 Task: Find connections with filter location Horb am Neckar with filter topic #Tipswith filter profile language German with filter current company Tredence Inc. with filter school CMR Institute Of Management Studies with filter industry Apparel Manufacturing with filter service category SupportTechnical Writing with filter keywords title Dog Walker / Pet Sitter
Action: Mouse moved to (623, 77)
Screenshot: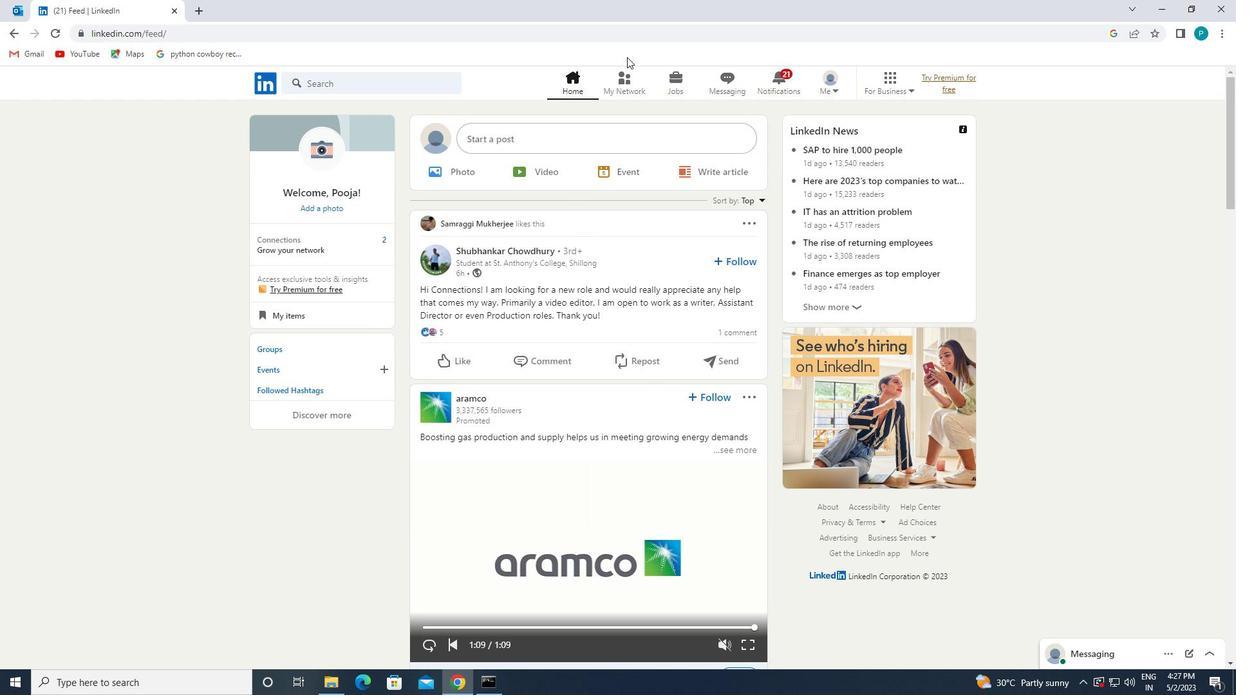 
Action: Mouse pressed left at (623, 77)
Screenshot: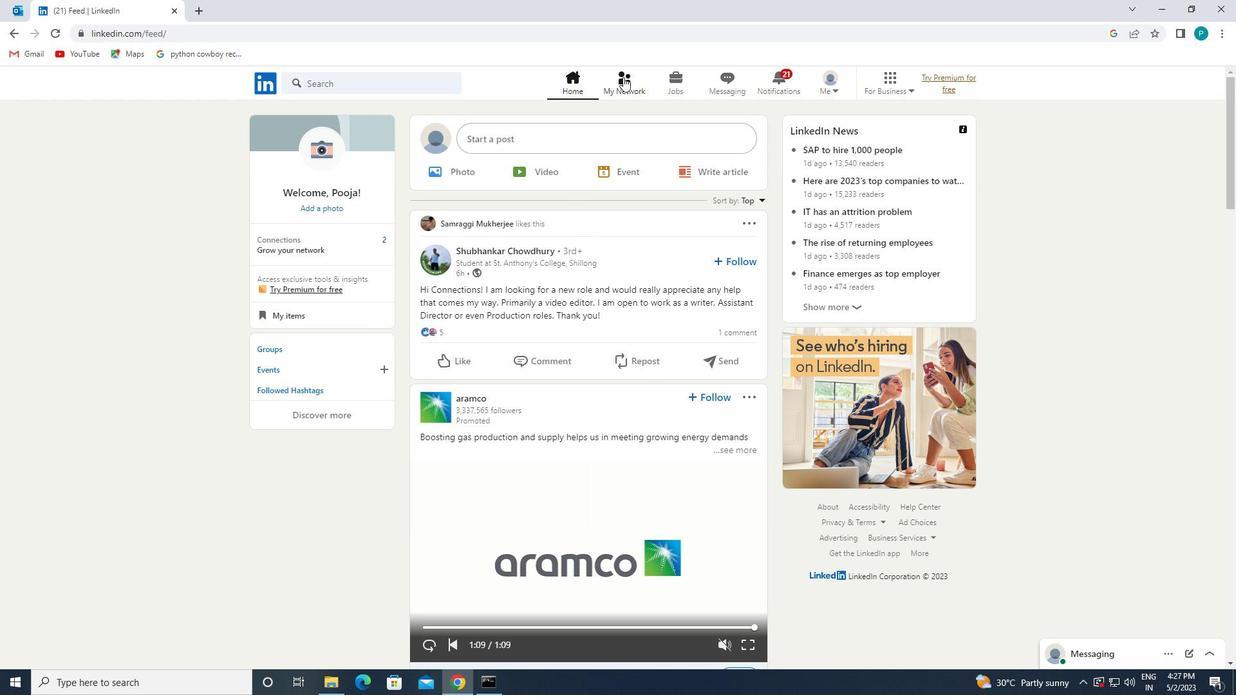 
Action: Mouse moved to (354, 158)
Screenshot: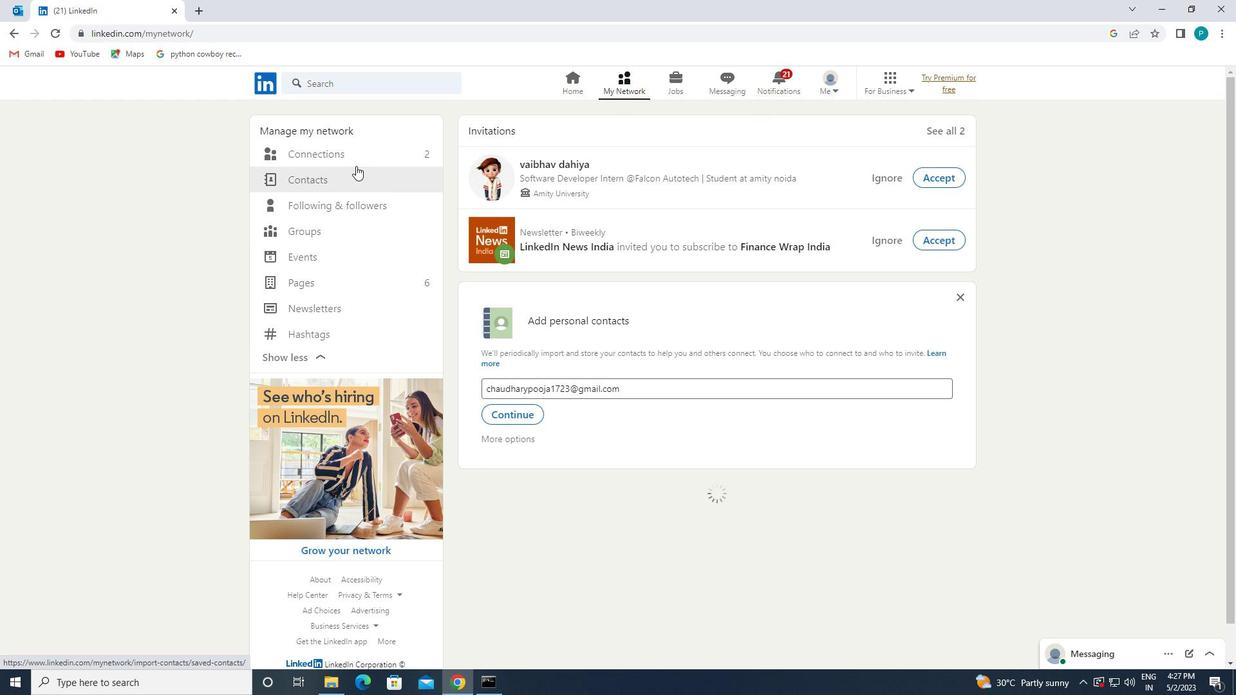 
Action: Mouse pressed left at (354, 158)
Screenshot: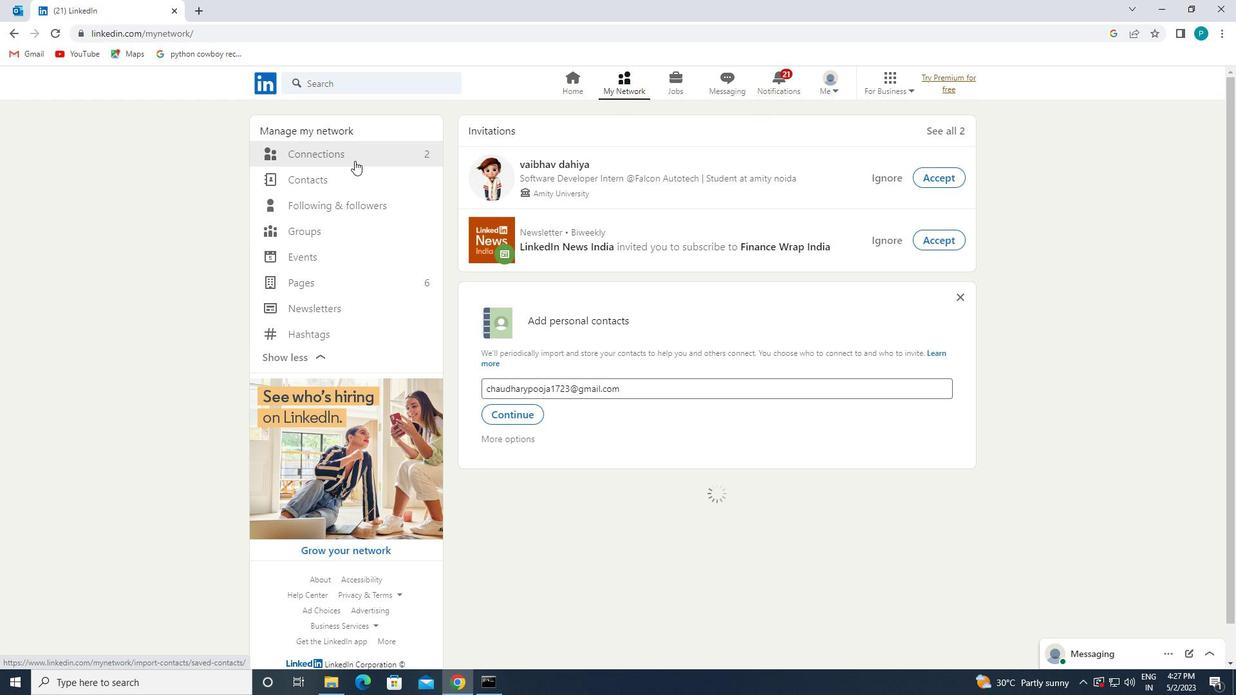 
Action: Mouse moved to (730, 157)
Screenshot: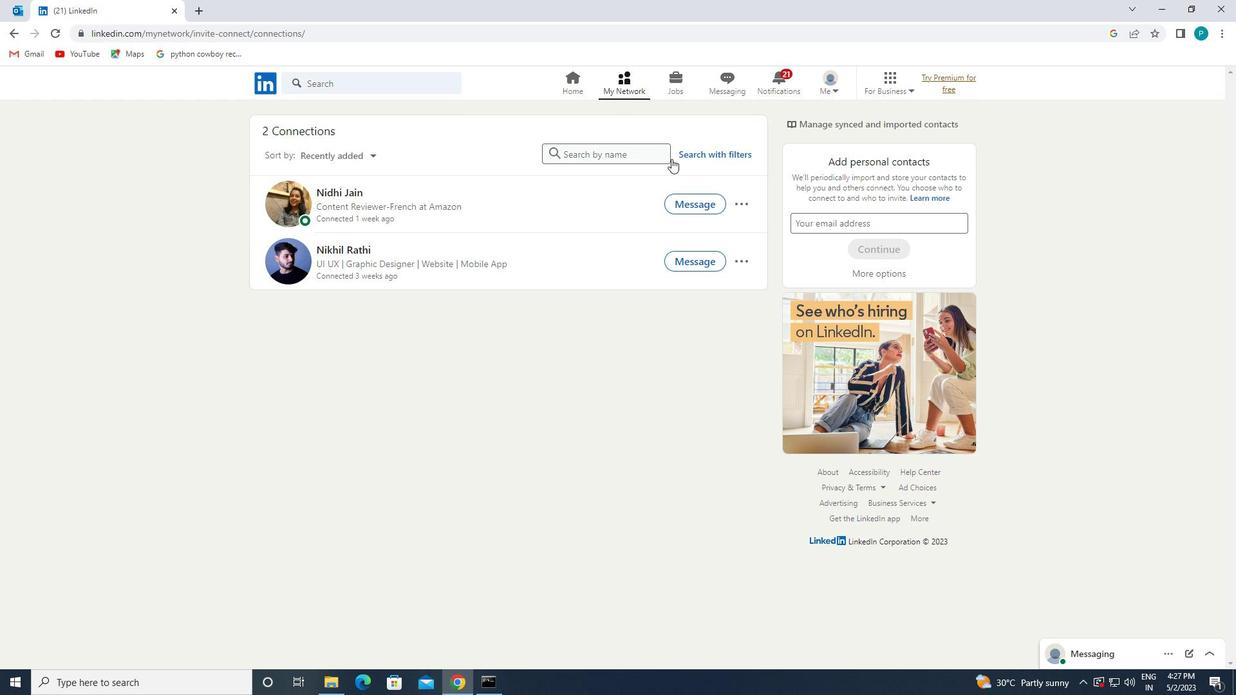 
Action: Mouse pressed left at (730, 157)
Screenshot: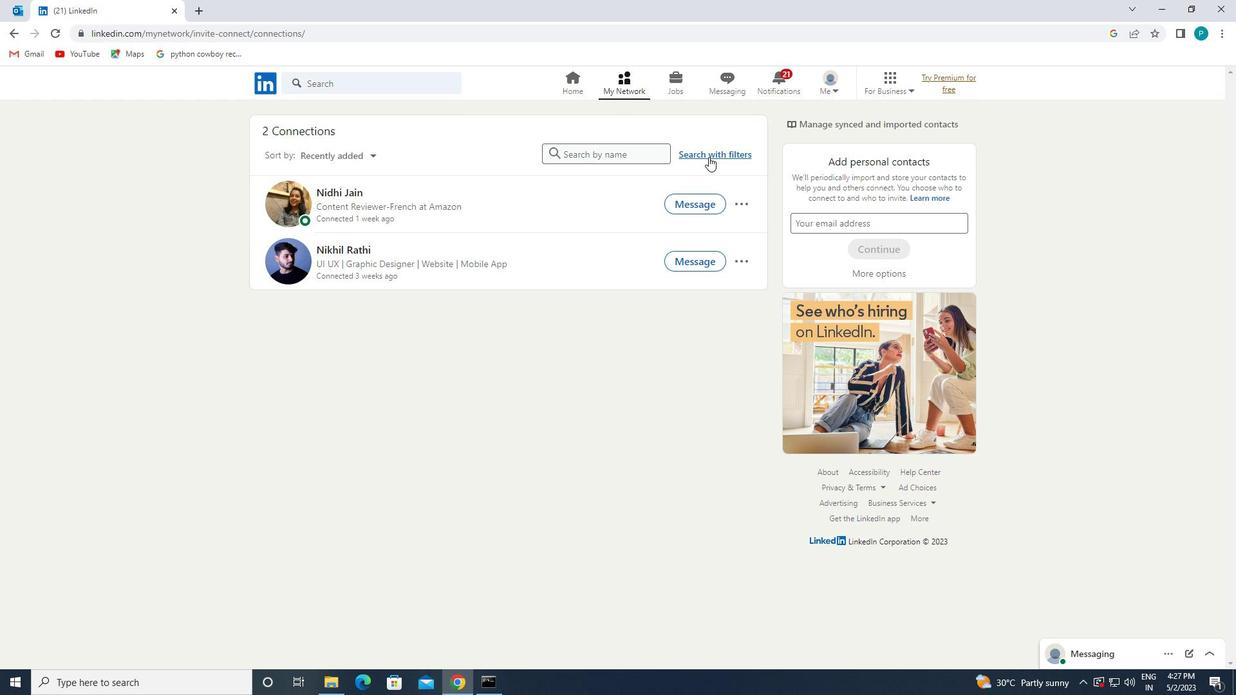 
Action: Mouse moved to (658, 126)
Screenshot: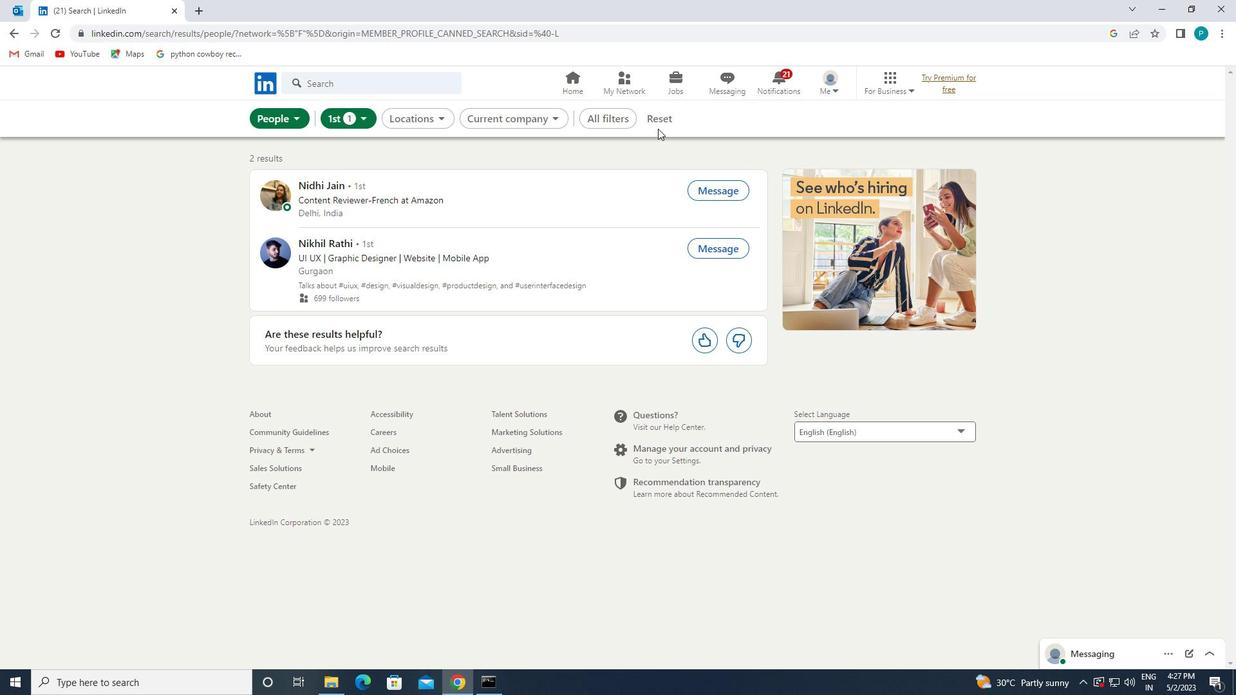 
Action: Mouse pressed left at (658, 126)
Screenshot: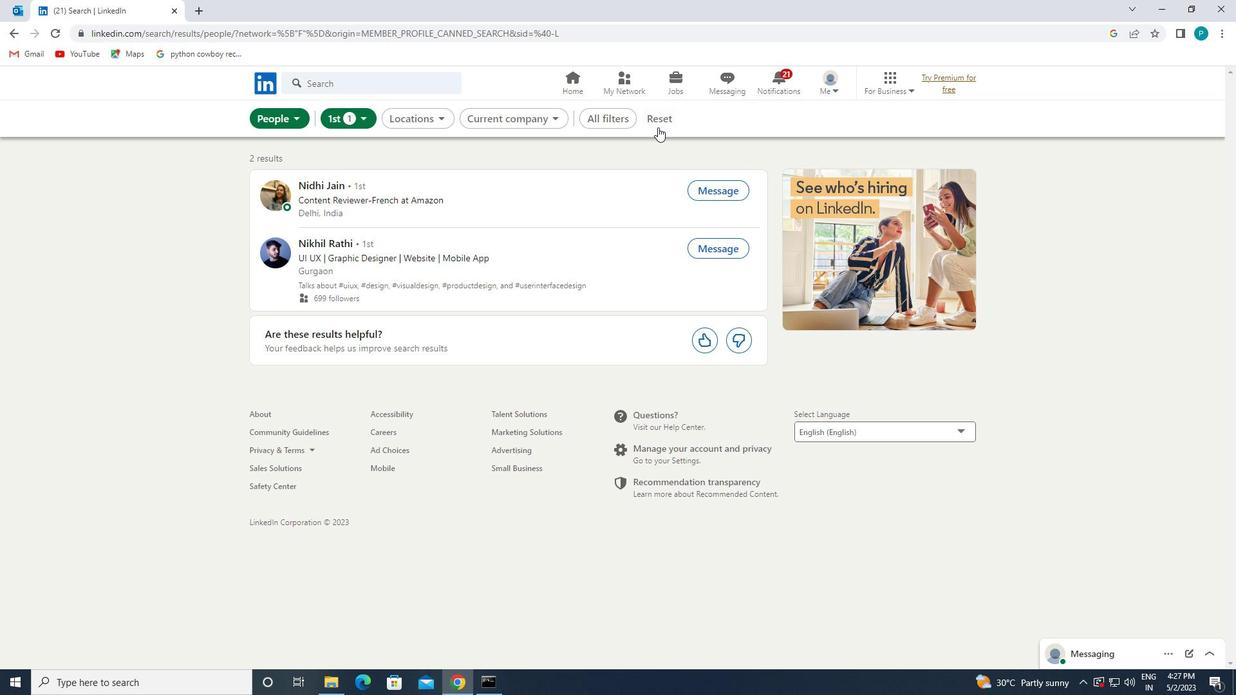 
Action: Mouse moved to (632, 110)
Screenshot: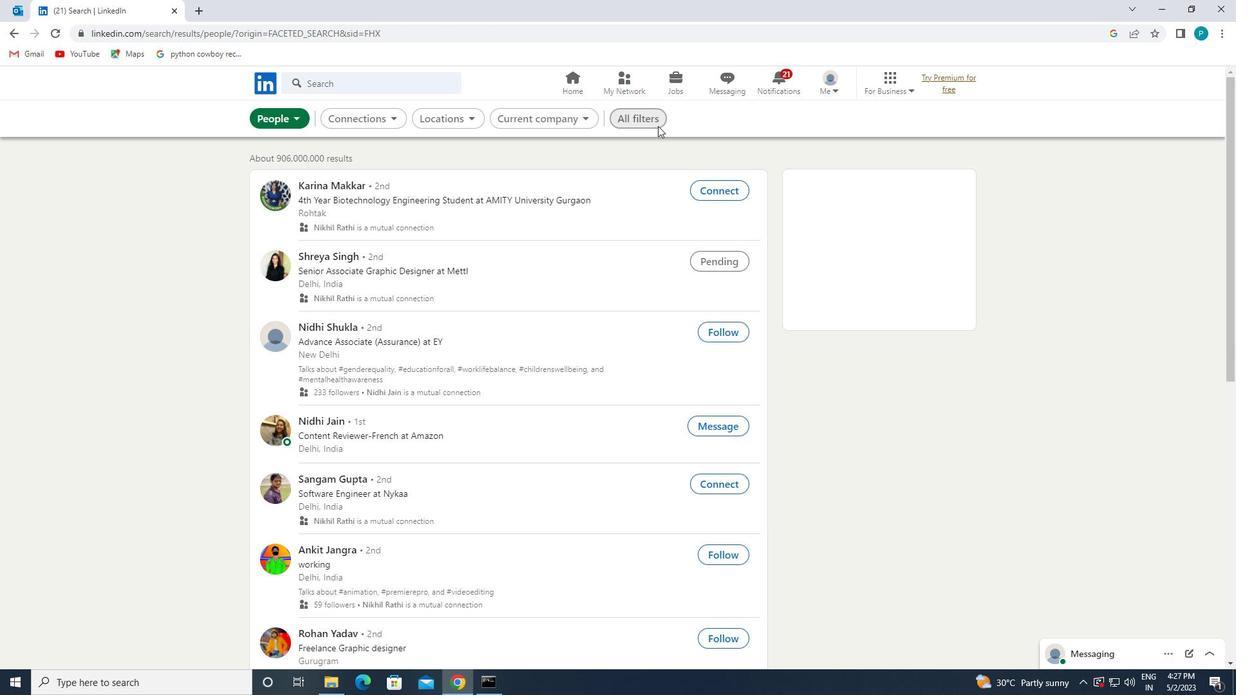 
Action: Mouse pressed left at (632, 110)
Screenshot: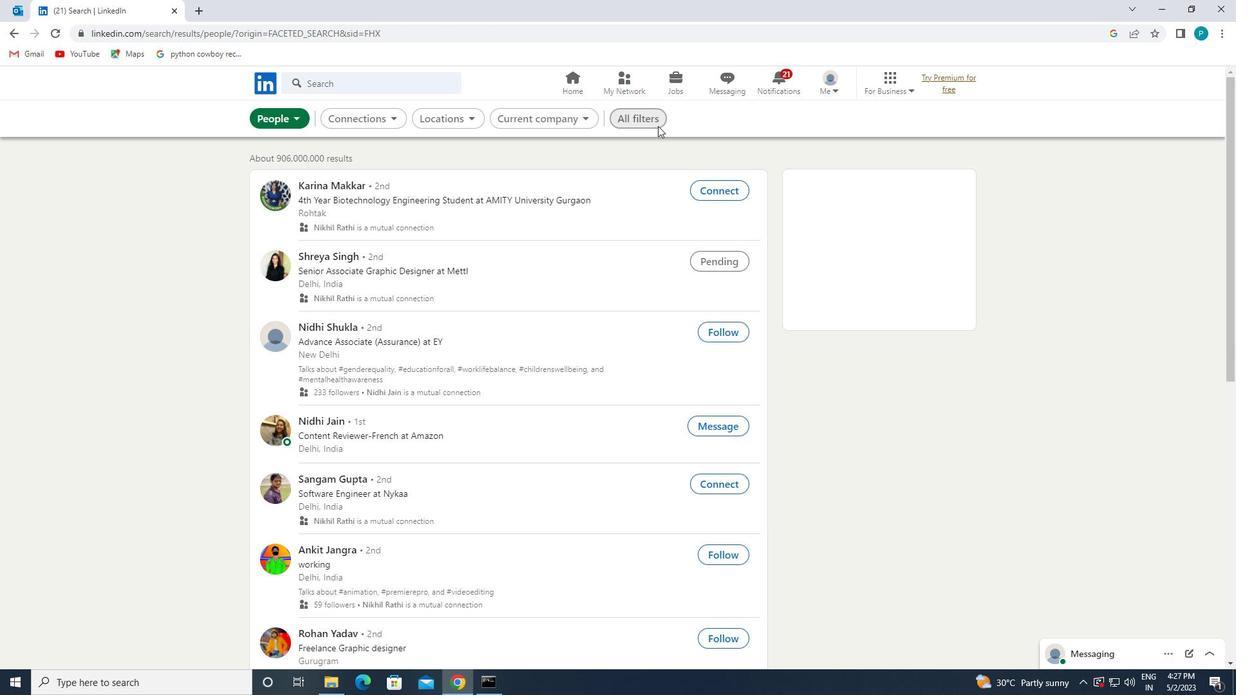
Action: Mouse moved to (1092, 499)
Screenshot: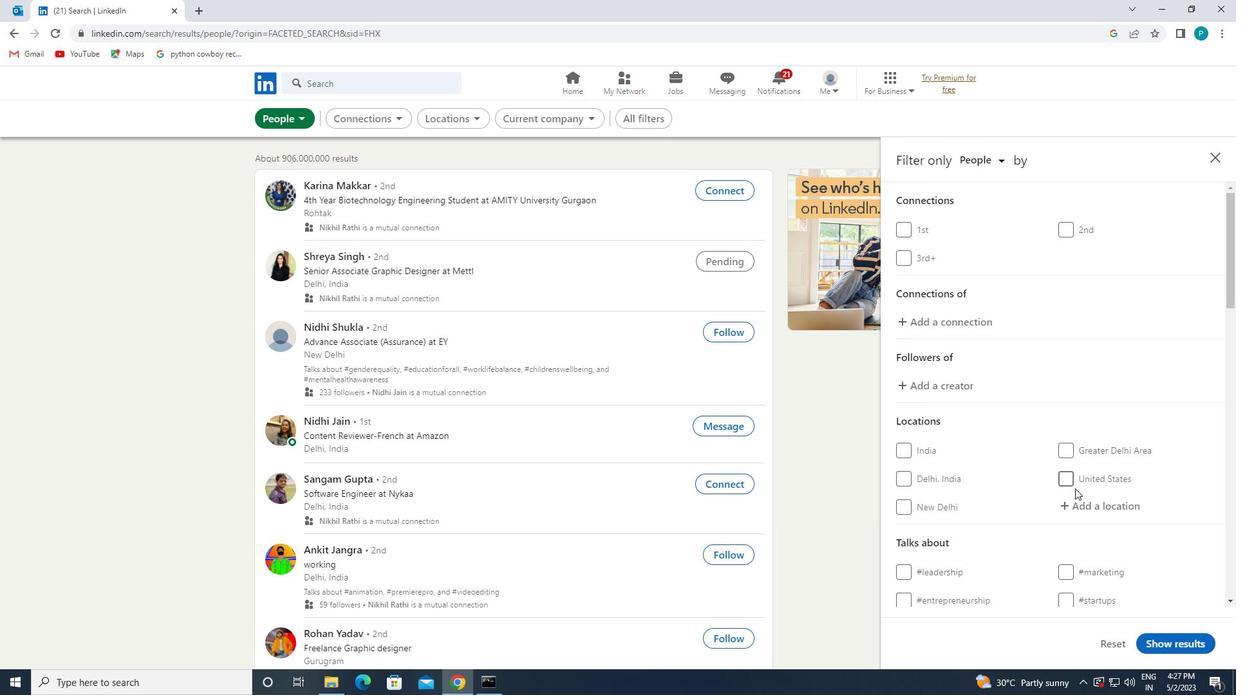 
Action: Mouse pressed left at (1092, 499)
Screenshot: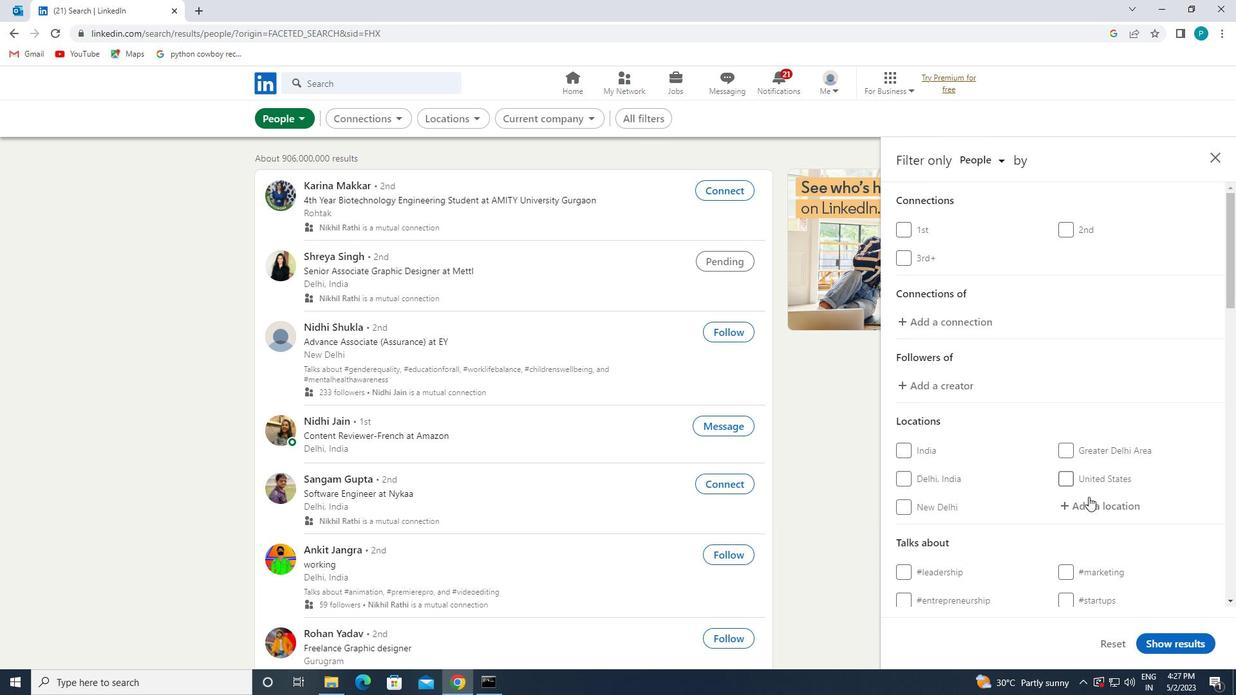 
Action: Mouse moved to (1117, 564)
Screenshot: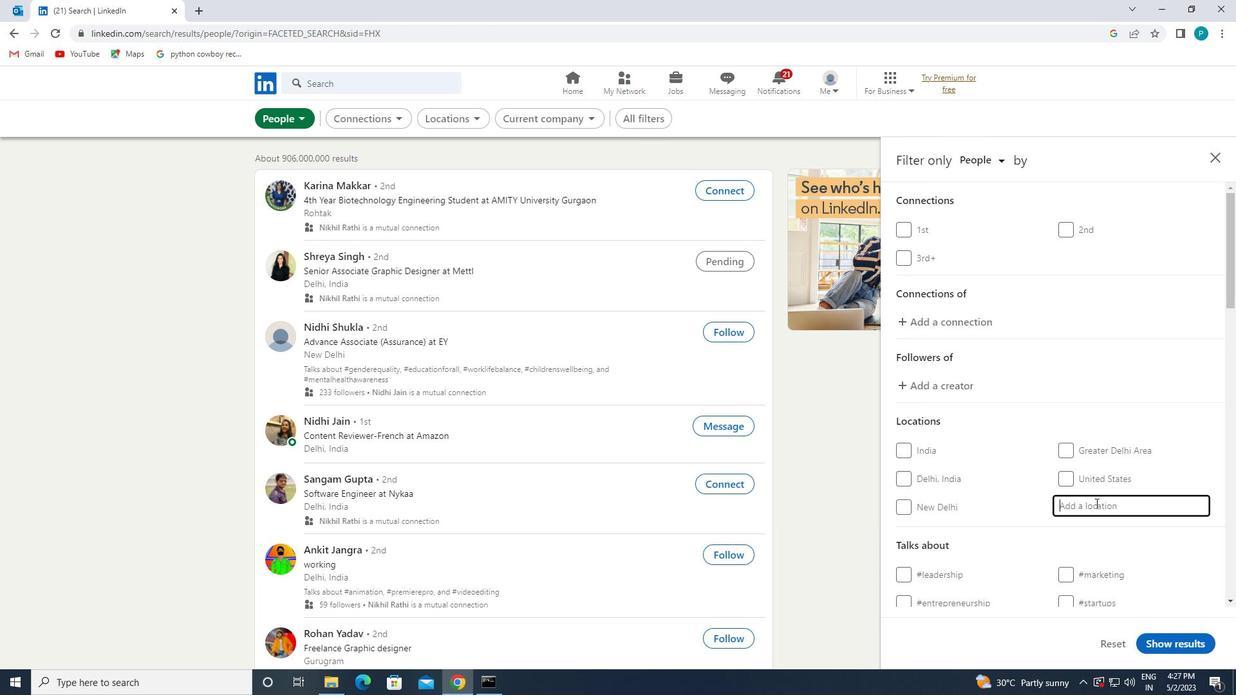 
Action: Key pressed <Key.caps_lock>h<Key.caps_lock>orb
Screenshot: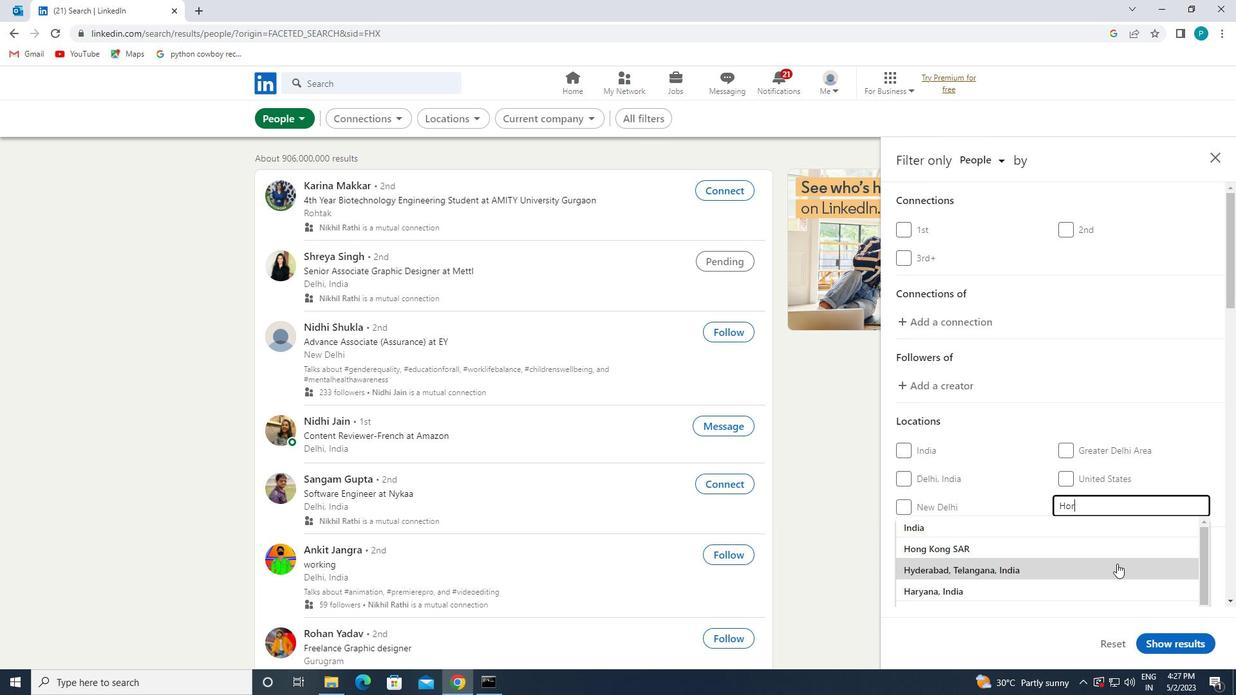 
Action: Mouse moved to (1070, 534)
Screenshot: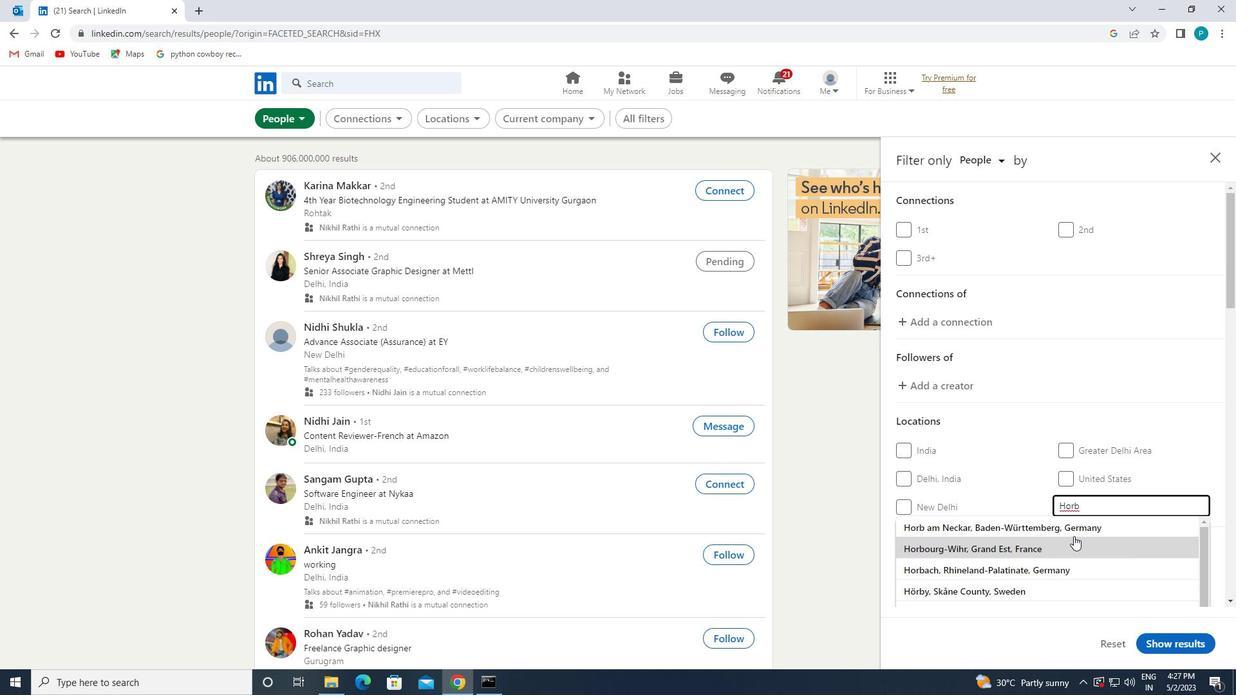 
Action: Mouse pressed left at (1070, 534)
Screenshot: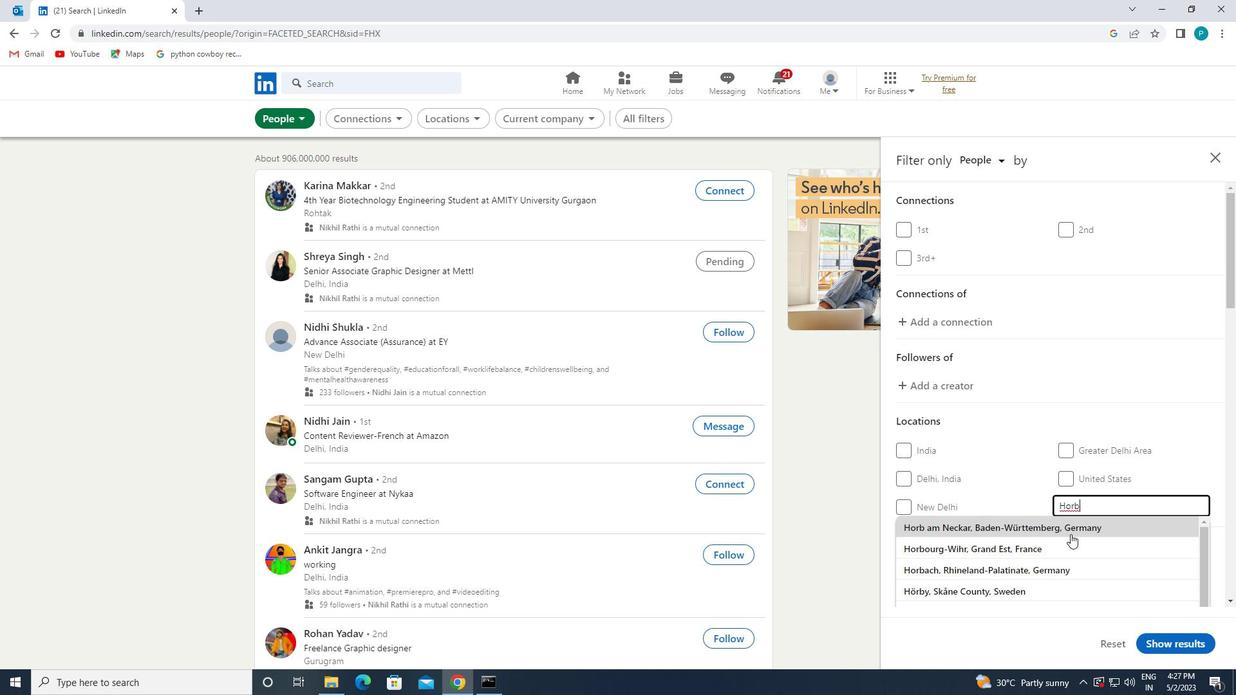 
Action: Mouse scrolled (1070, 534) with delta (0, 0)
Screenshot: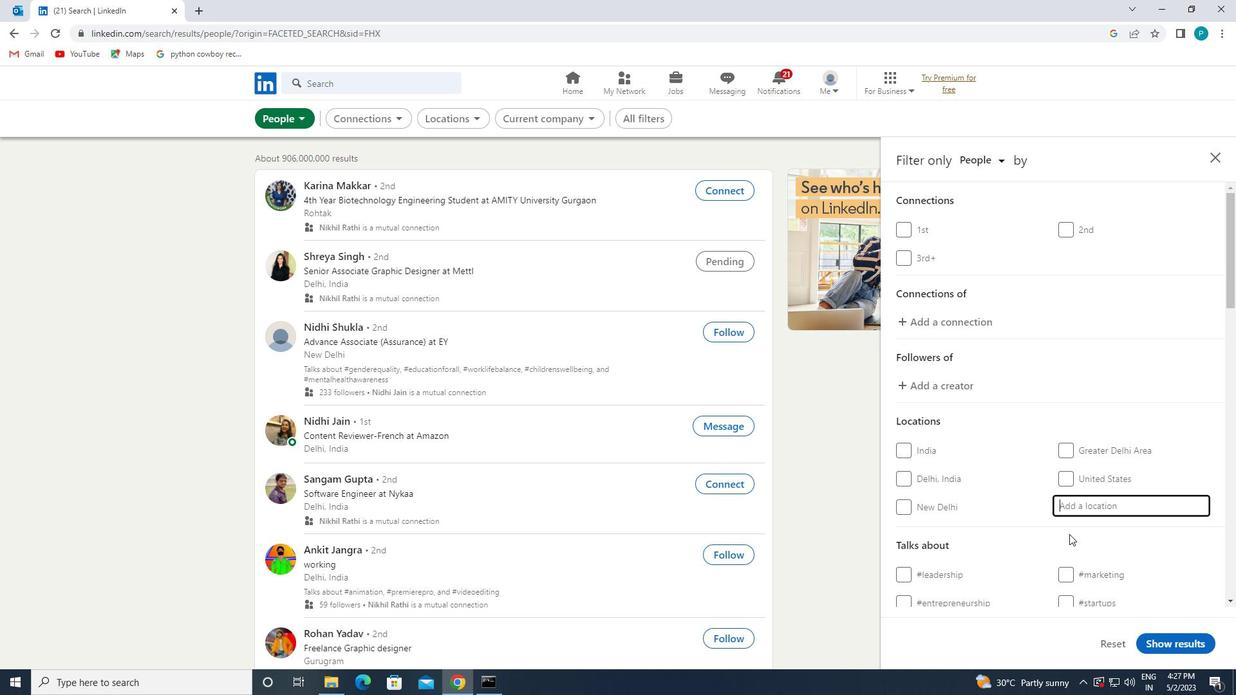 
Action: Mouse scrolled (1070, 534) with delta (0, 0)
Screenshot: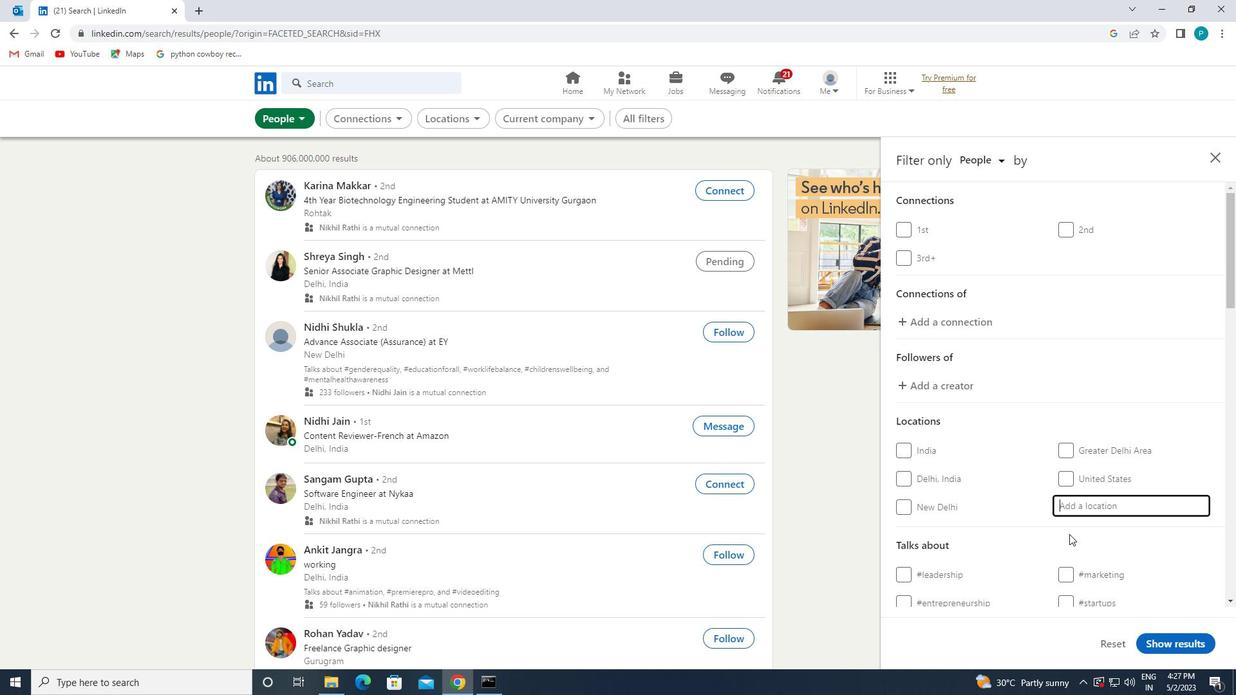 
Action: Mouse scrolled (1070, 534) with delta (0, 0)
Screenshot: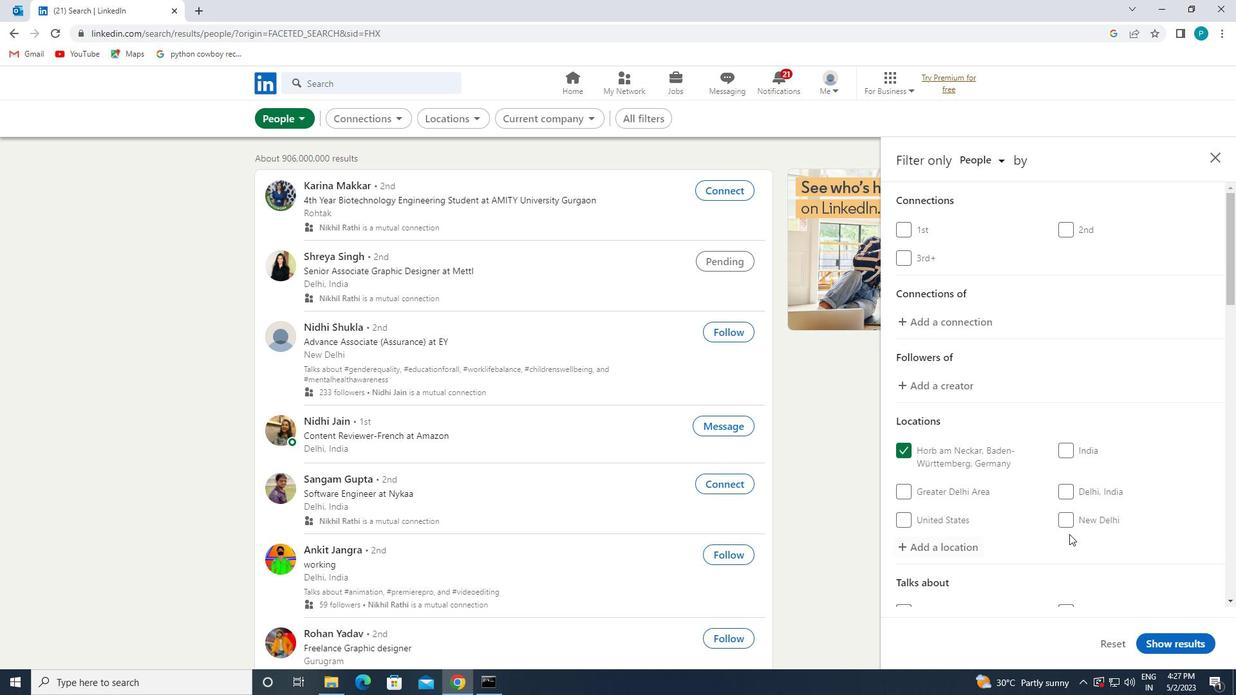 
Action: Mouse moved to (1071, 488)
Screenshot: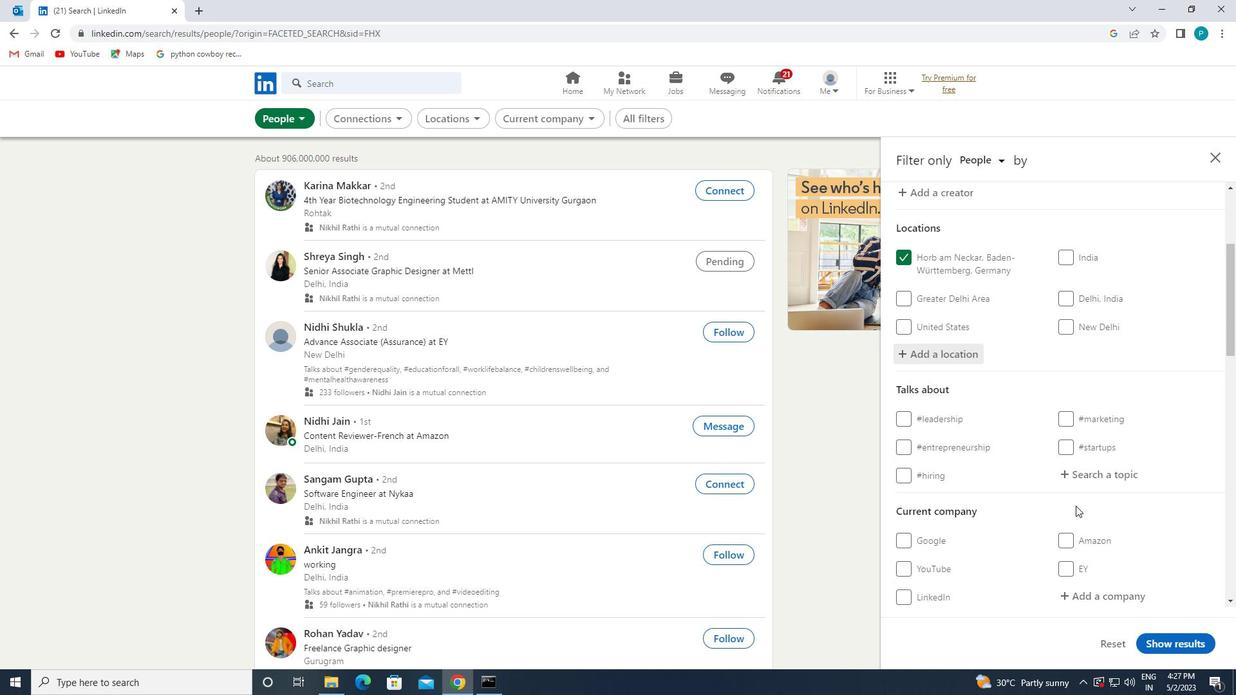 
Action: Mouse pressed left at (1071, 488)
Screenshot: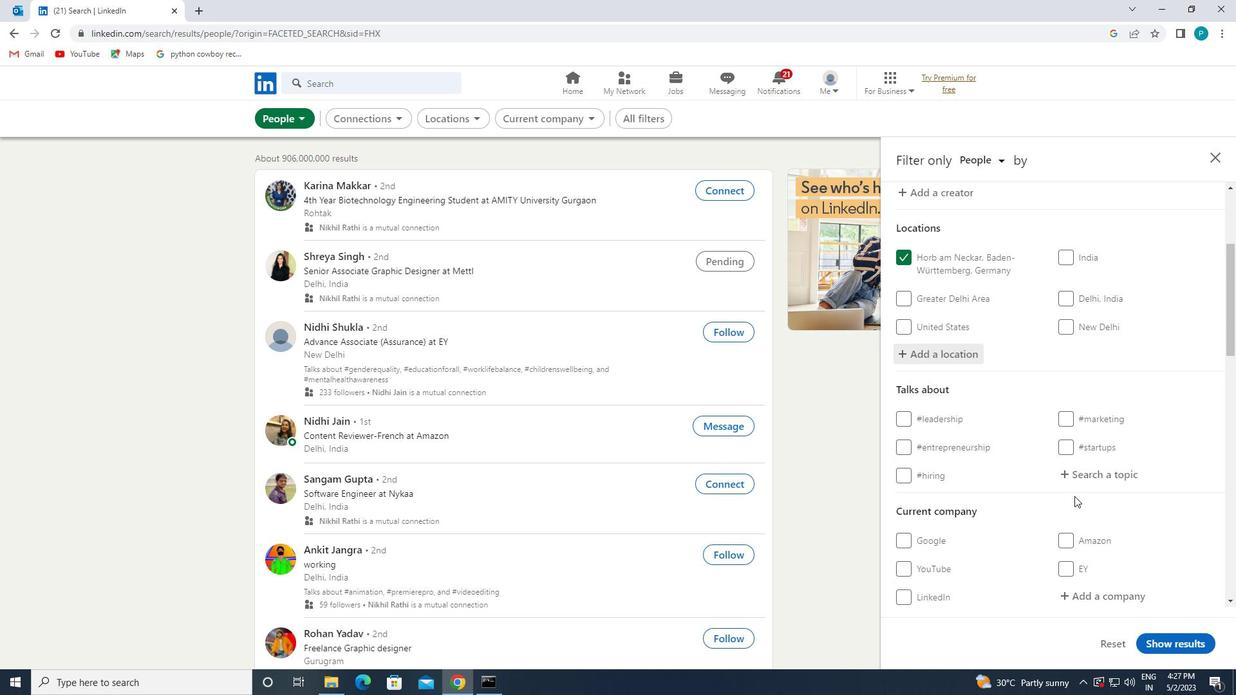 
Action: Mouse moved to (1068, 483)
Screenshot: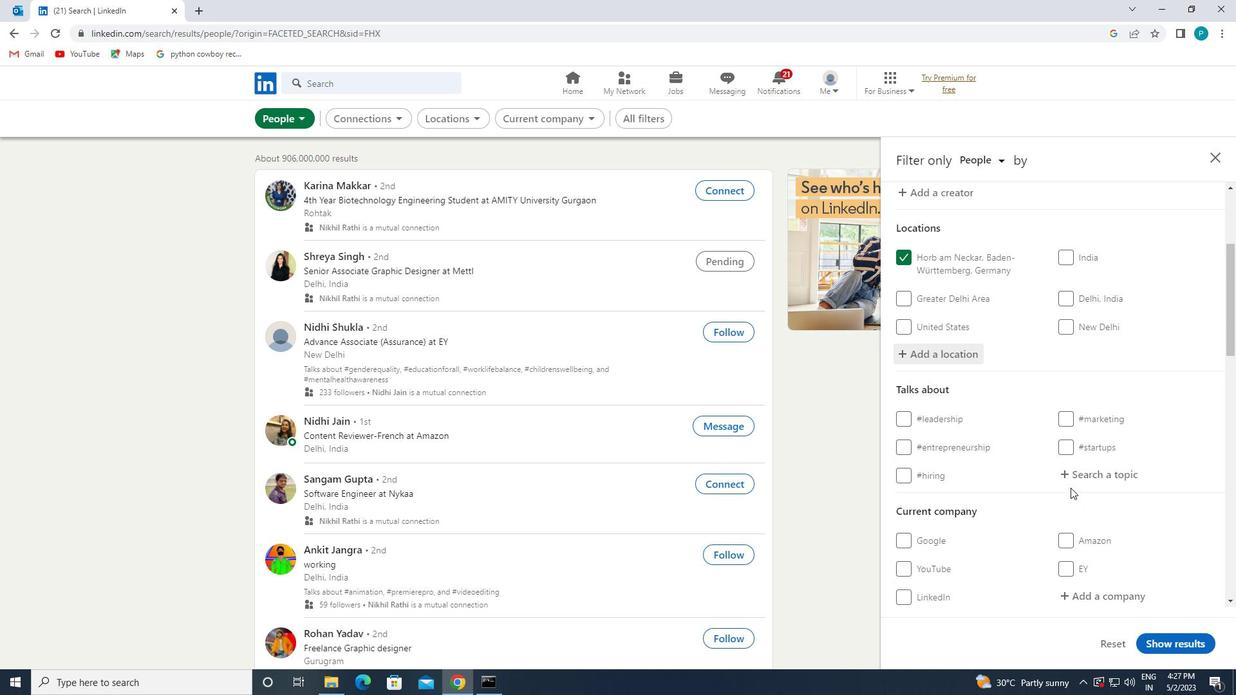 
Action: Mouse pressed left at (1068, 483)
Screenshot: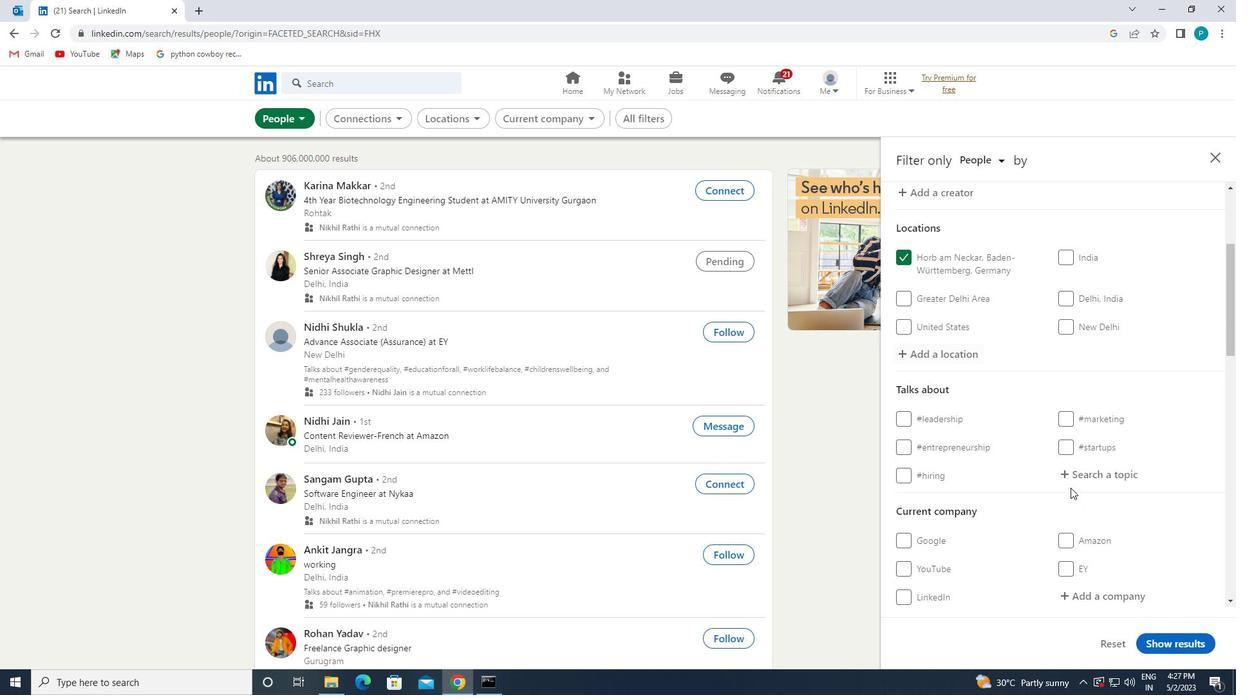 
Action: Mouse moved to (1068, 483)
Screenshot: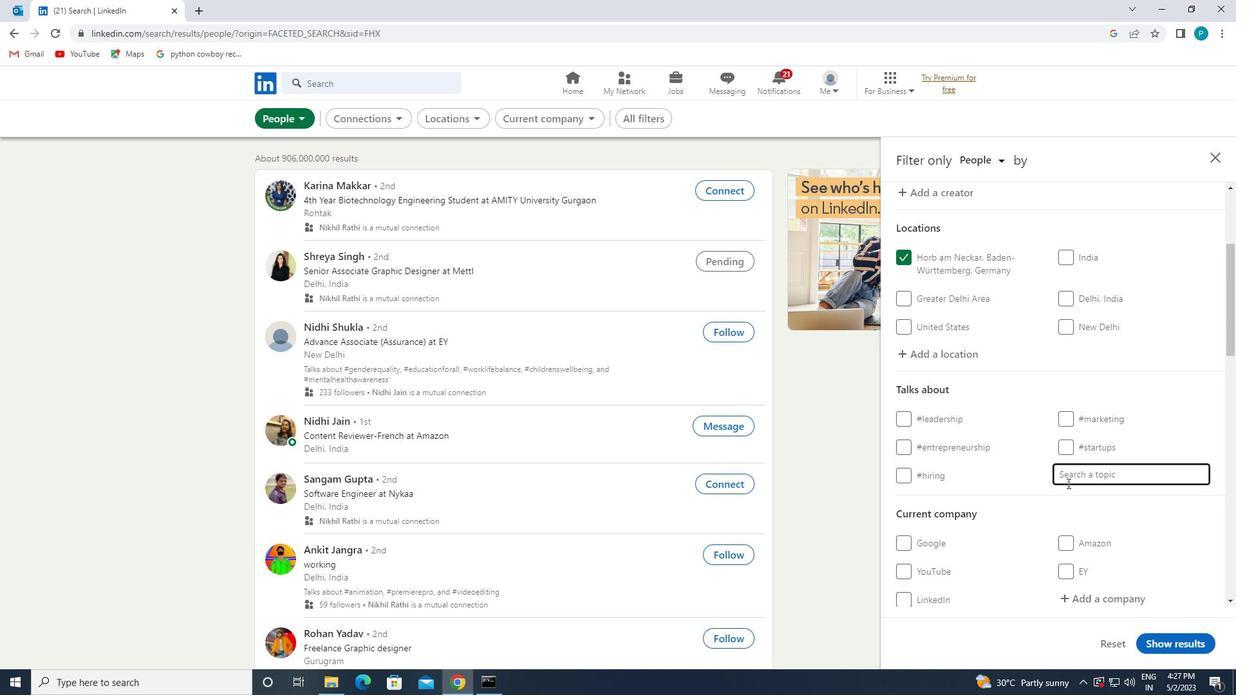 
Action: Key pressed <Key.shift><Key.shift>#<Key.caps_lock>T<Key.caps_lock>IPS
Screenshot: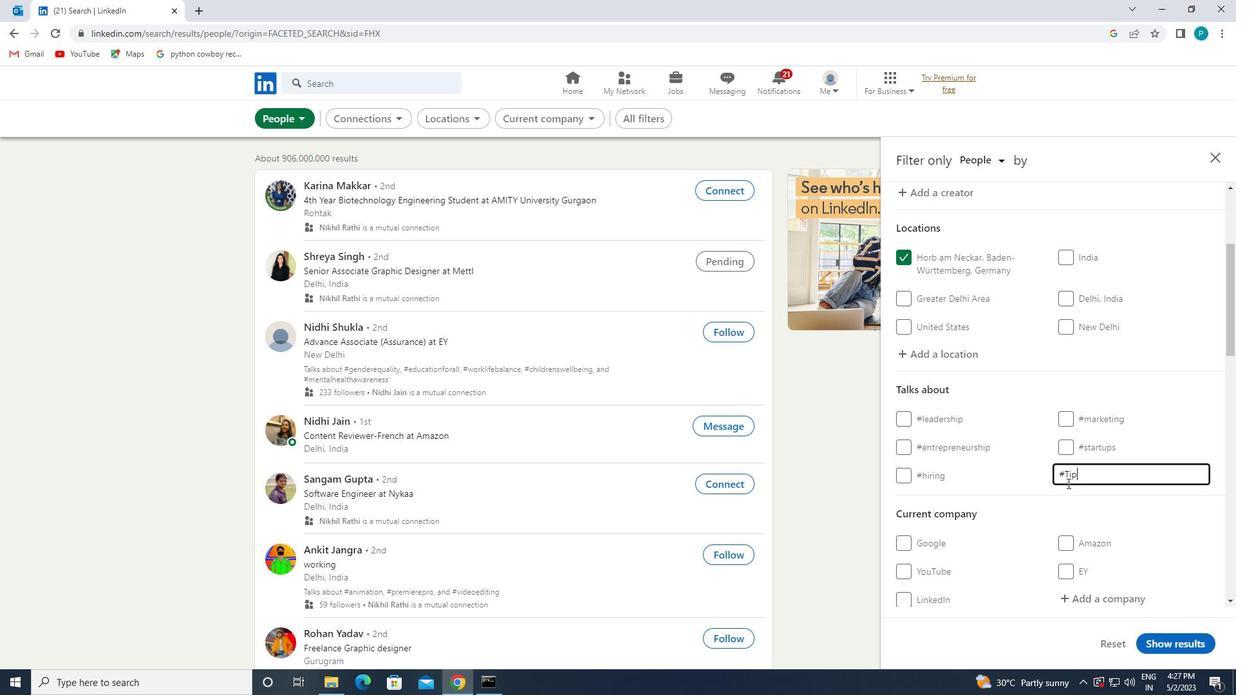 
Action: Mouse moved to (1005, 478)
Screenshot: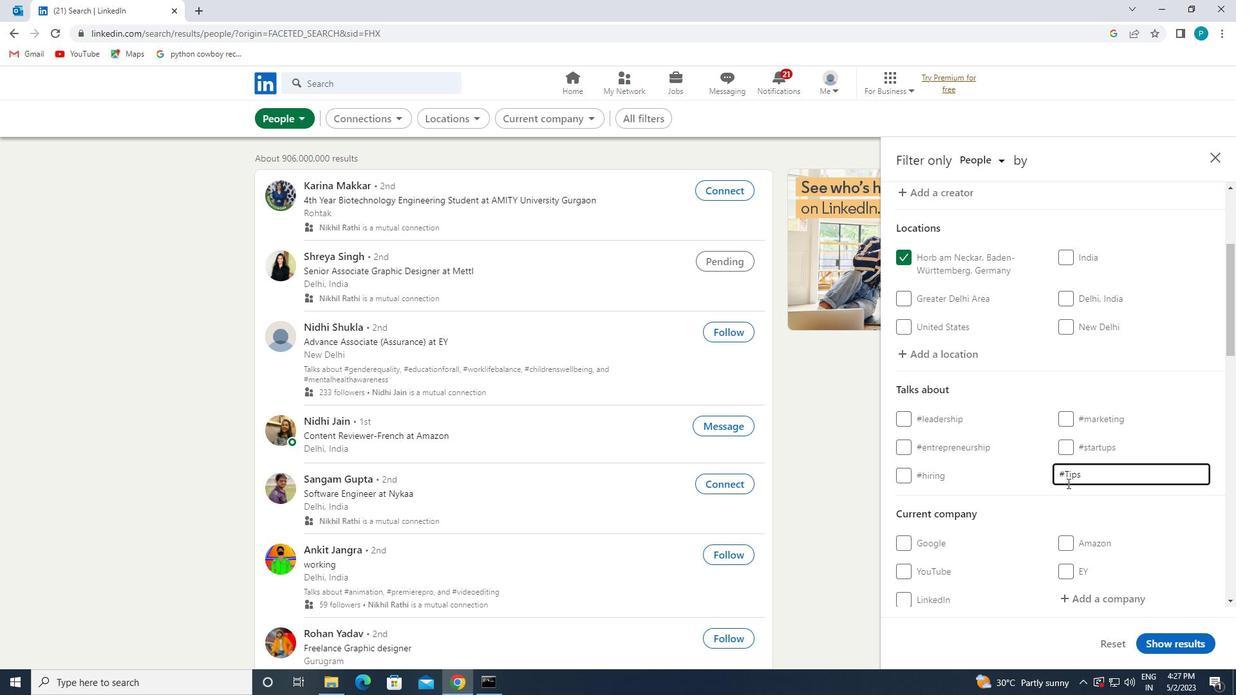 
Action: Mouse scrolled (1005, 477) with delta (0, 0)
Screenshot: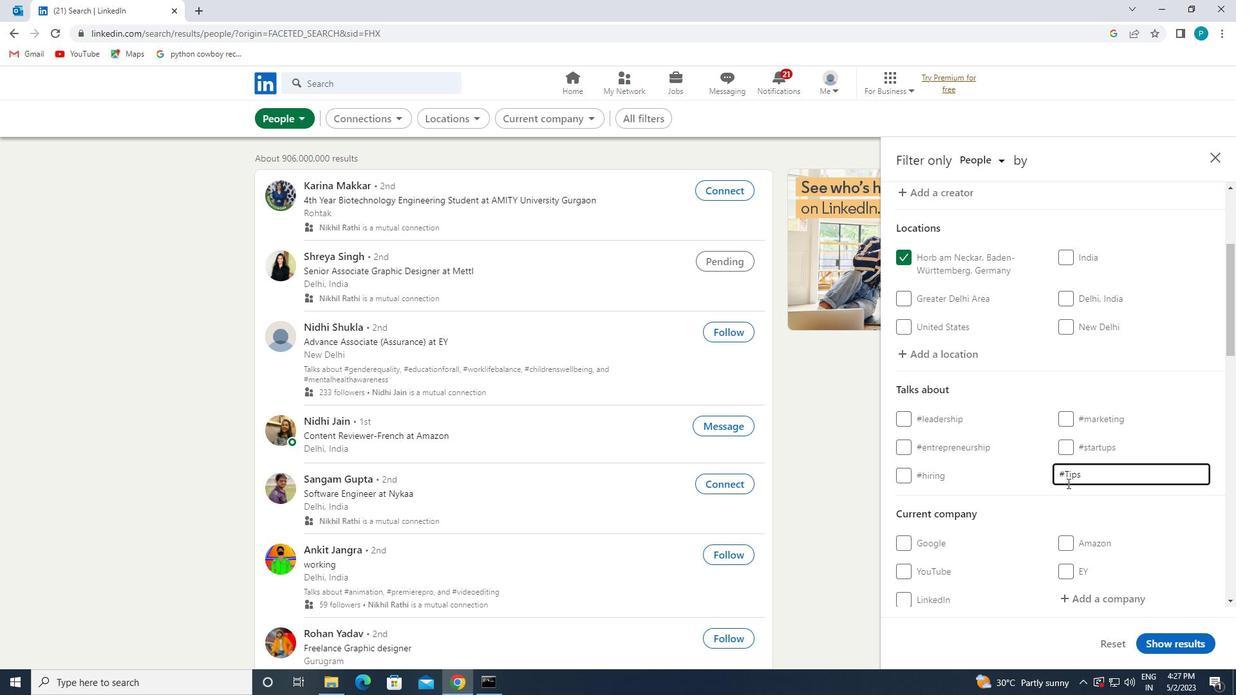 
Action: Mouse scrolled (1005, 477) with delta (0, 0)
Screenshot: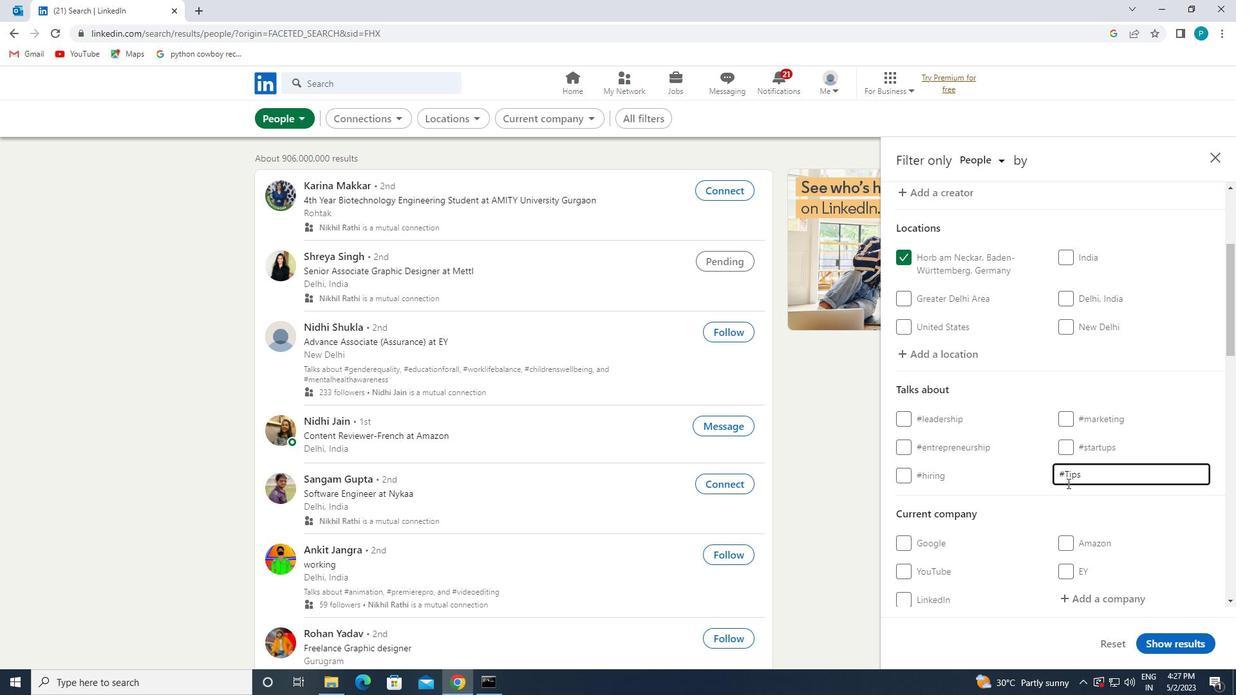 
Action: Mouse scrolled (1005, 477) with delta (0, 0)
Screenshot: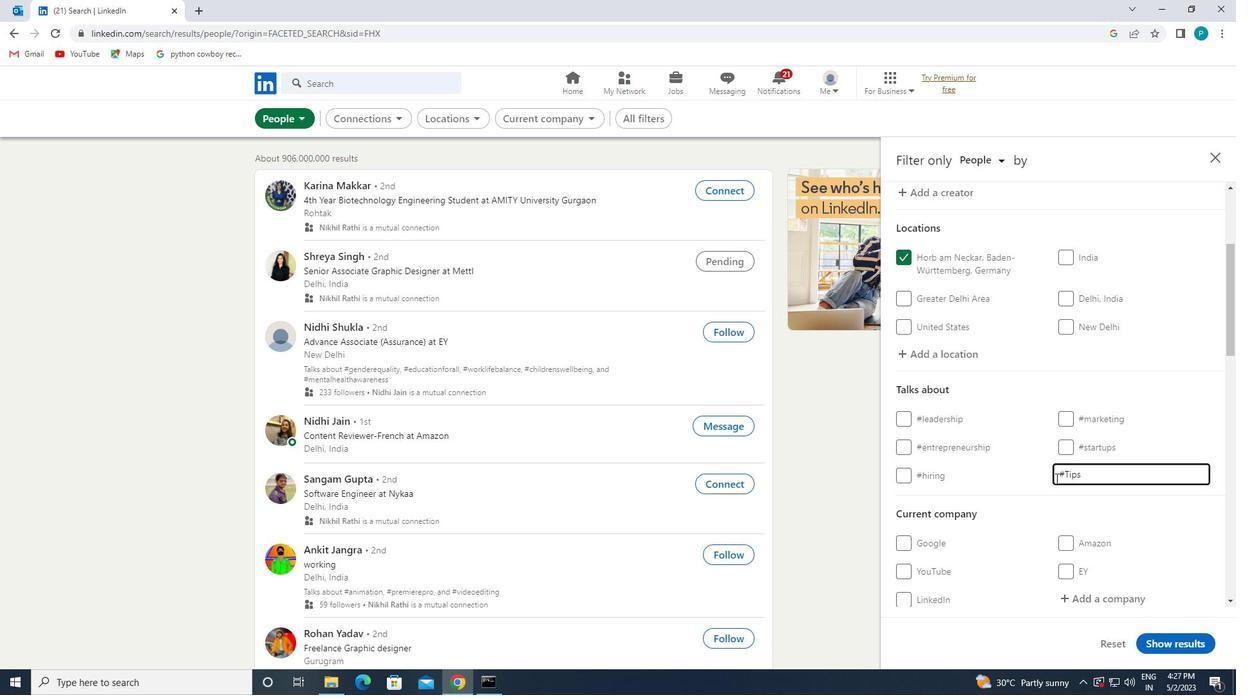 
Action: Mouse scrolled (1005, 477) with delta (0, 0)
Screenshot: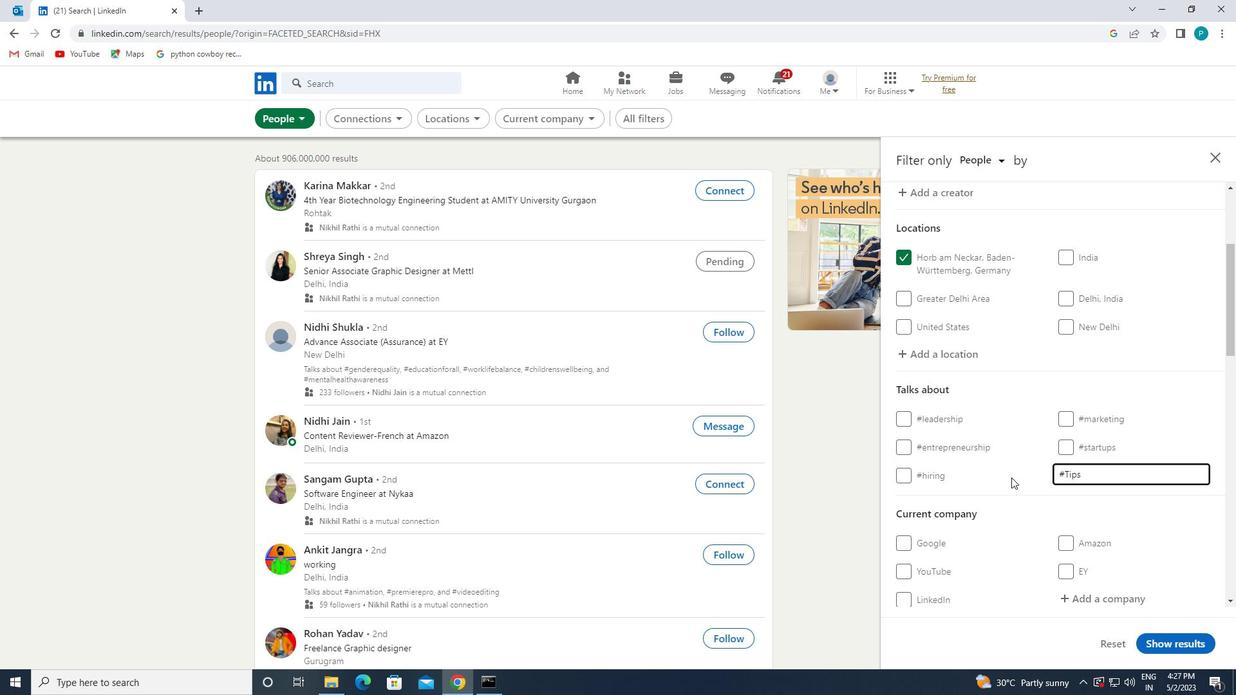 
Action: Mouse moved to (986, 476)
Screenshot: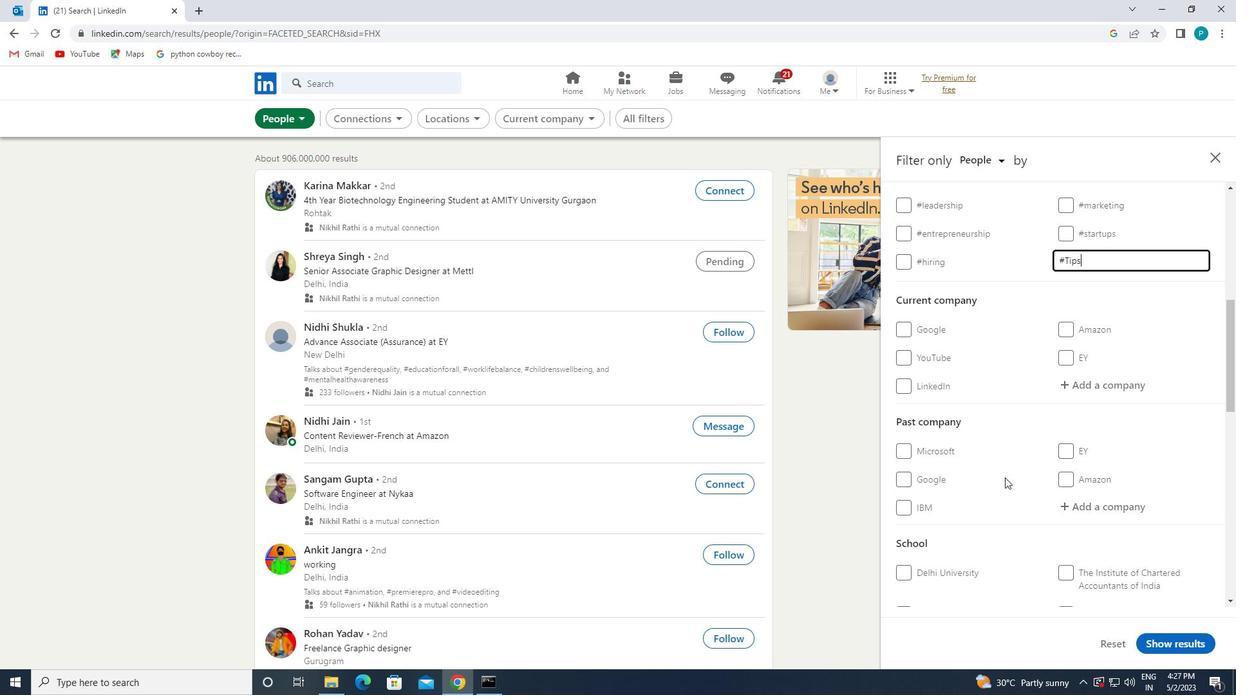 
Action: Mouse scrolled (986, 476) with delta (0, 0)
Screenshot: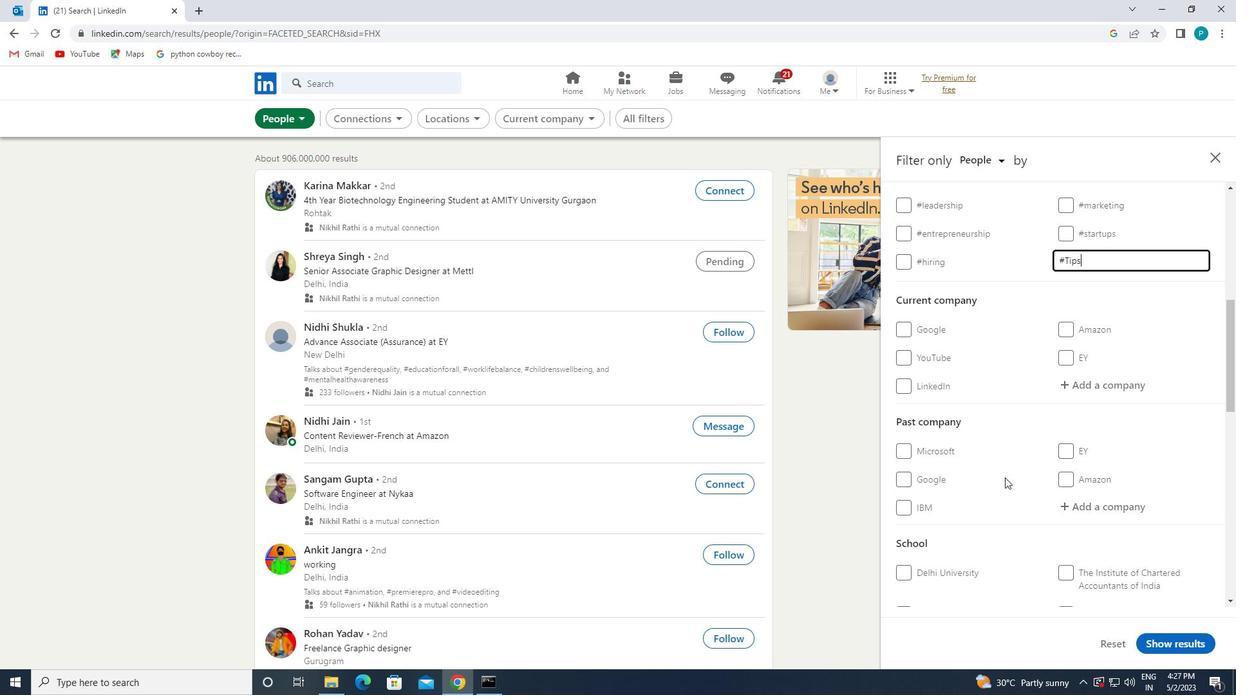 
Action: Mouse moved to (981, 478)
Screenshot: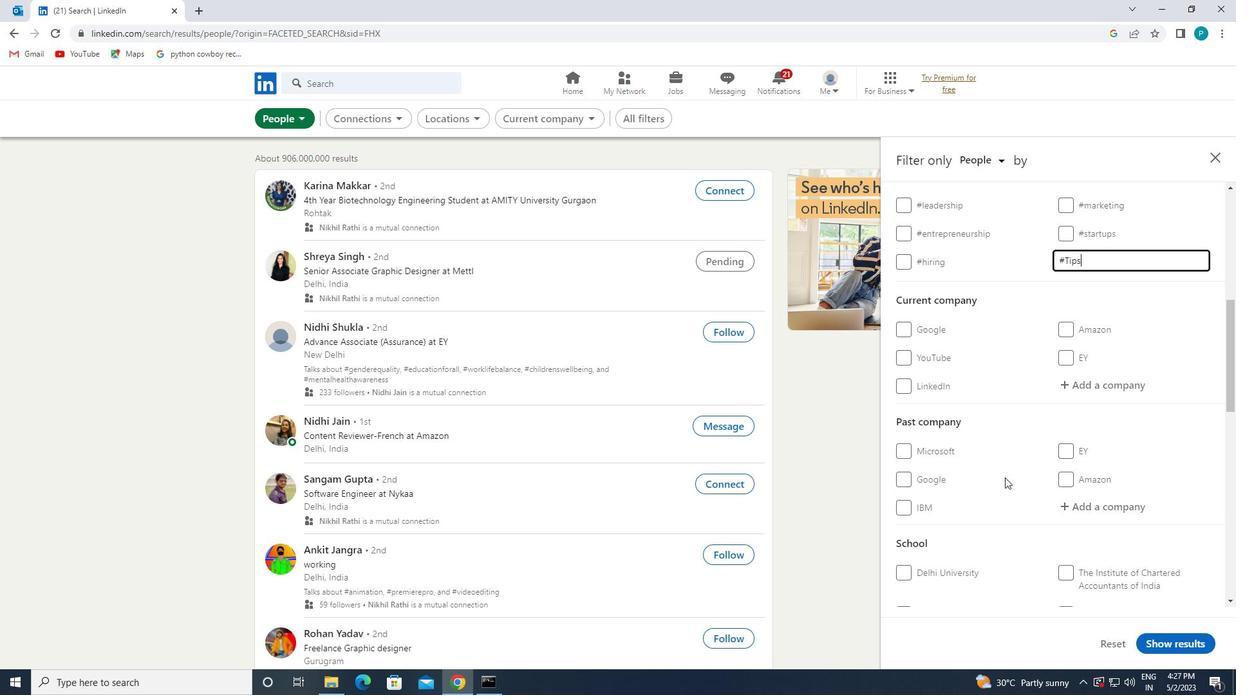 
Action: Mouse scrolled (981, 477) with delta (0, 0)
Screenshot: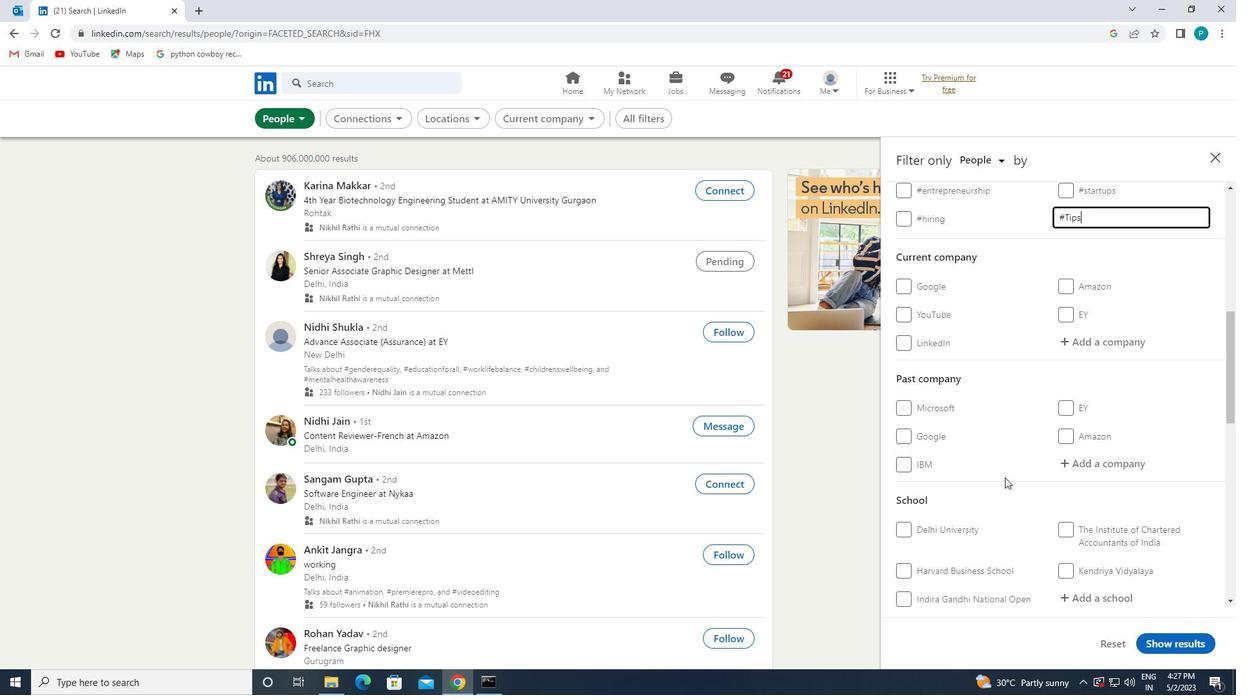 
Action: Mouse moved to (925, 481)
Screenshot: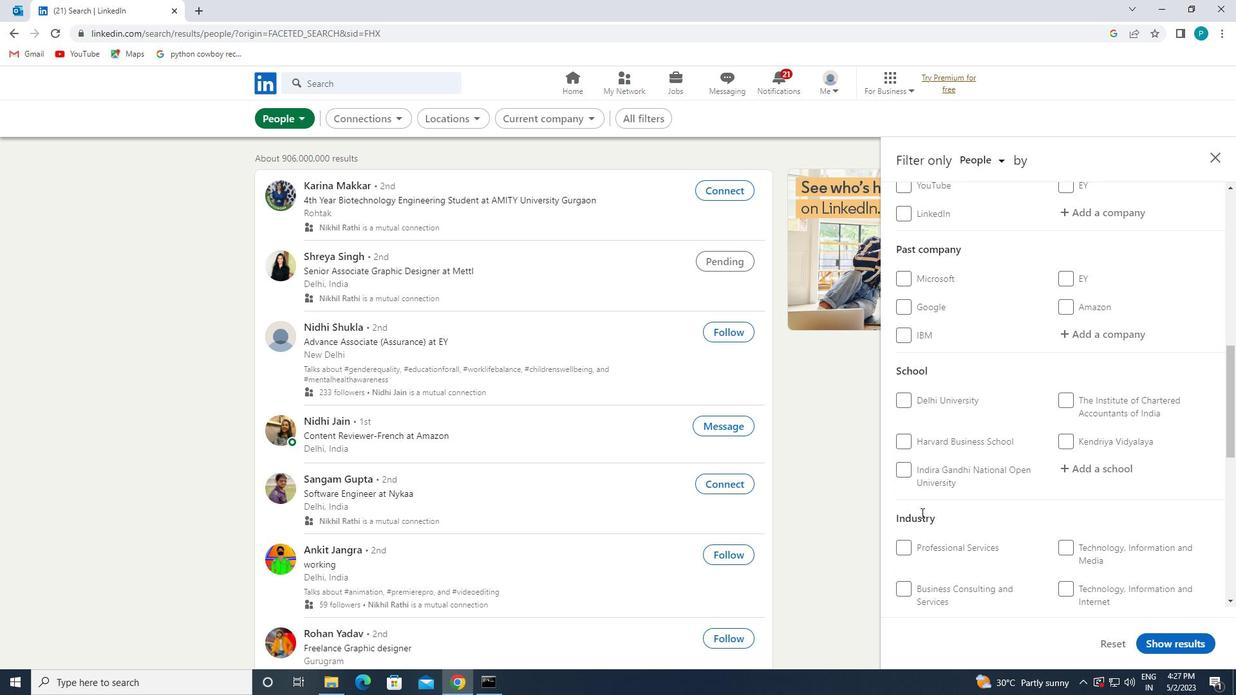 
Action: Mouse scrolled (925, 480) with delta (0, 0)
Screenshot: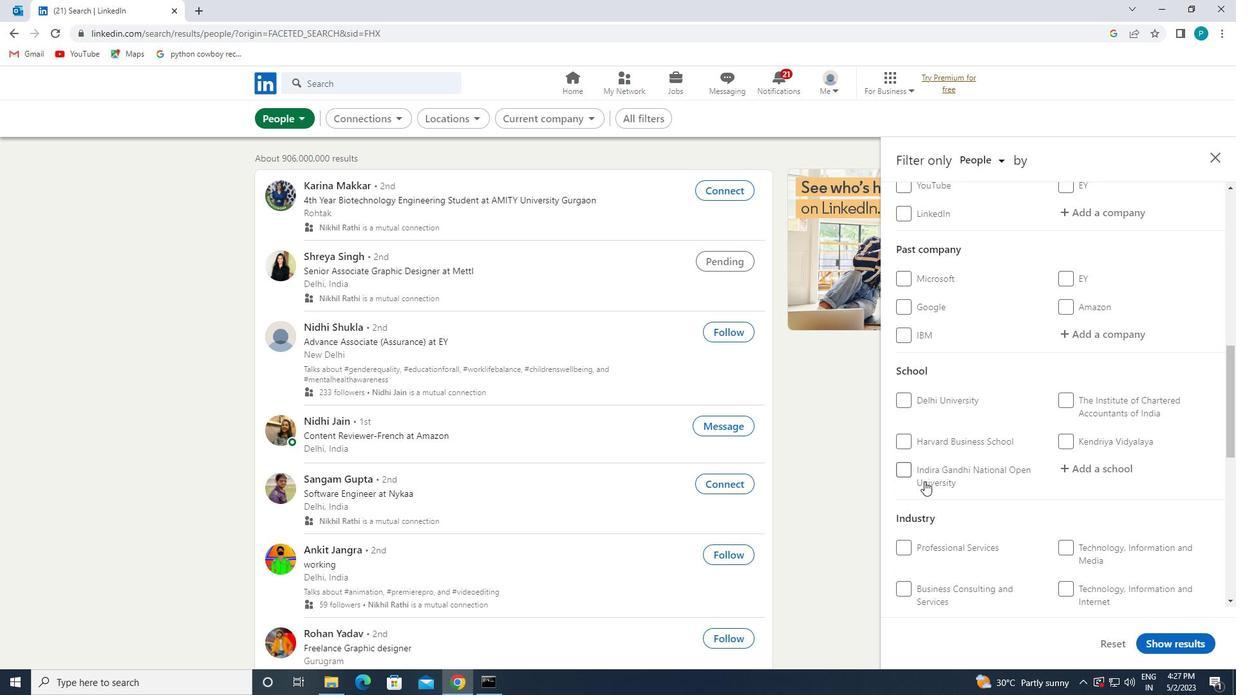 
Action: Mouse scrolled (925, 480) with delta (0, 0)
Screenshot: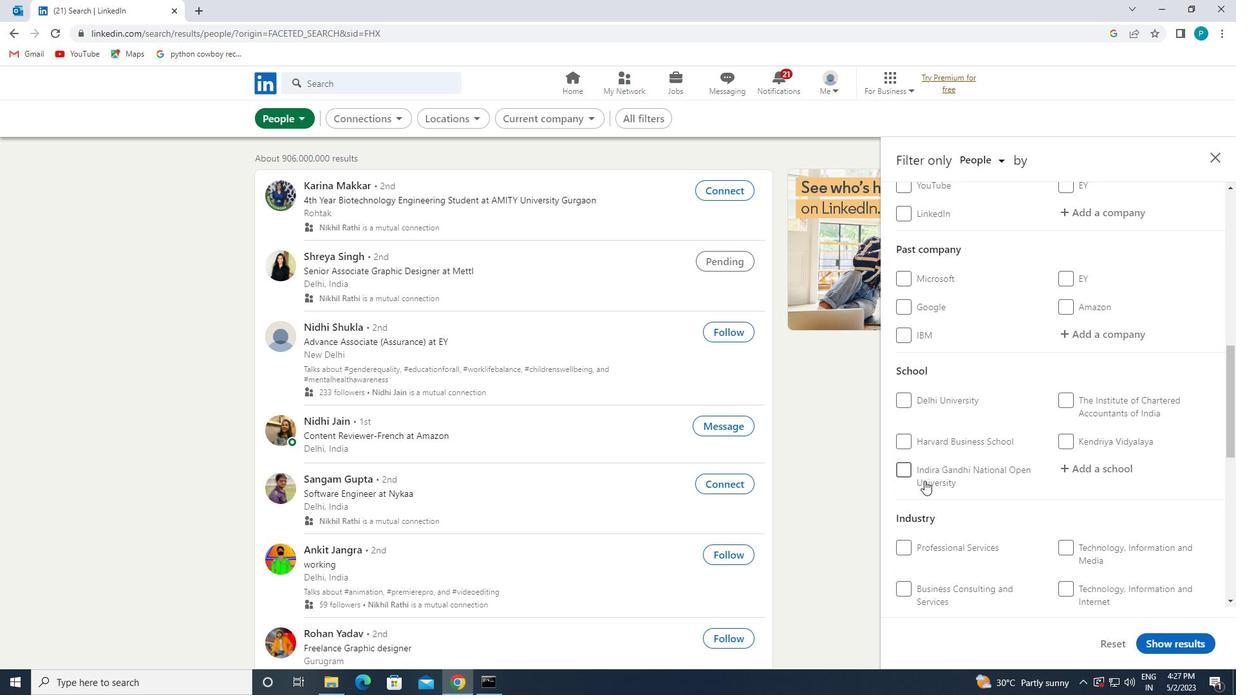 
Action: Mouse moved to (928, 599)
Screenshot: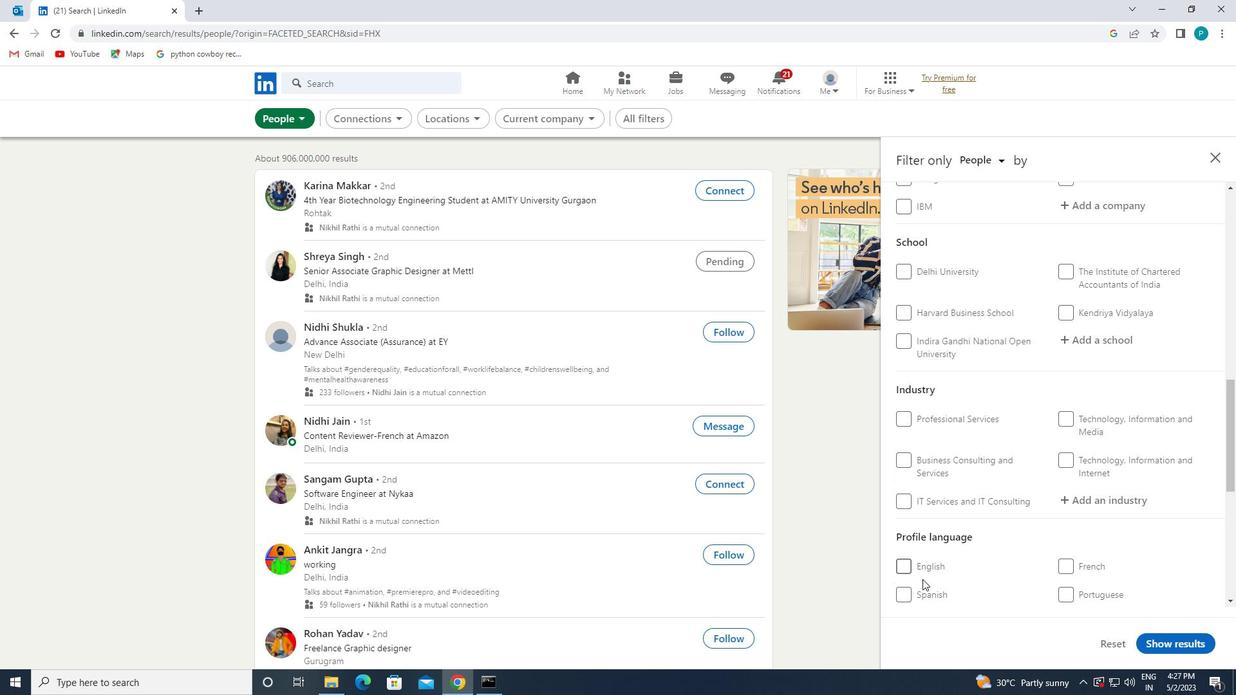 
Action: Mouse scrolled (928, 599) with delta (0, 0)
Screenshot: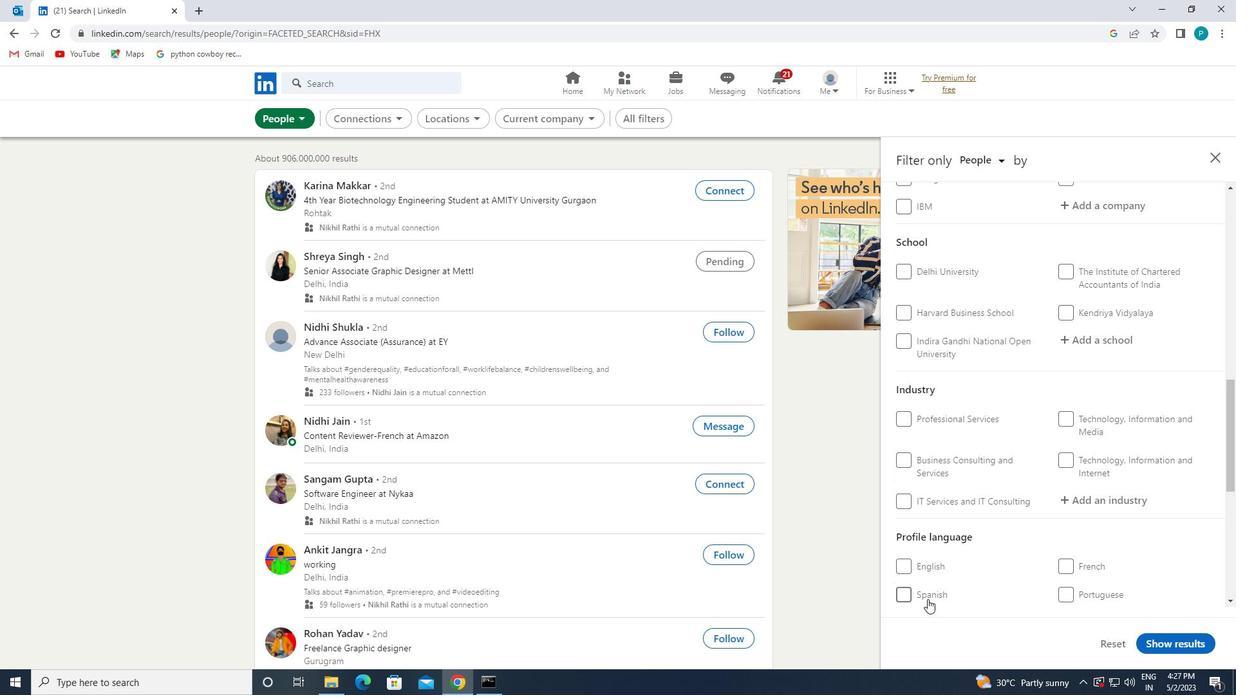 
Action: Mouse moved to (913, 566)
Screenshot: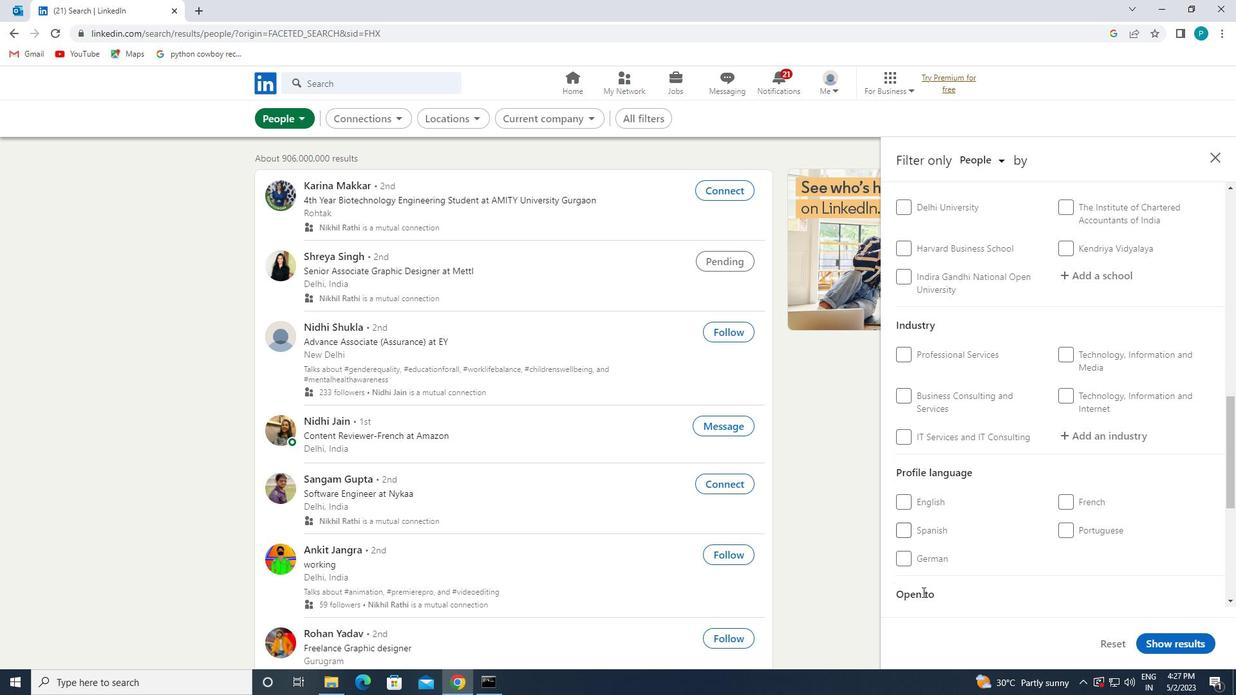 
Action: Mouse pressed left at (913, 566)
Screenshot: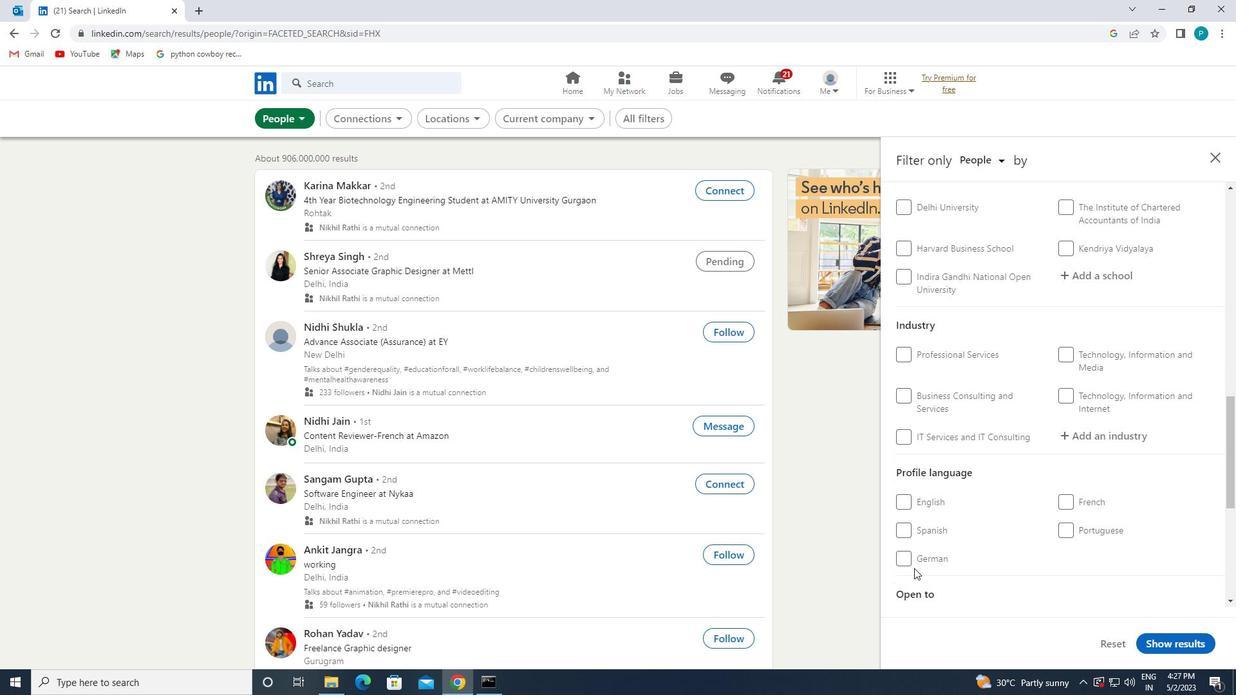 
Action: Mouse moved to (929, 563)
Screenshot: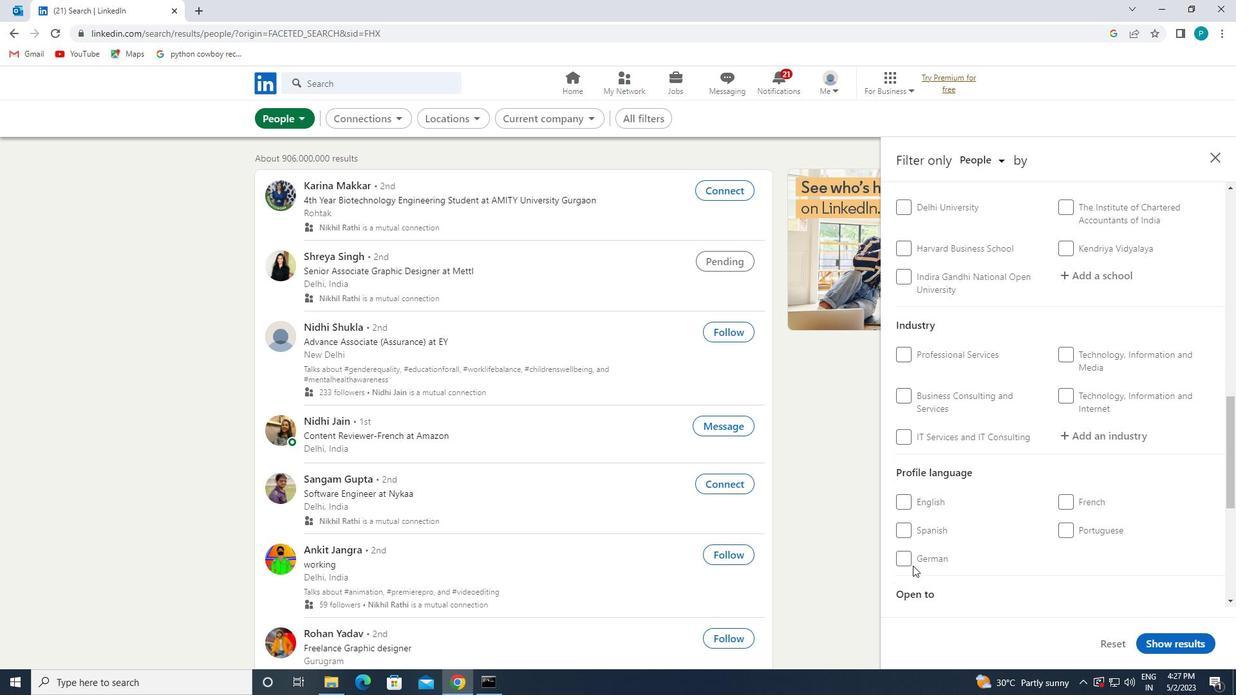 
Action: Mouse pressed left at (929, 563)
Screenshot: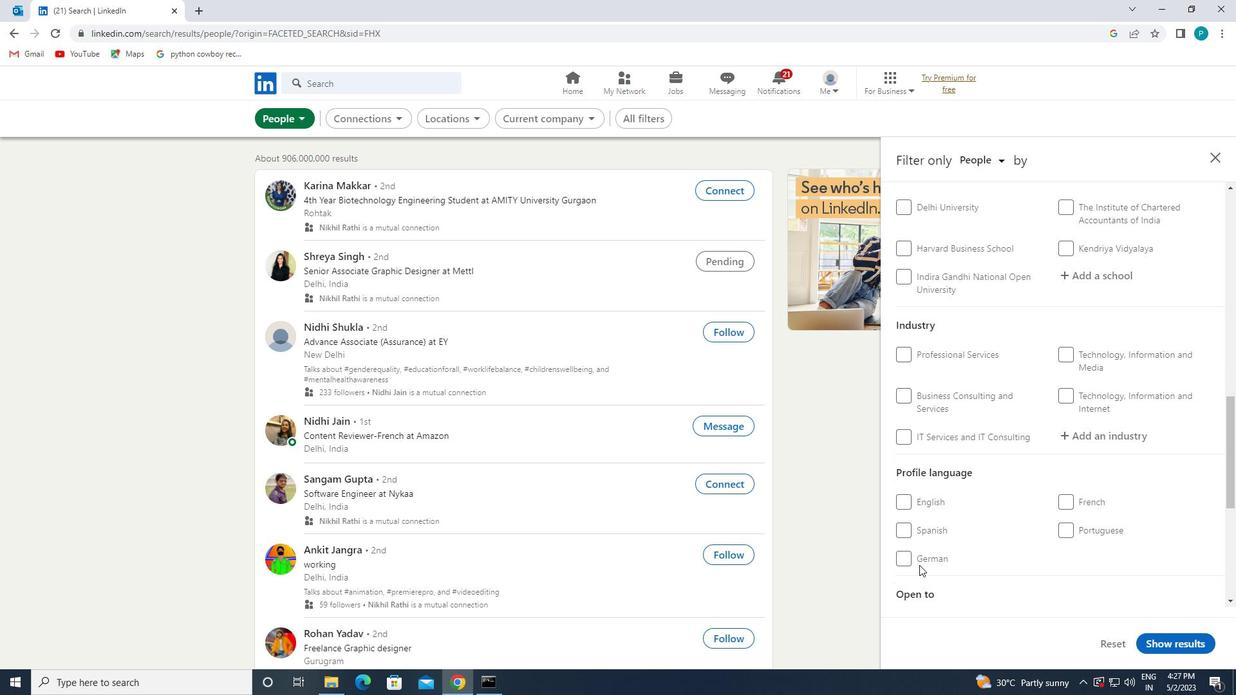 
Action: Mouse moved to (983, 546)
Screenshot: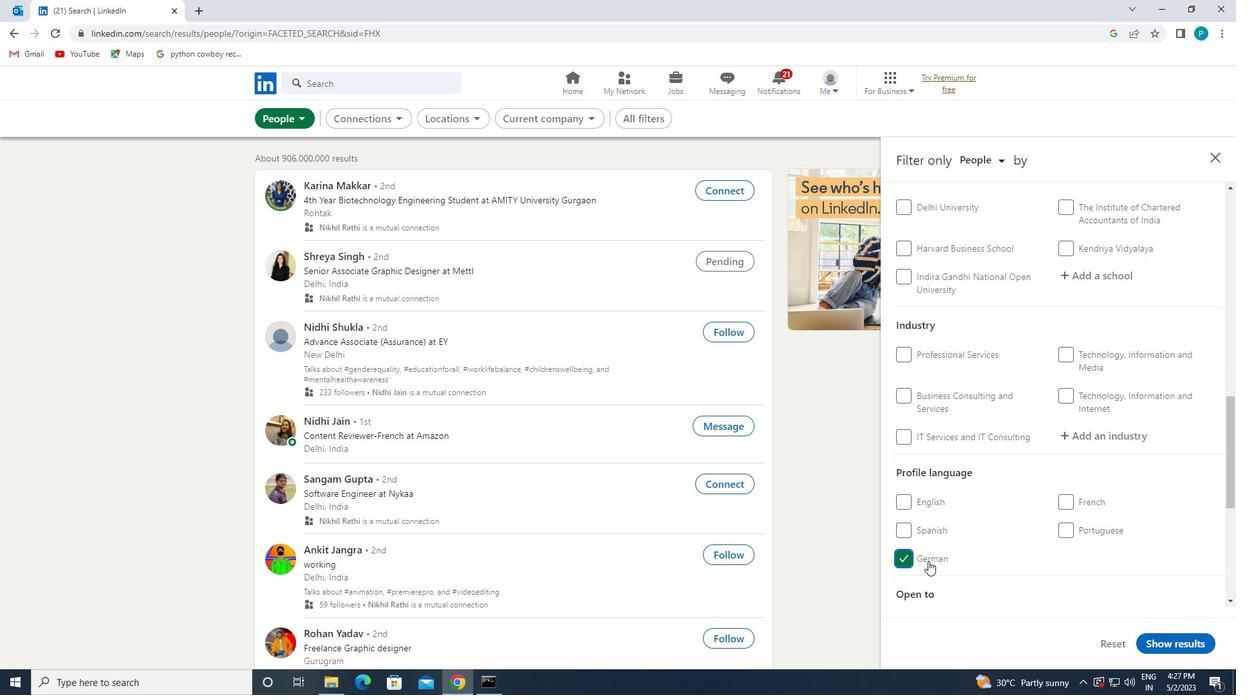 
Action: Mouse scrolled (983, 547) with delta (0, 0)
Screenshot: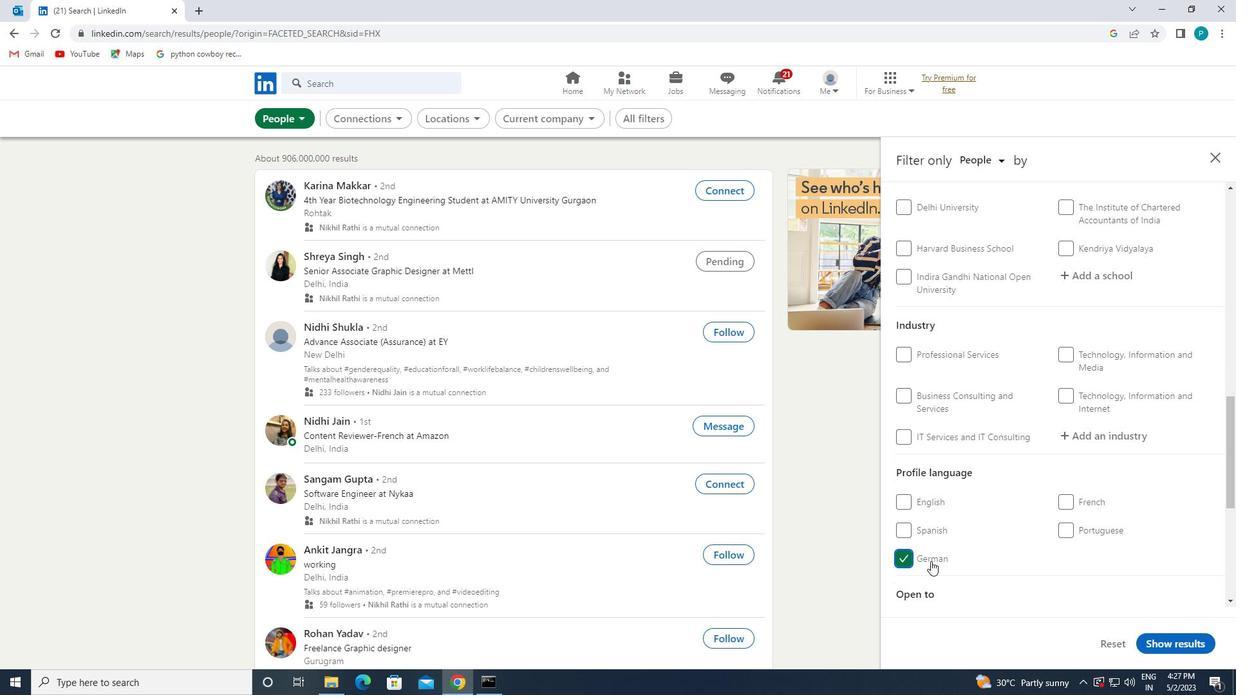 
Action: Mouse moved to (983, 546)
Screenshot: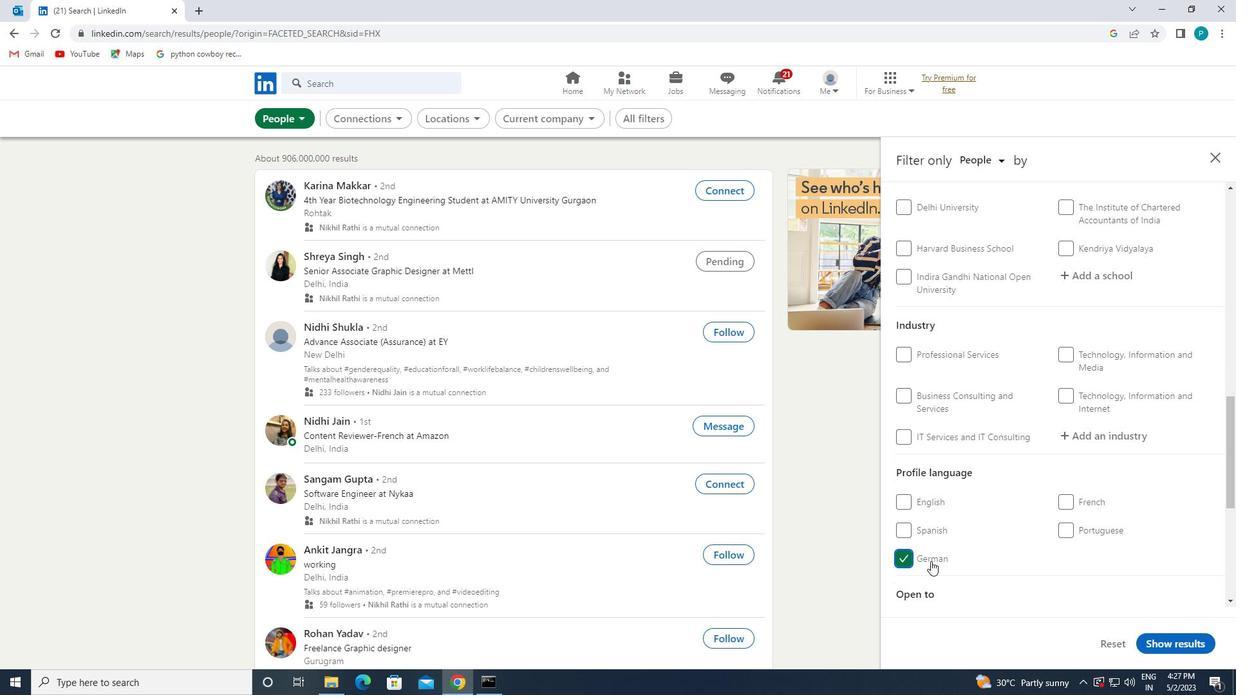 
Action: Mouse scrolled (983, 546) with delta (0, 0)
Screenshot: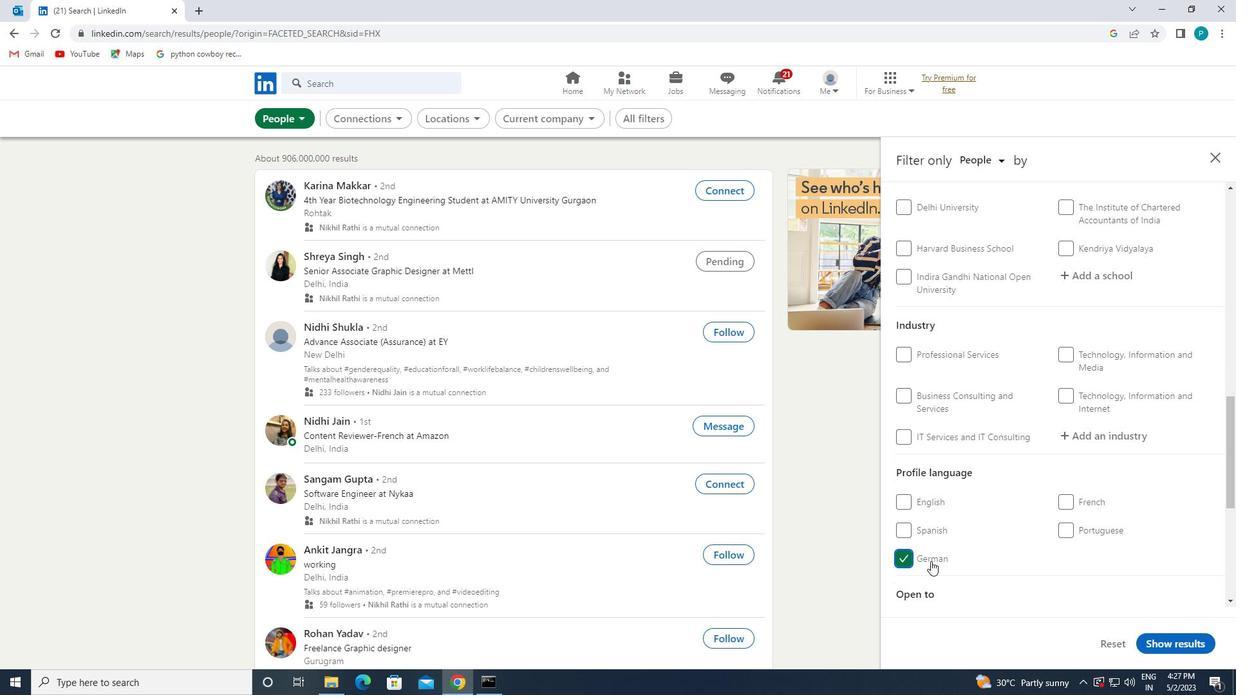 
Action: Mouse scrolled (983, 546) with delta (0, 0)
Screenshot: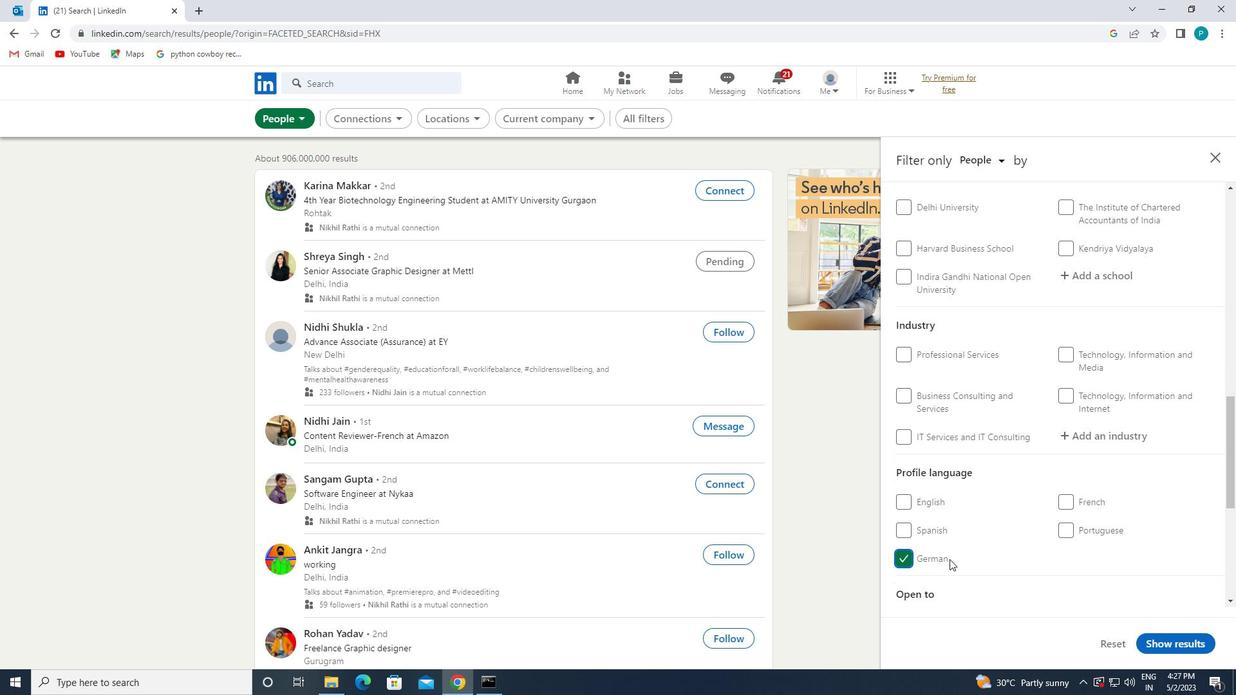 
Action: Mouse moved to (984, 546)
Screenshot: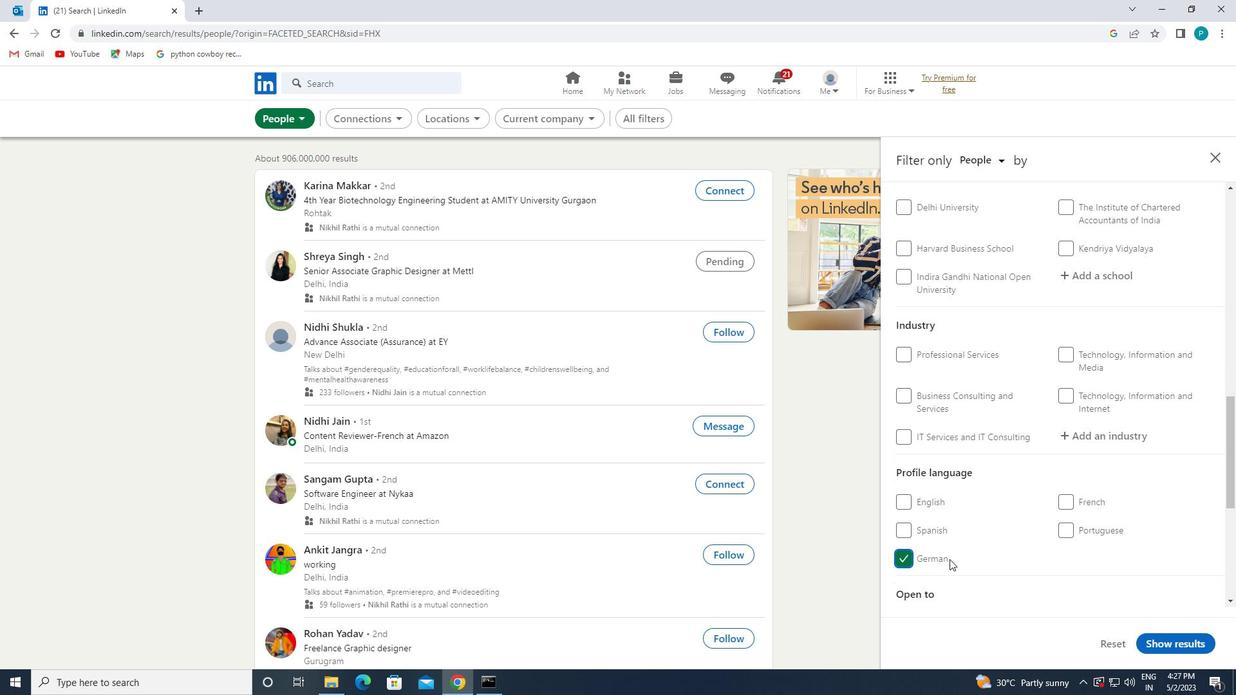 
Action: Mouse scrolled (984, 546) with delta (0, 0)
Screenshot: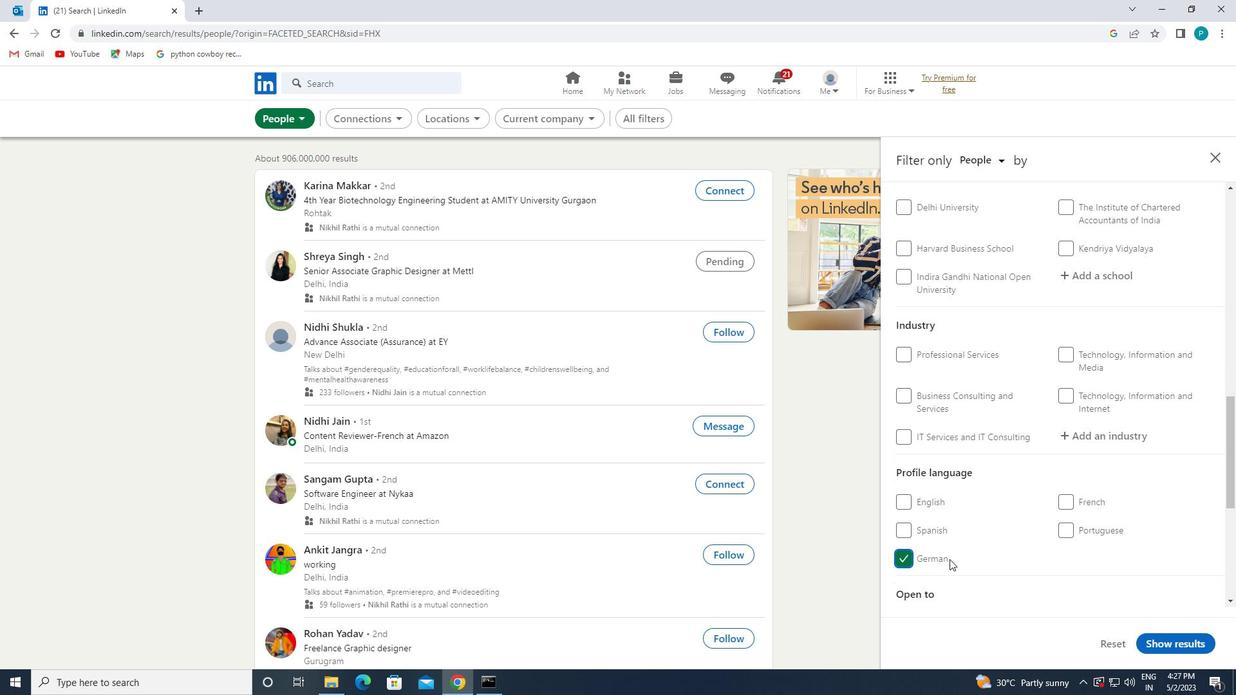
Action: Mouse scrolled (984, 546) with delta (0, 0)
Screenshot: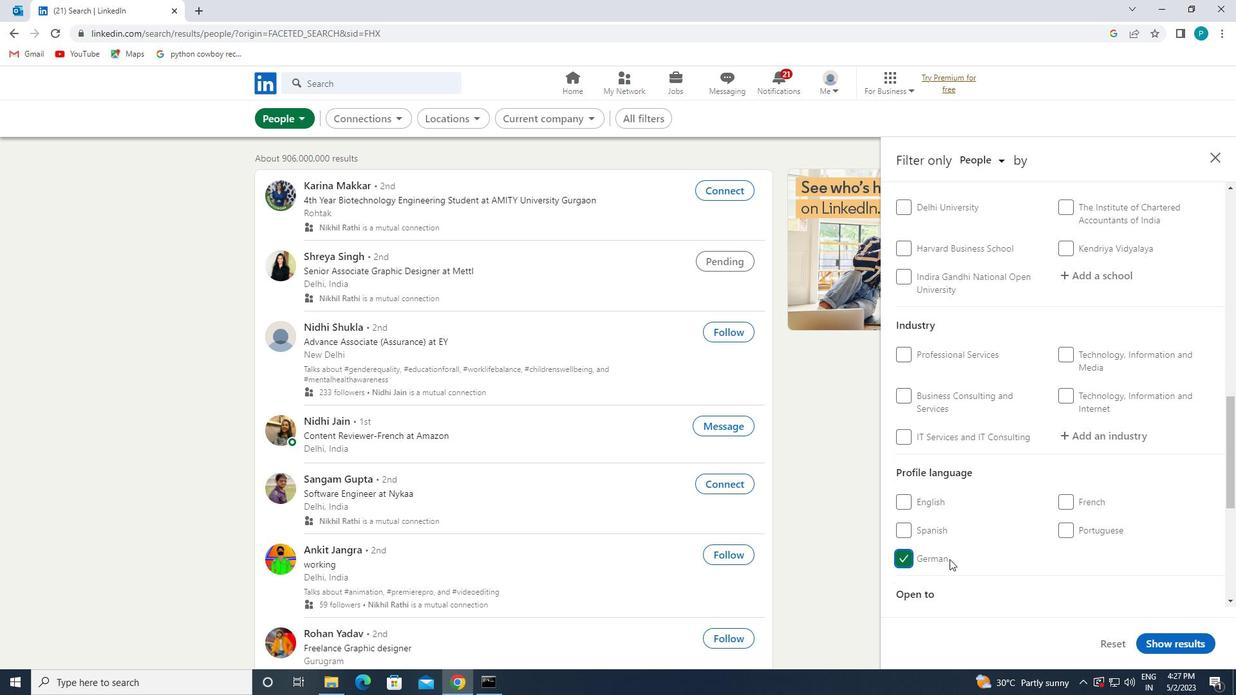 
Action: Mouse moved to (1099, 344)
Screenshot: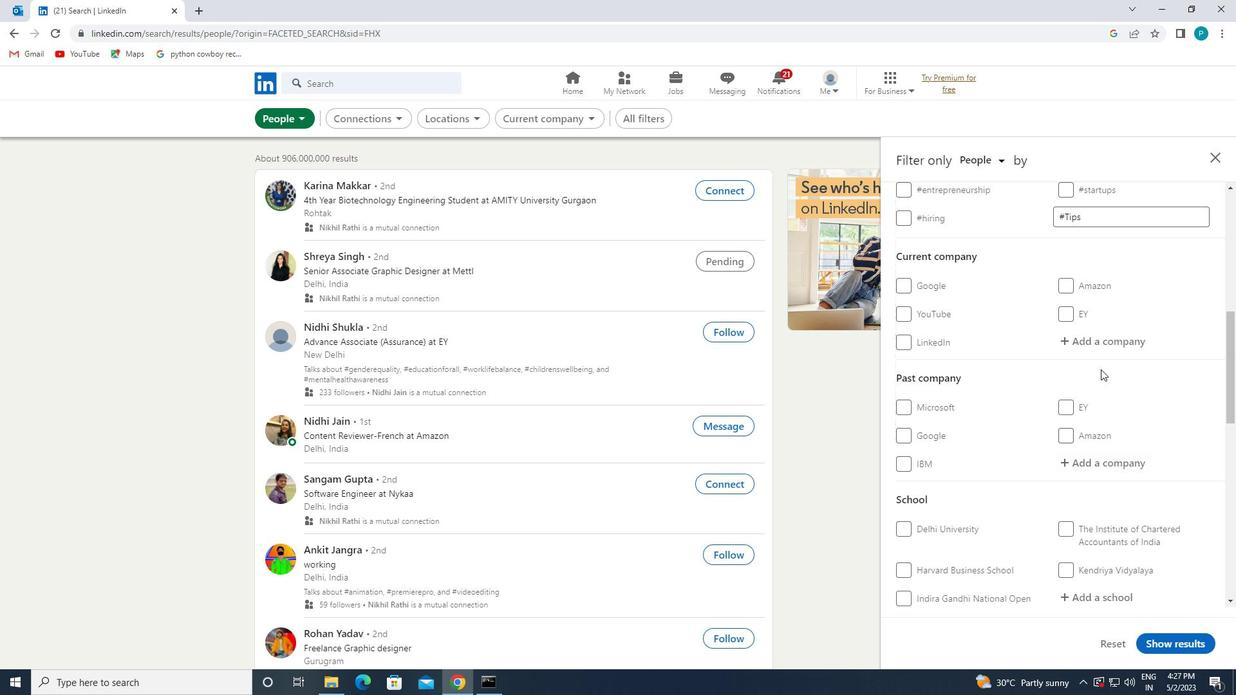 
Action: Mouse pressed left at (1099, 344)
Screenshot: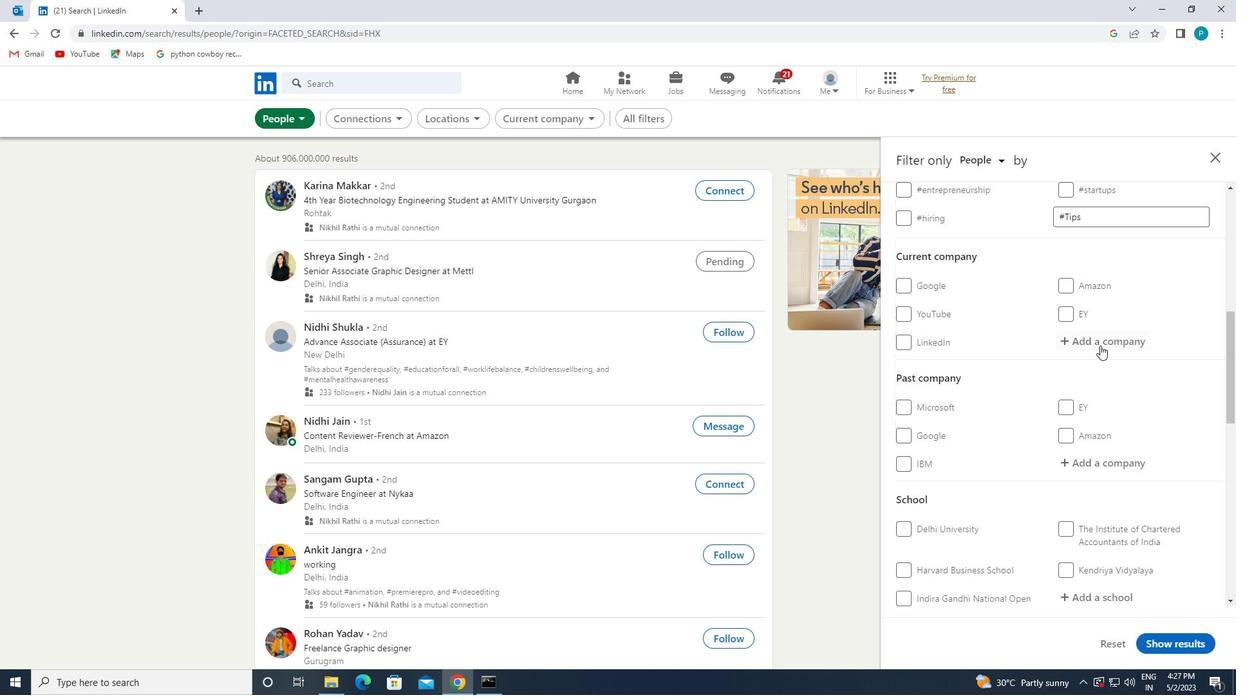 
Action: Key pressed <Key.caps_lock>T<Key.caps_lock>REDENCE
Screenshot: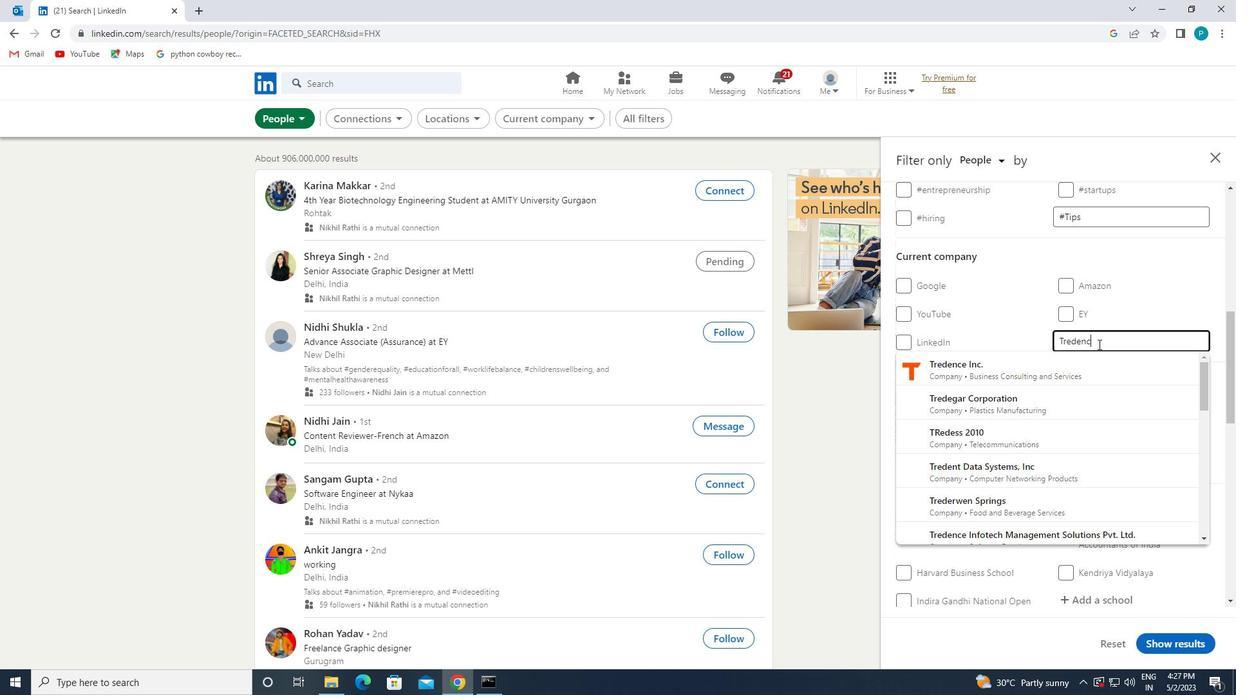 
Action: Mouse moved to (1091, 369)
Screenshot: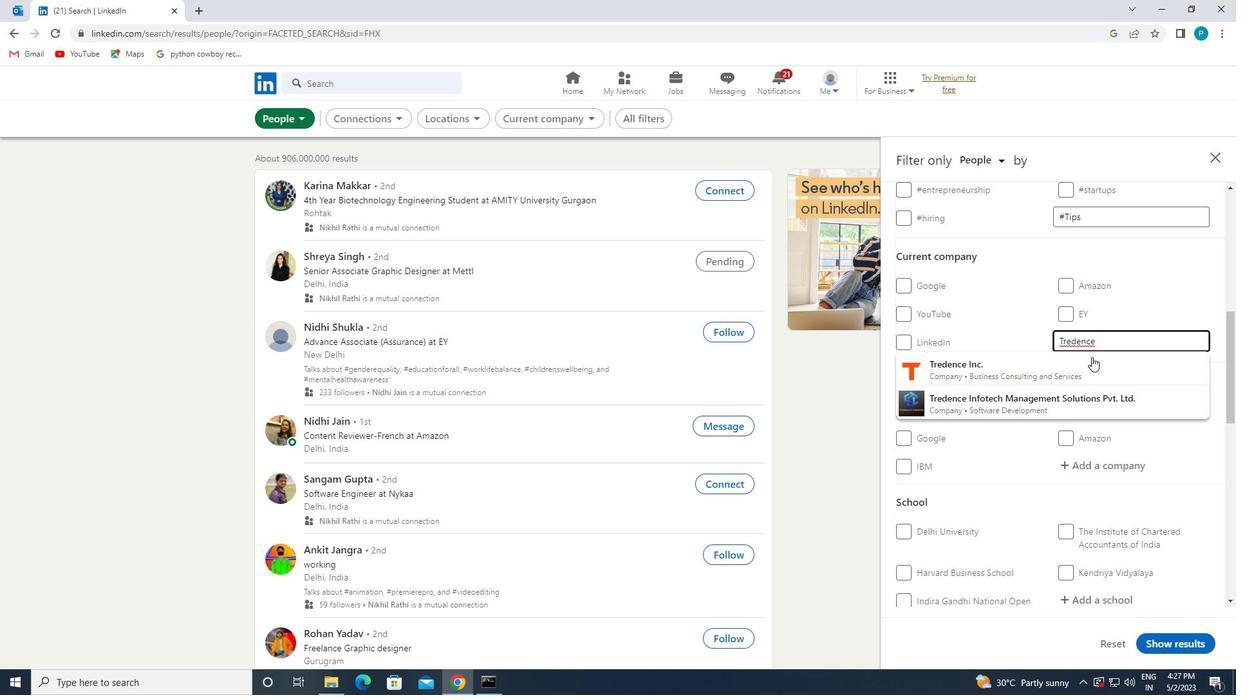 
Action: Mouse pressed left at (1091, 369)
Screenshot: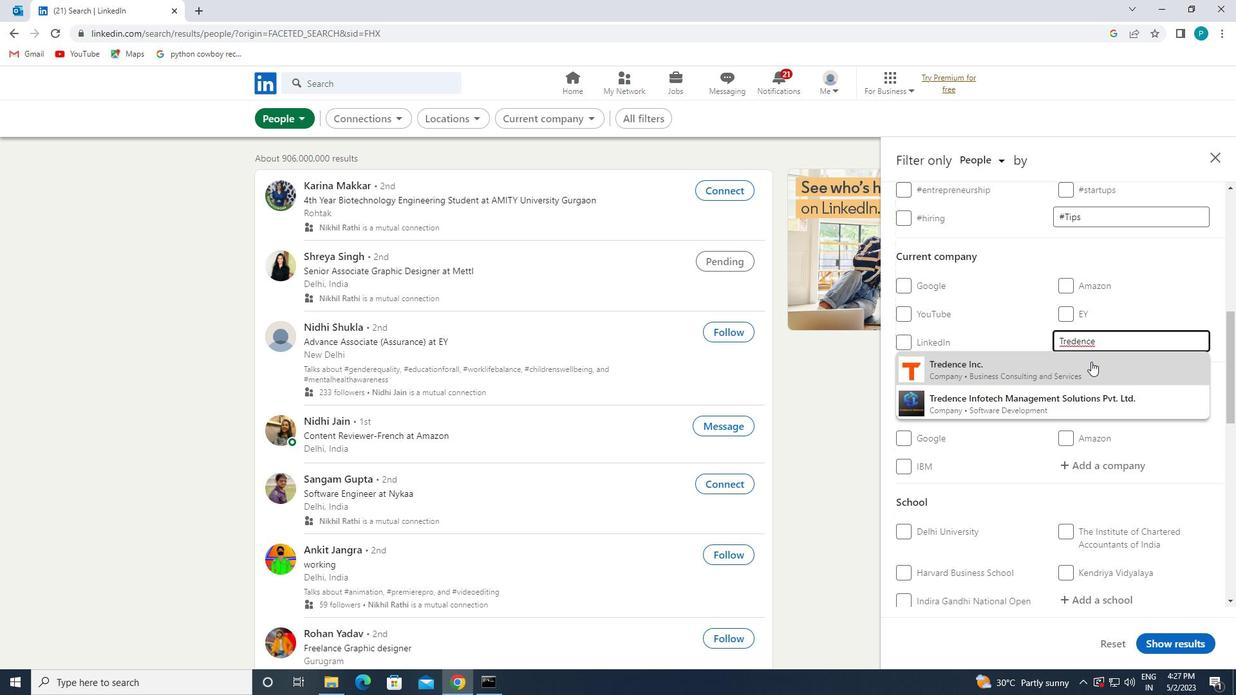 
Action: Mouse moved to (1119, 388)
Screenshot: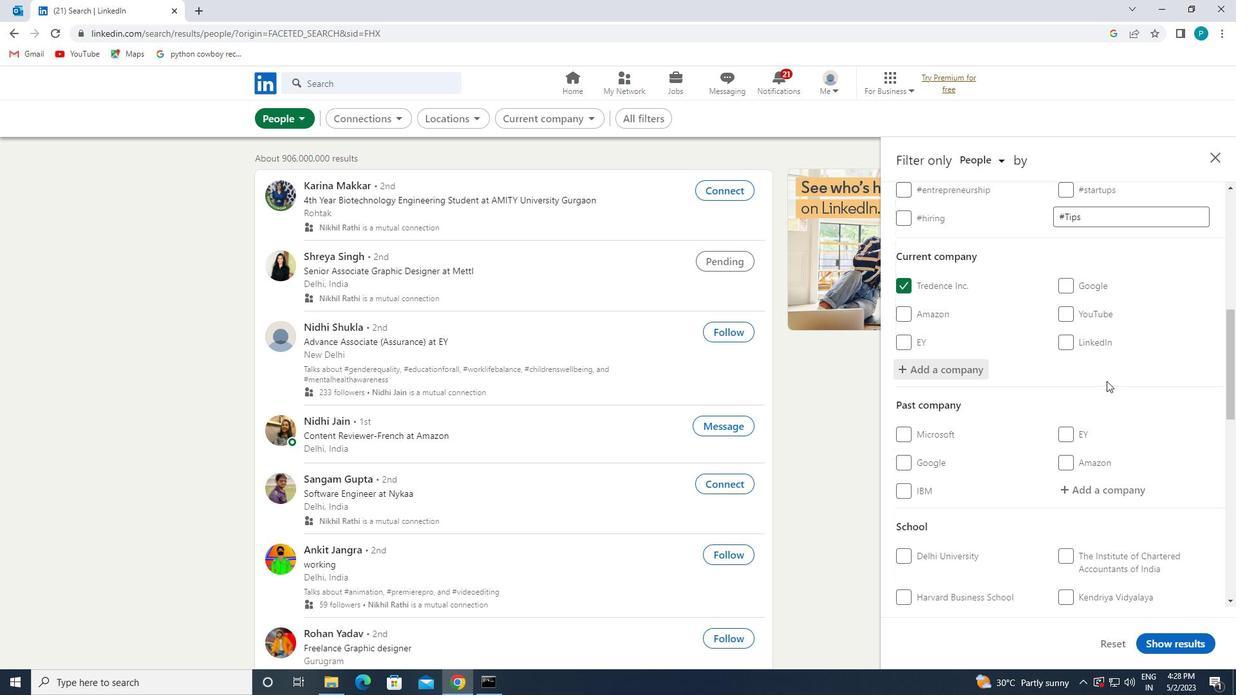 
Action: Mouse scrolled (1119, 387) with delta (0, 0)
Screenshot: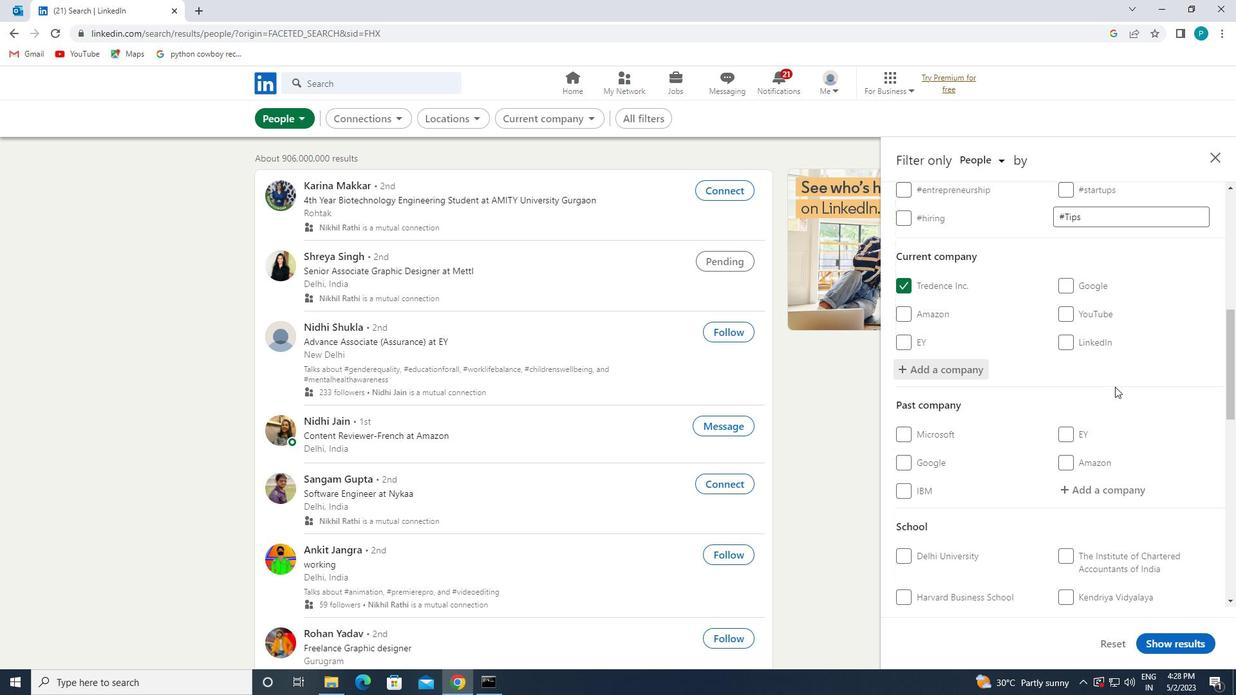 
Action: Mouse moved to (1119, 388)
Screenshot: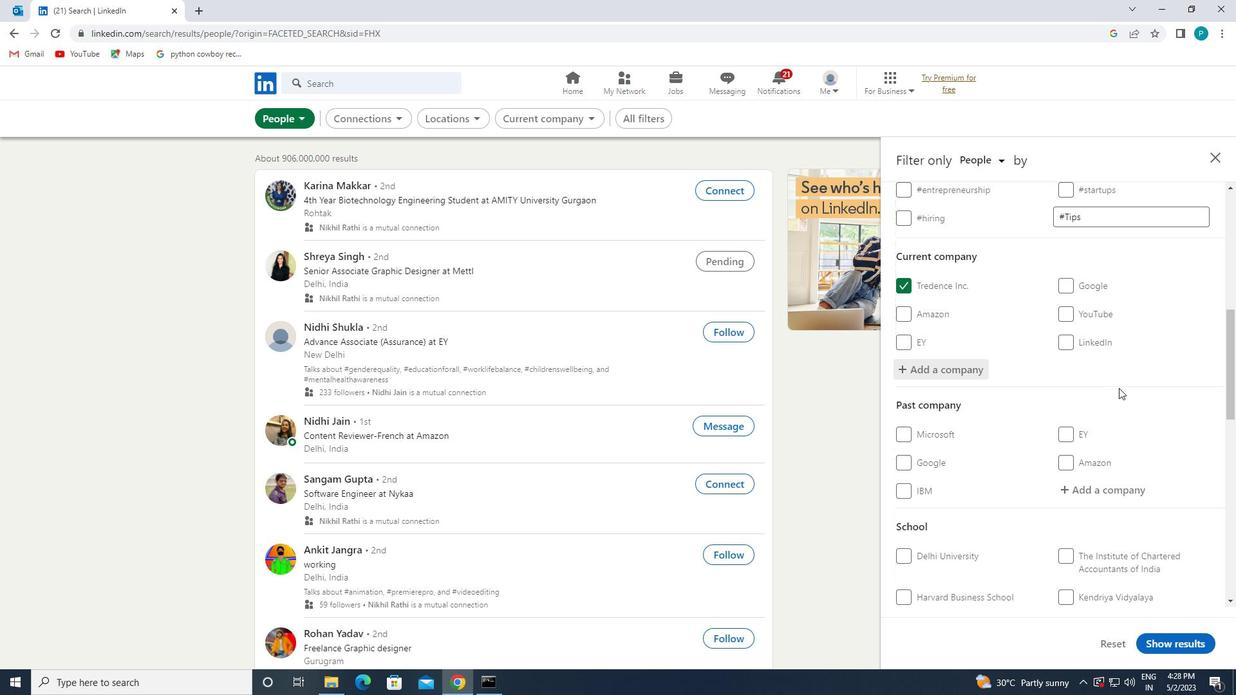 
Action: Mouse scrolled (1119, 387) with delta (0, 0)
Screenshot: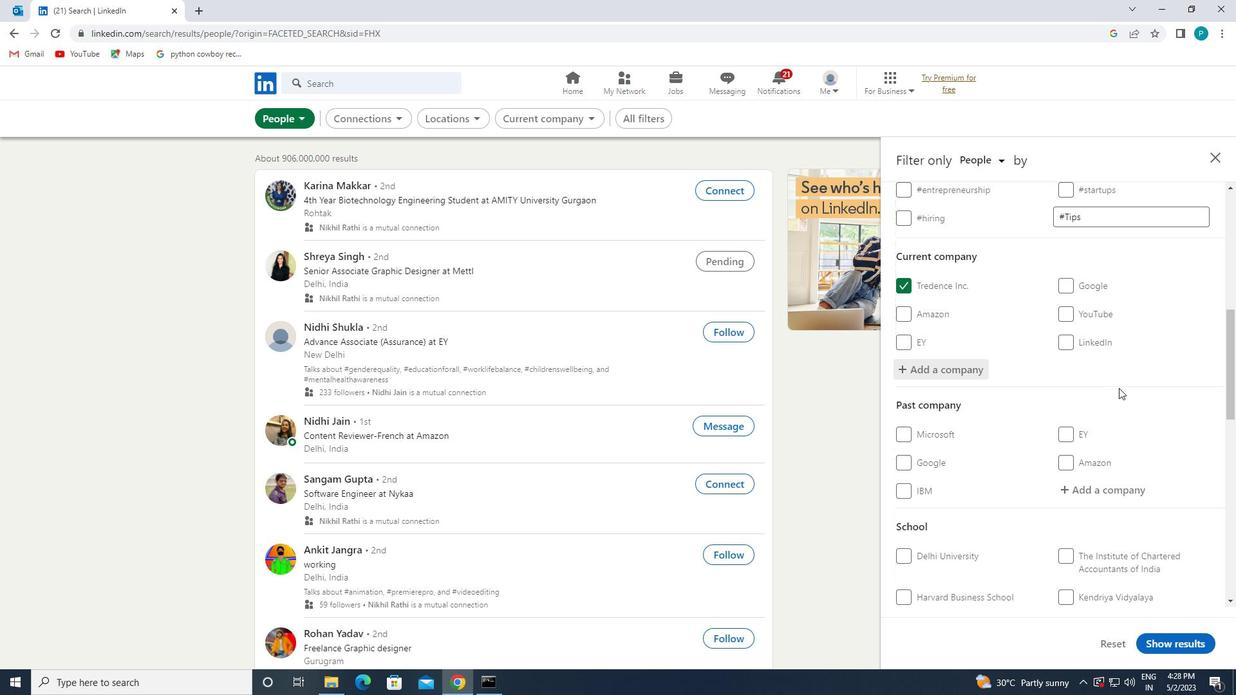 
Action: Mouse moved to (1119, 387)
Screenshot: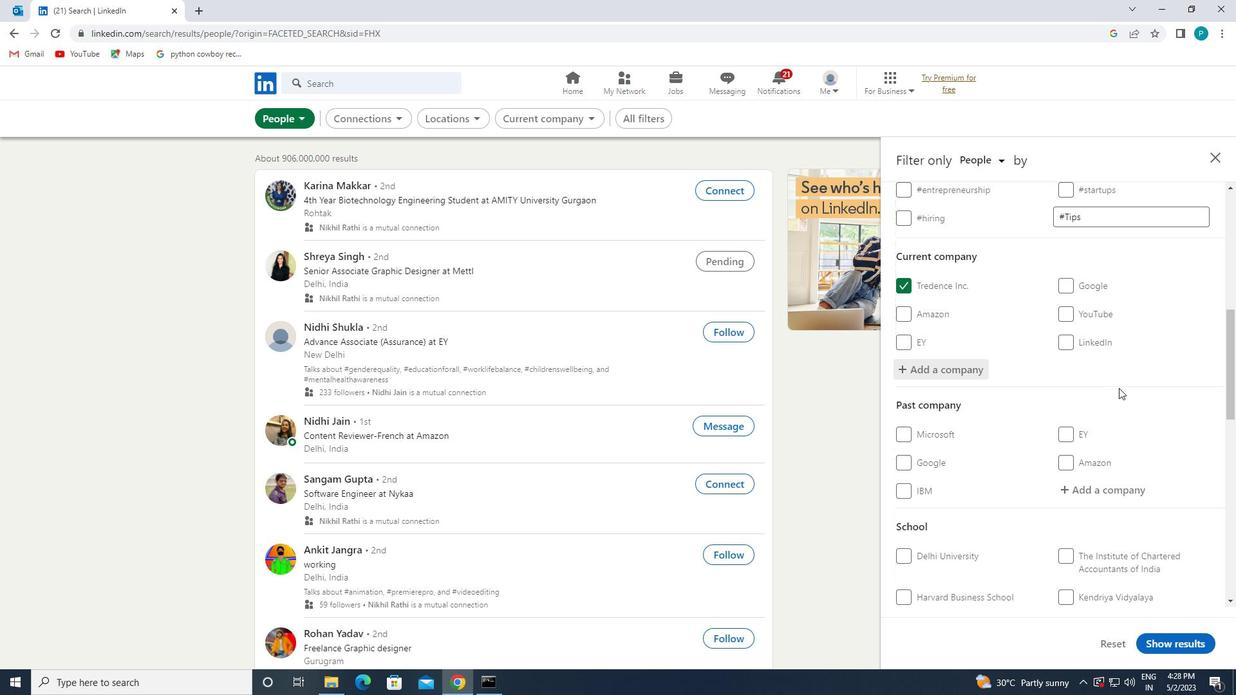 
Action: Mouse scrolled (1119, 386) with delta (0, 0)
Screenshot: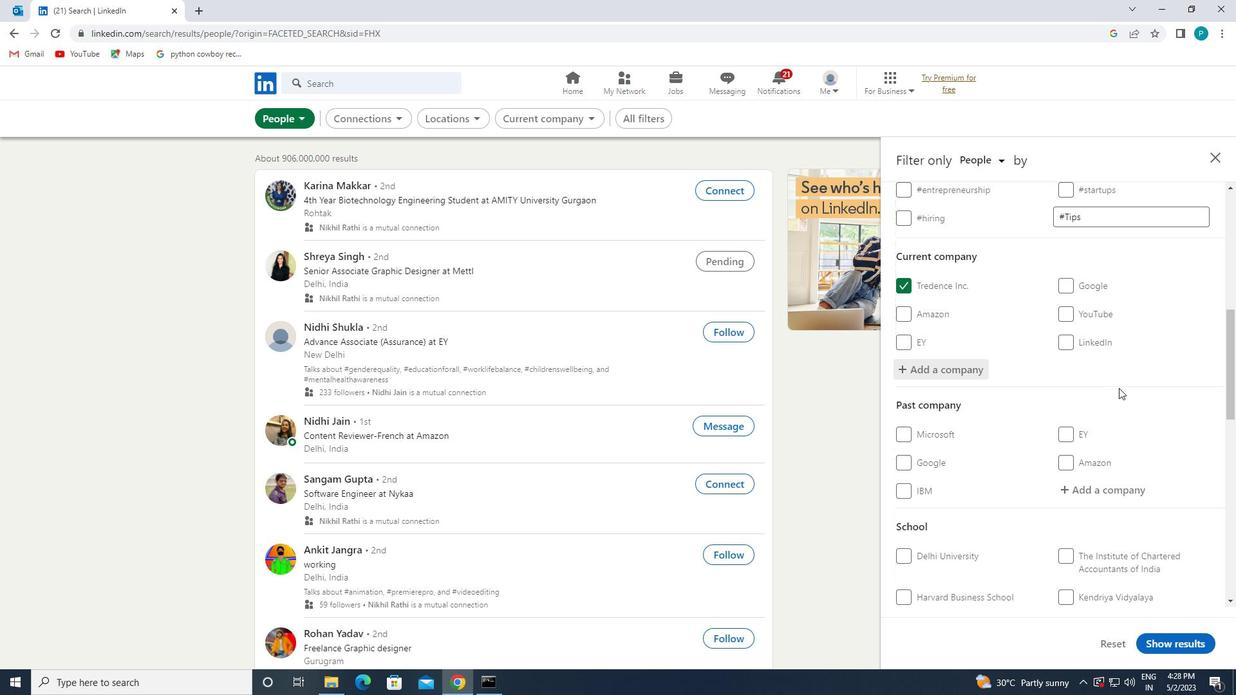 
Action: Mouse moved to (1088, 333)
Screenshot: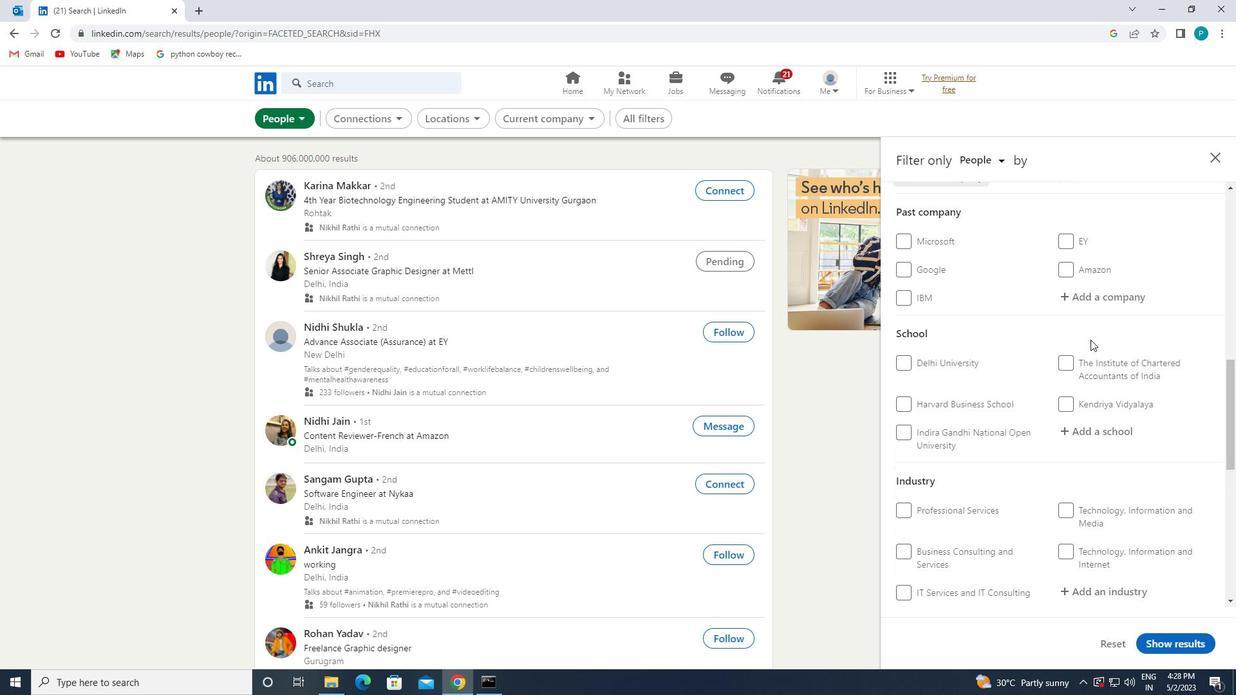 
Action: Mouse scrolled (1088, 333) with delta (0, 0)
Screenshot: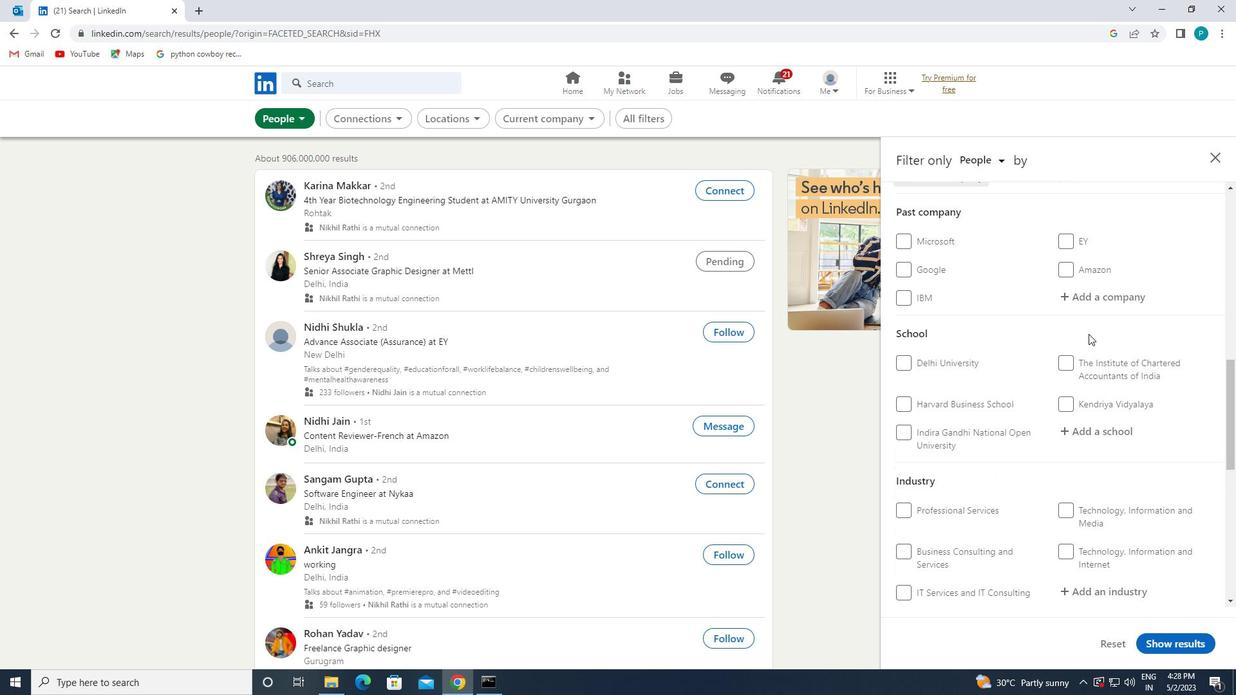 
Action: Mouse scrolled (1088, 333) with delta (0, 0)
Screenshot: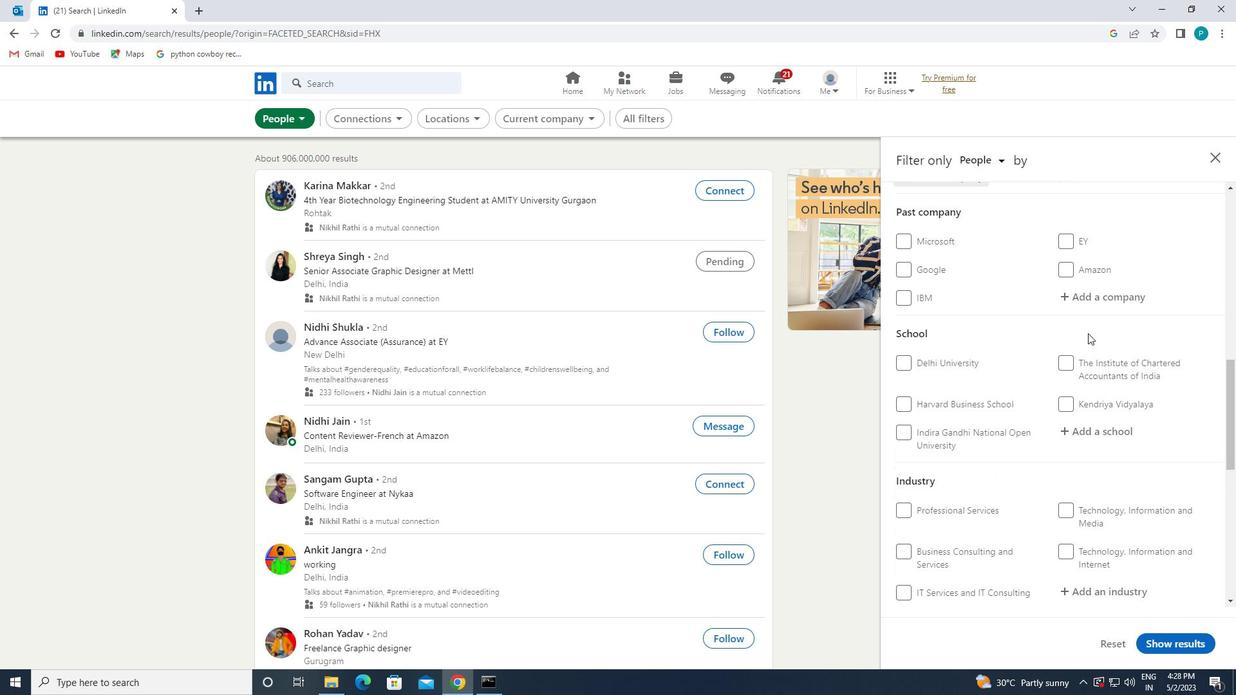 
Action: Mouse moved to (1084, 309)
Screenshot: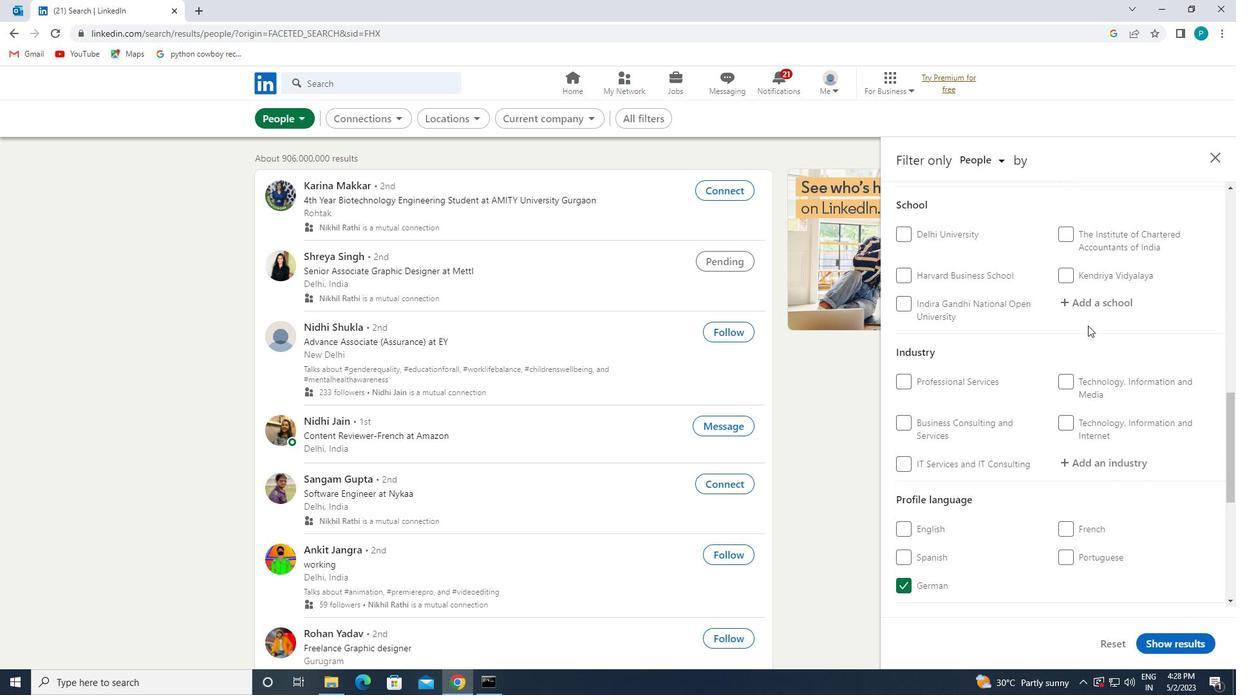 
Action: Mouse pressed left at (1084, 309)
Screenshot: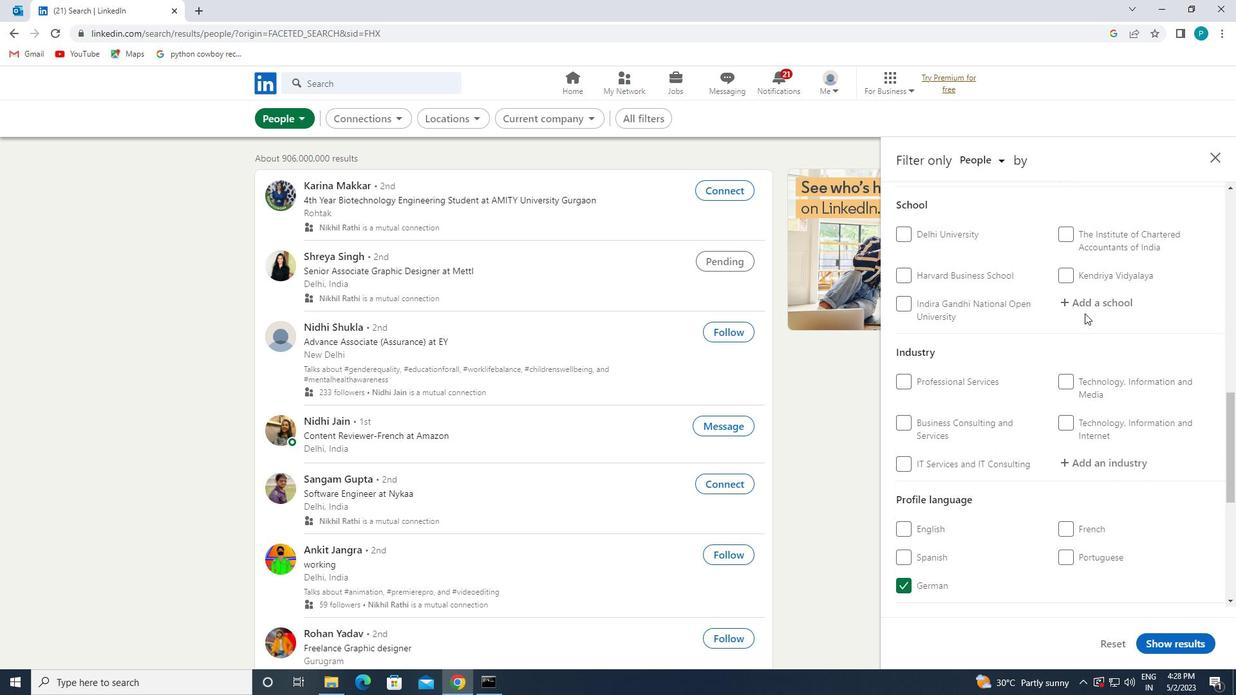 
Action: Key pressed <Key.caps_lock>CMR
Screenshot: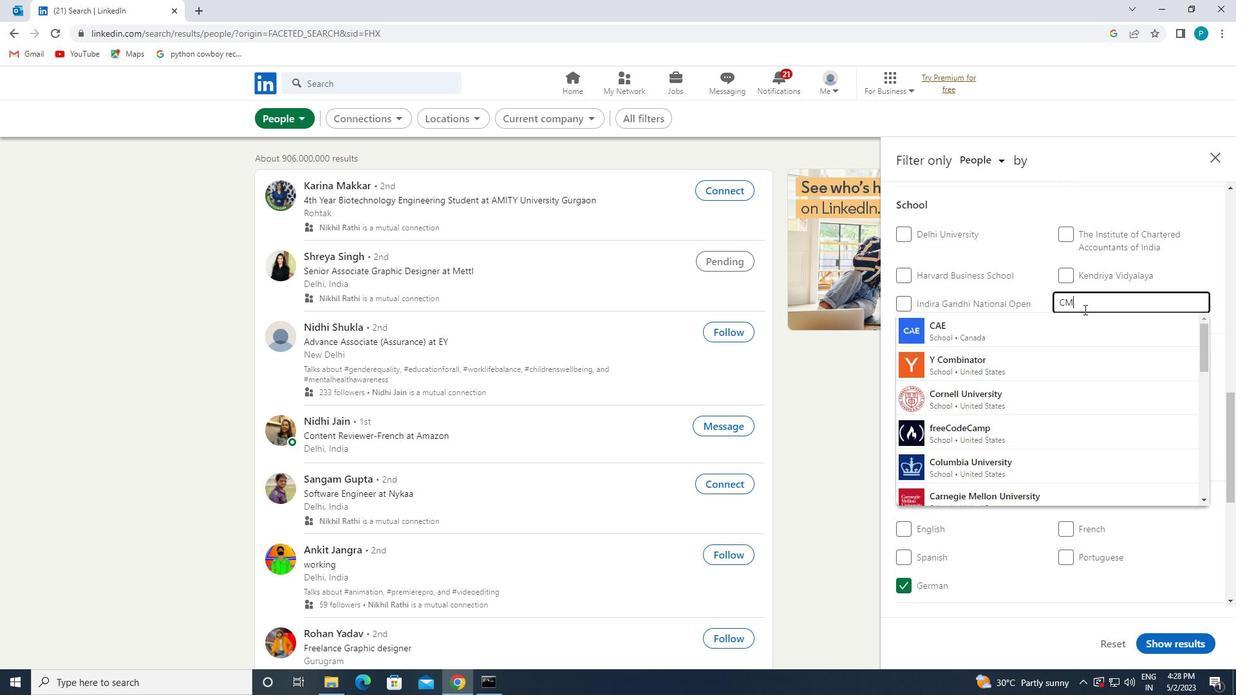 
Action: Mouse moved to (1069, 355)
Screenshot: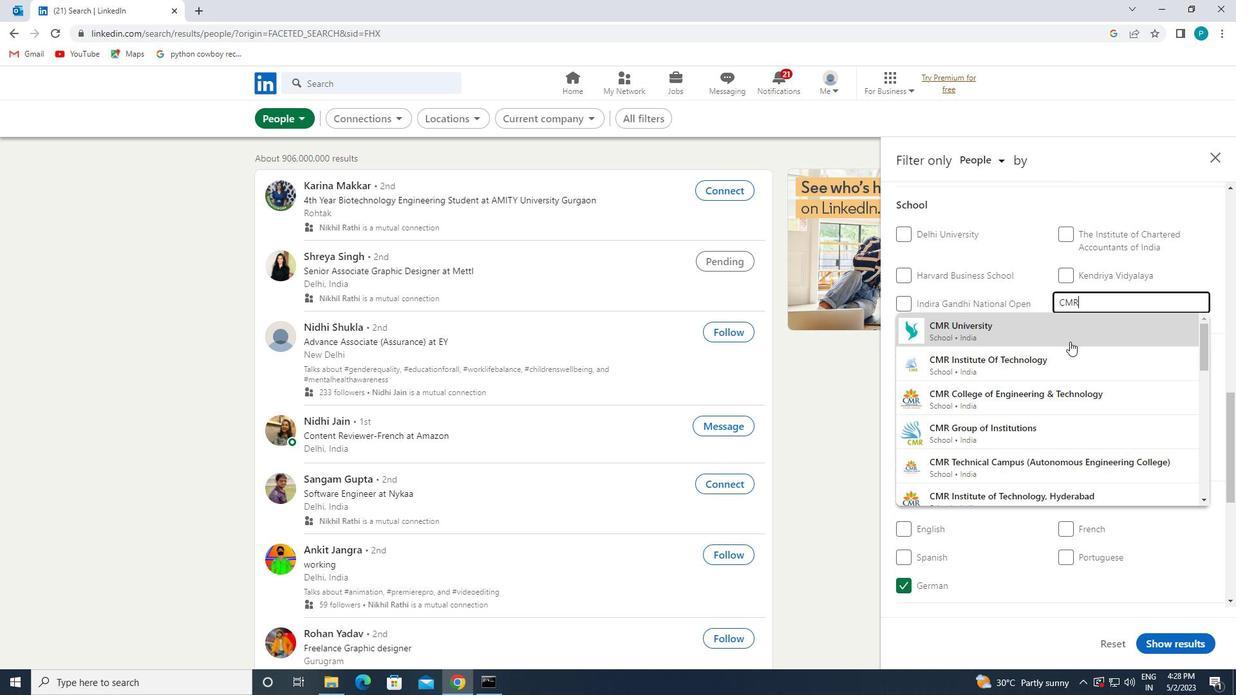 
Action: Mouse scrolled (1069, 354) with delta (0, 0)
Screenshot: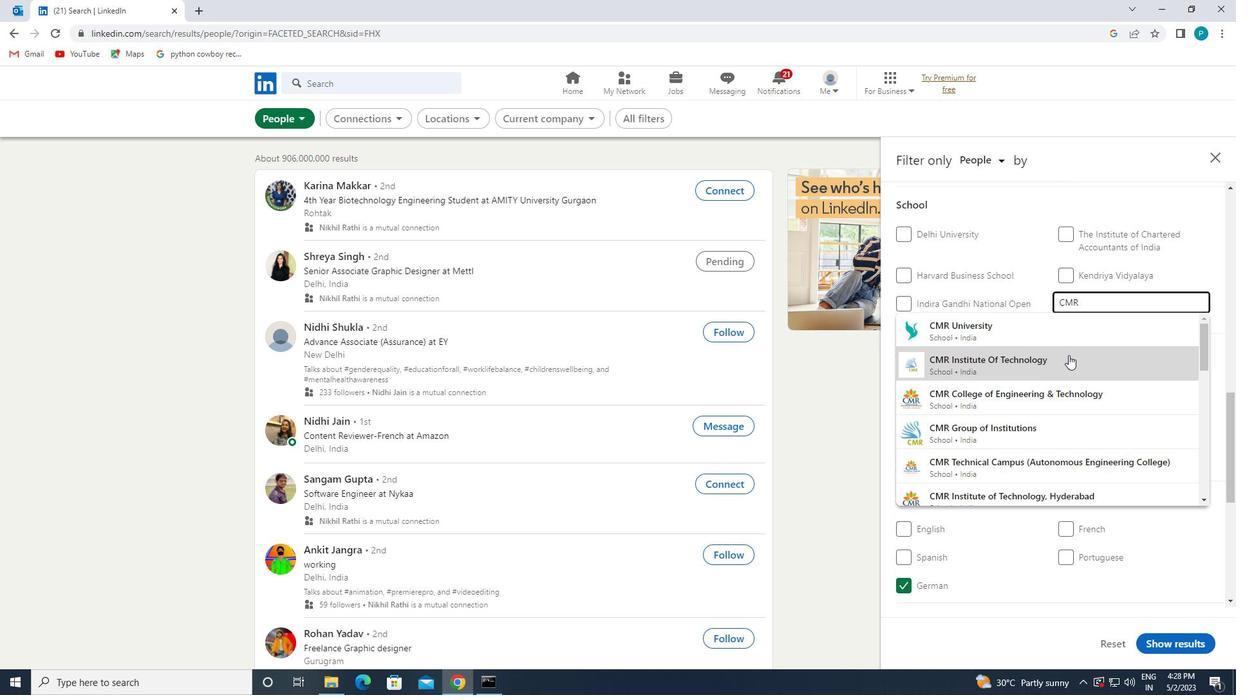 
Action: Mouse scrolled (1069, 354) with delta (0, 0)
Screenshot: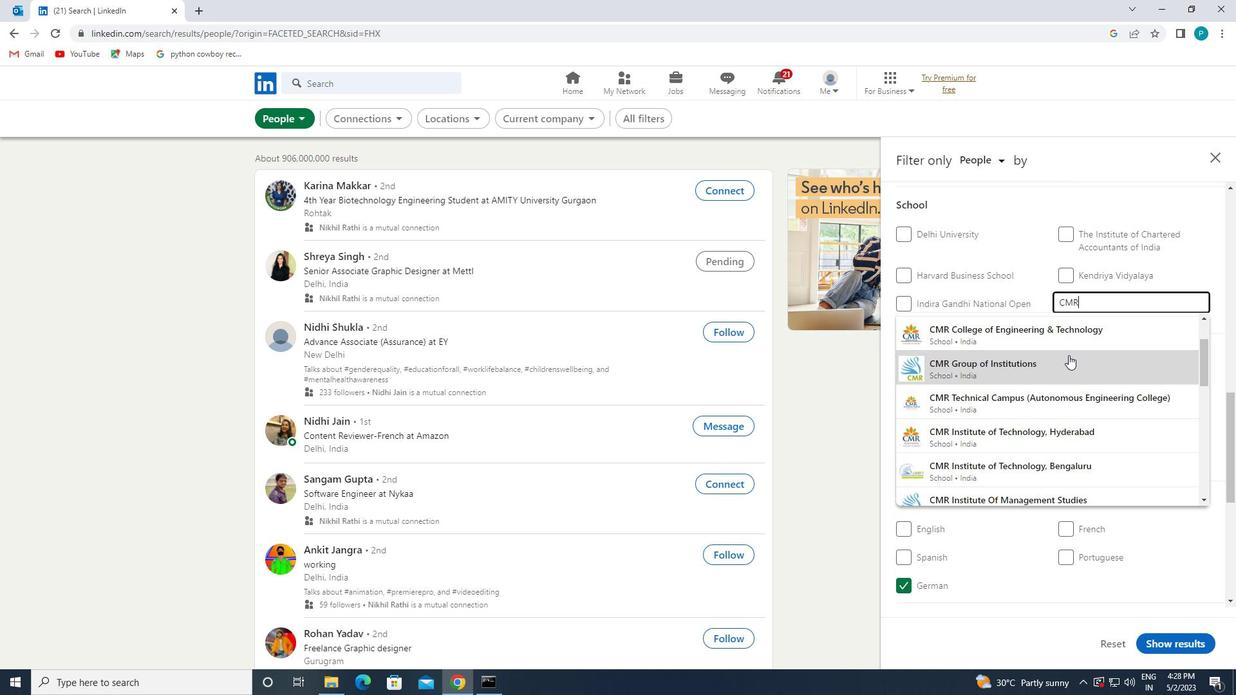 
Action: Mouse moved to (1048, 434)
Screenshot: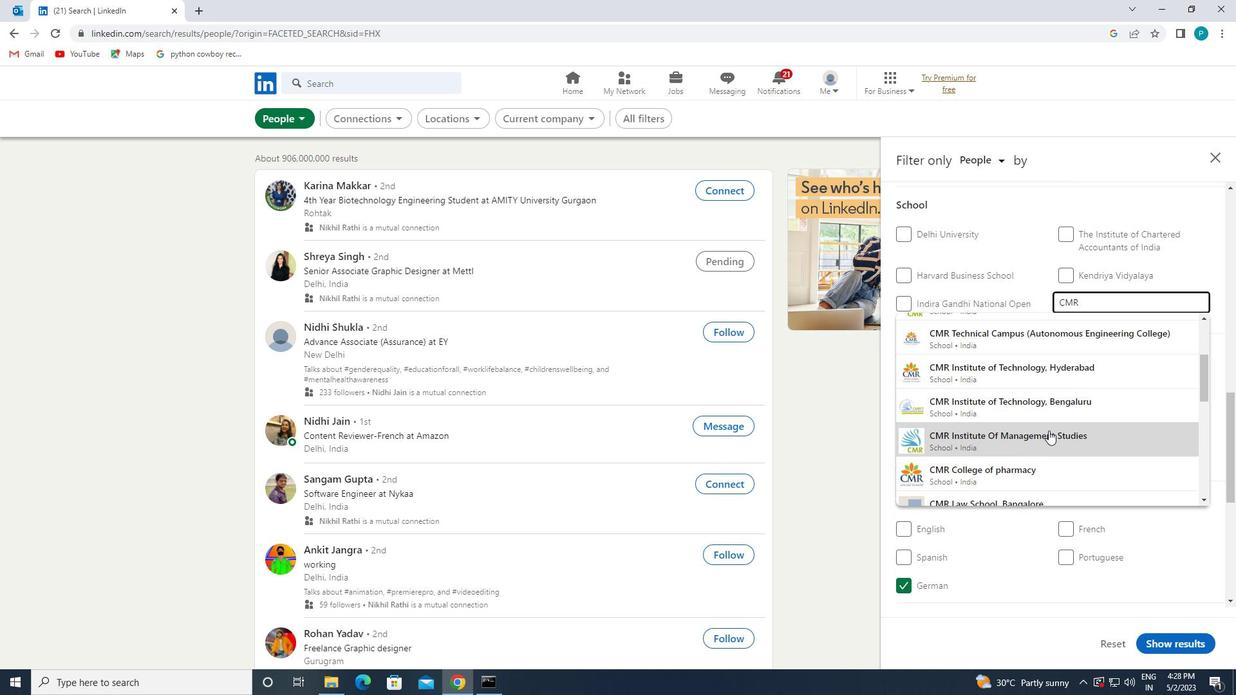 
Action: Mouse pressed left at (1048, 434)
Screenshot: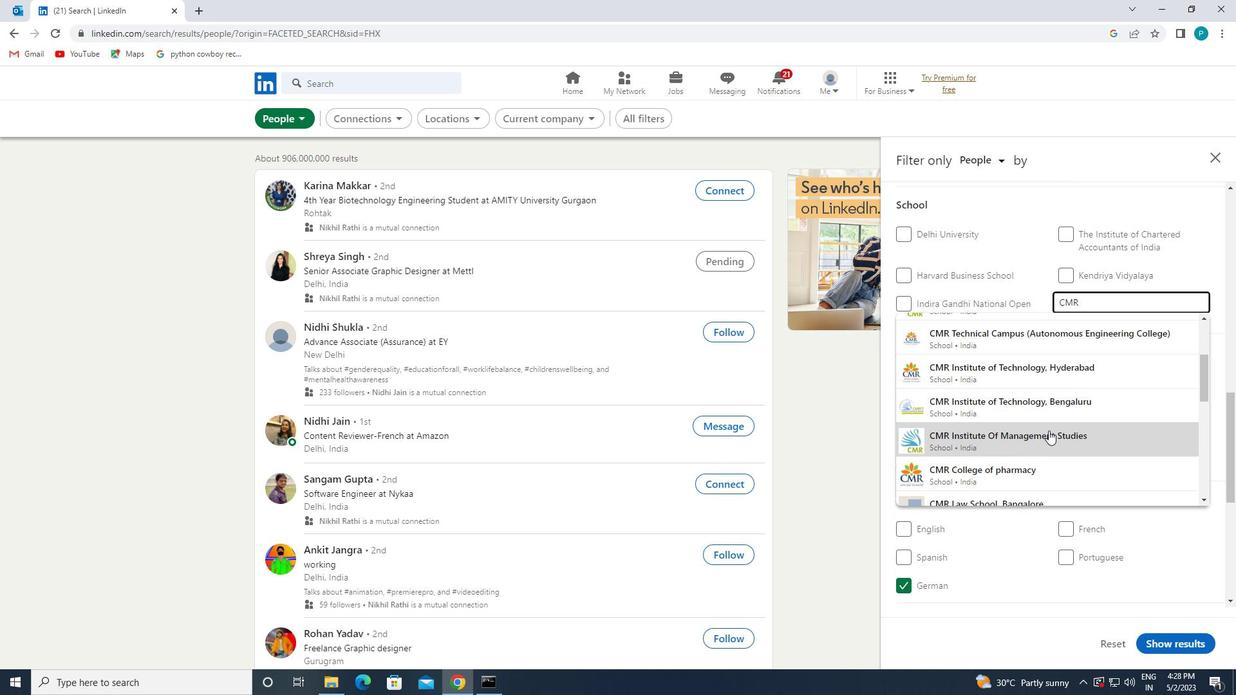 
Action: Mouse scrolled (1048, 434) with delta (0, 0)
Screenshot: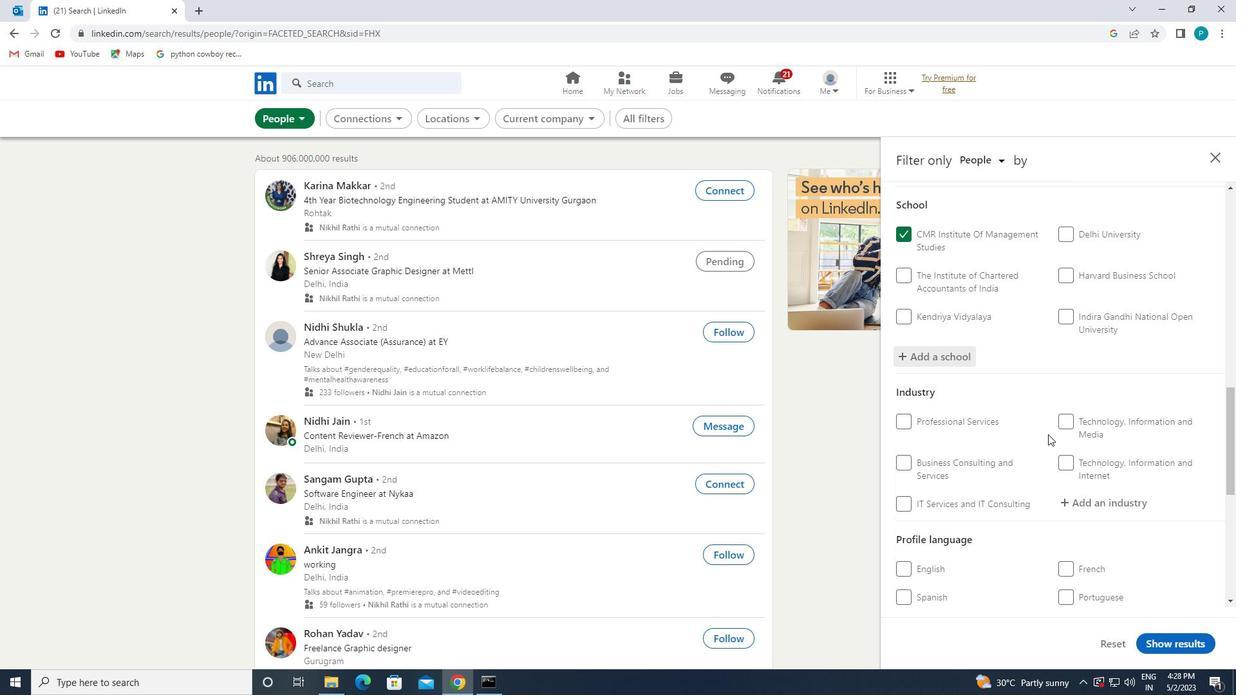 
Action: Mouse scrolled (1048, 434) with delta (0, 0)
Screenshot: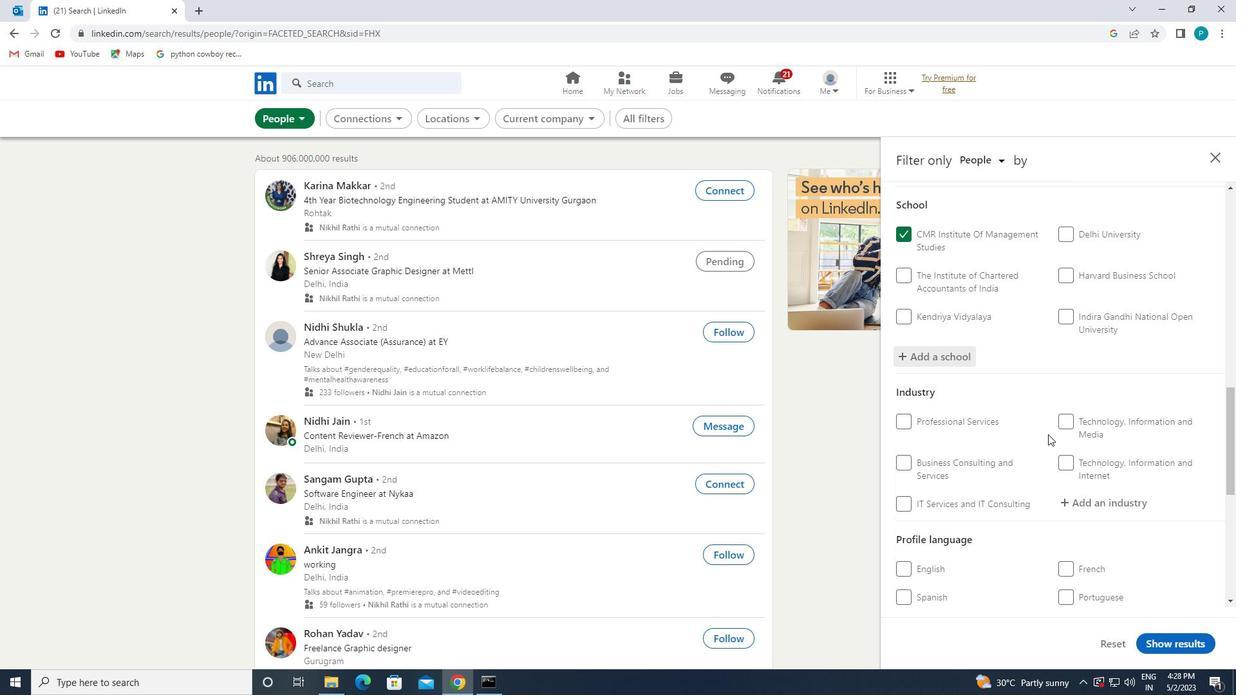 
Action: Mouse scrolled (1048, 434) with delta (0, 0)
Screenshot: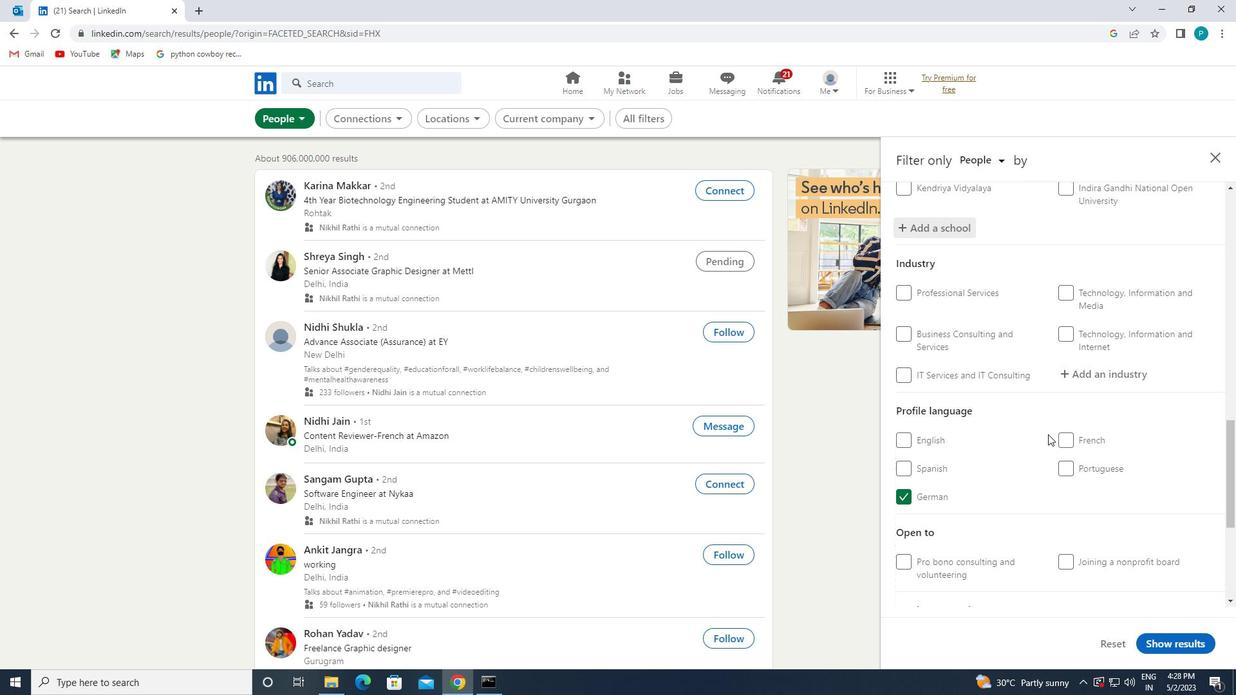 
Action: Mouse moved to (1085, 315)
Screenshot: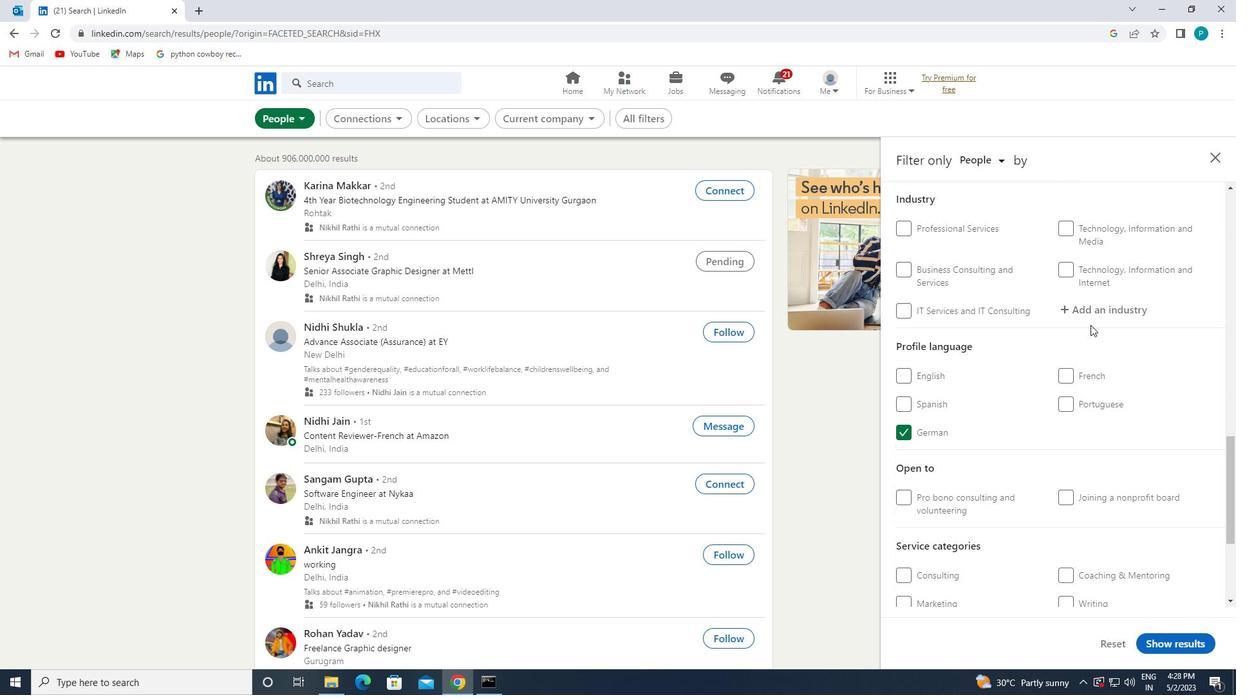 
Action: Mouse pressed left at (1085, 315)
Screenshot: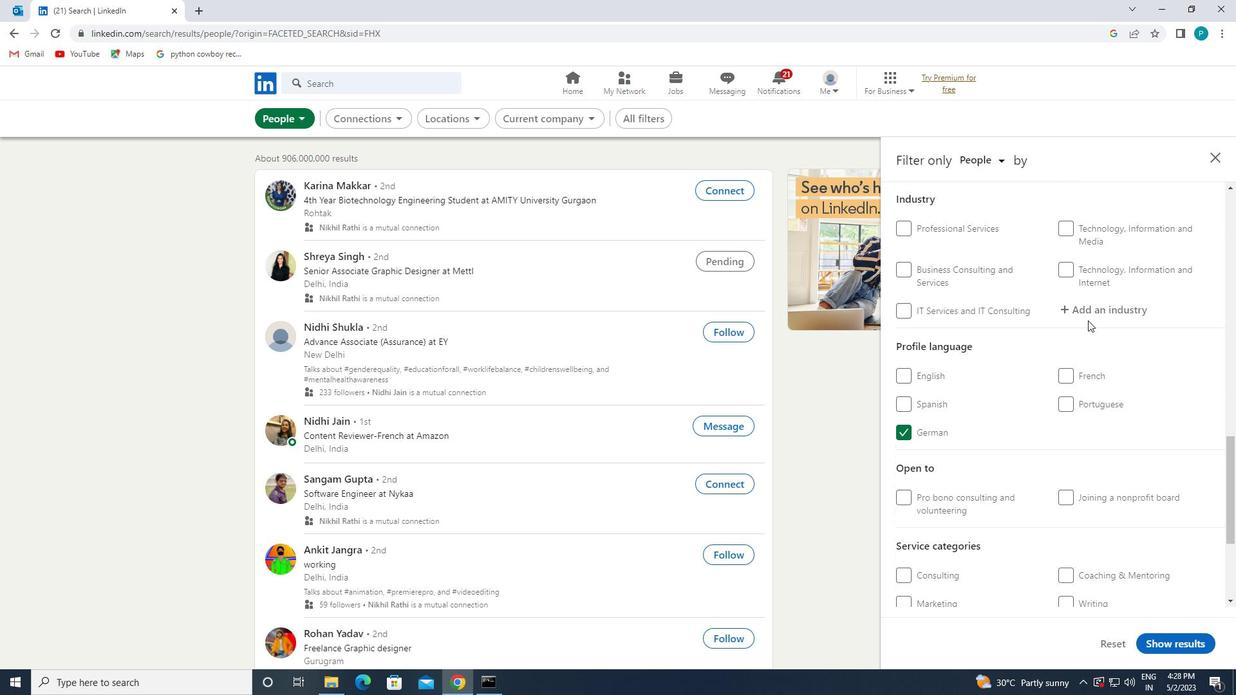 
Action: Mouse moved to (1088, 317)
Screenshot: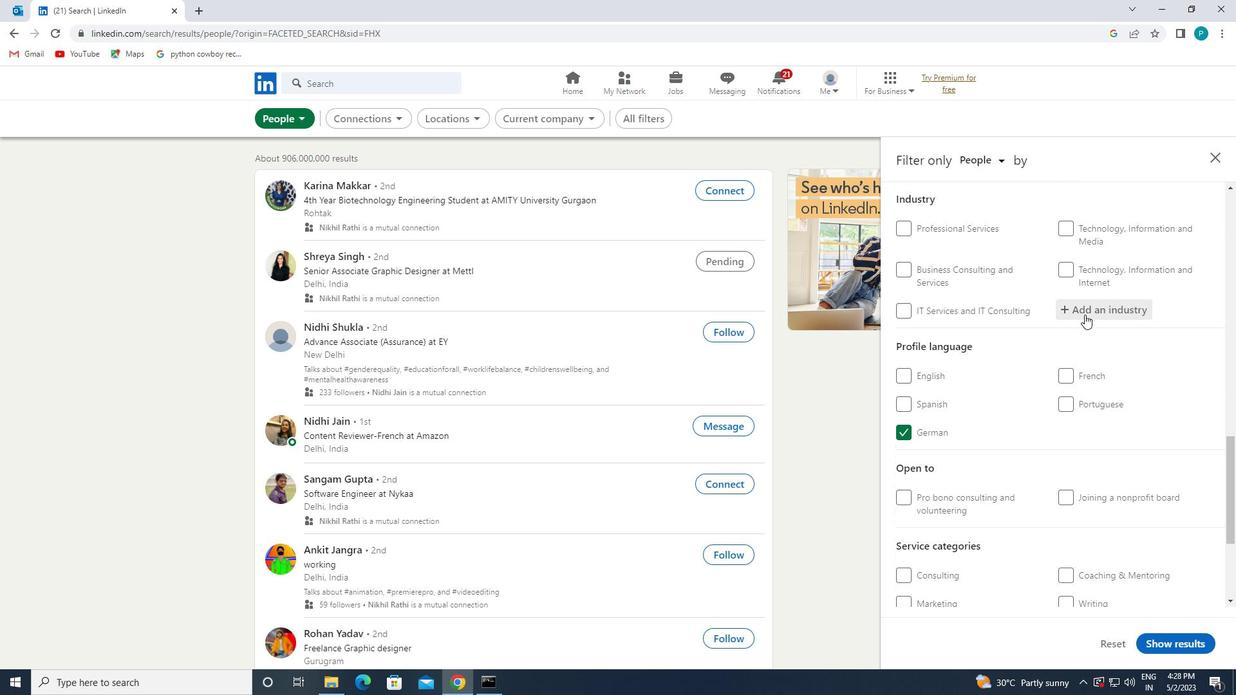 
Action: Key pressed <Key.caps_lock>A<Key.caps_lock>PP
Screenshot: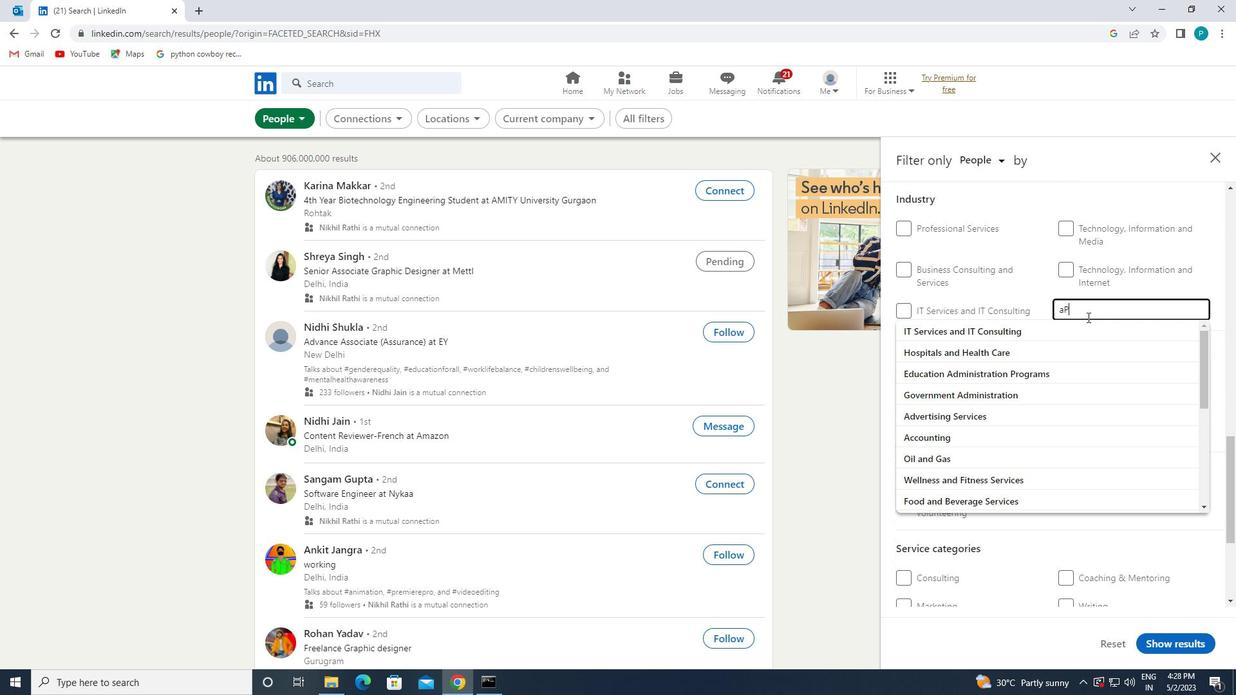 
Action: Mouse moved to (1016, 468)
Screenshot: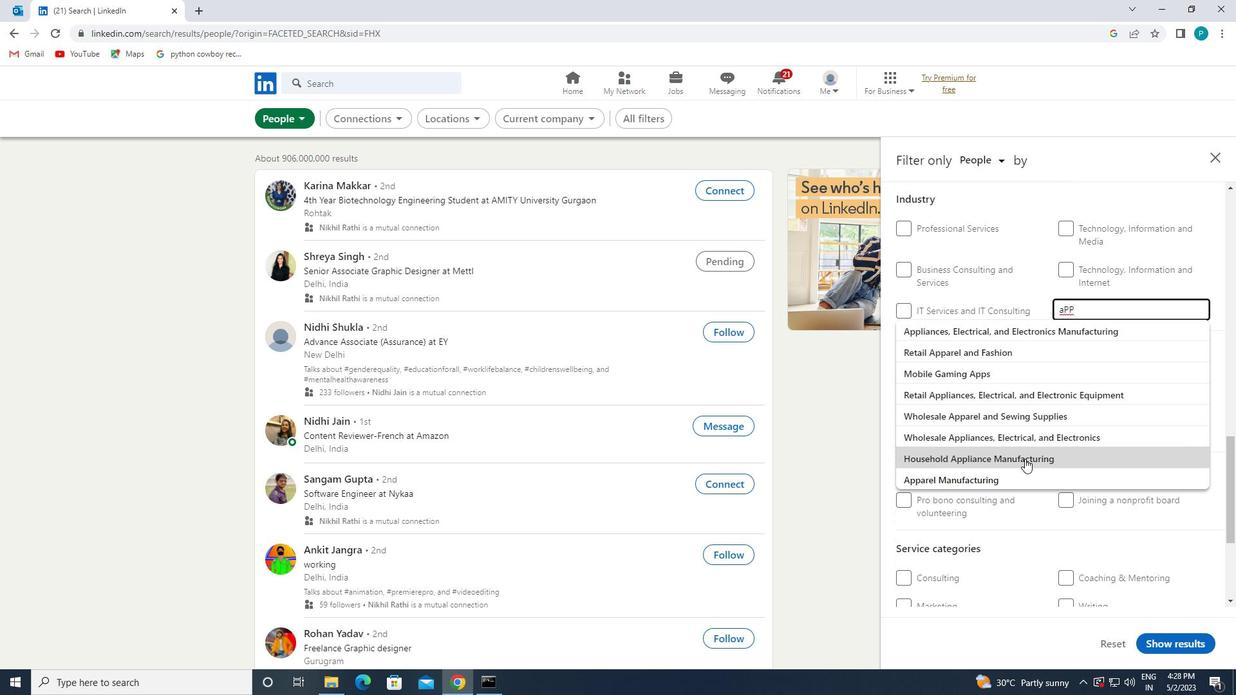 
Action: Mouse pressed left at (1016, 468)
Screenshot: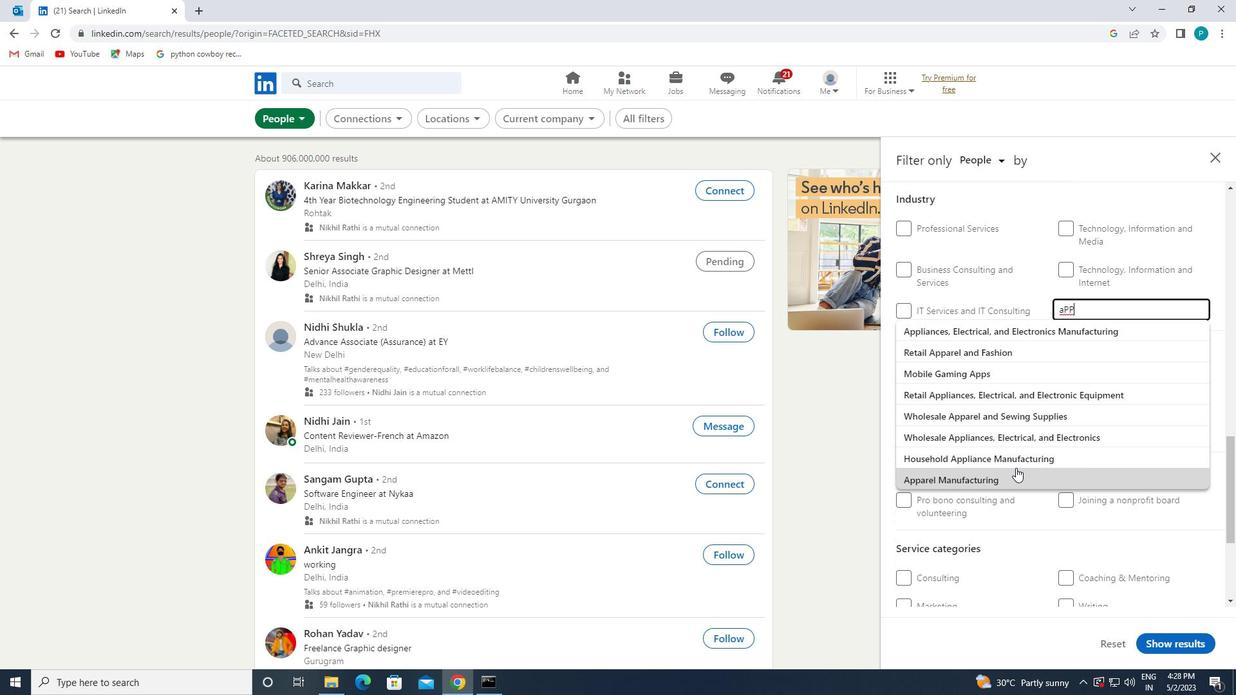 
Action: Mouse moved to (1016, 468)
Screenshot: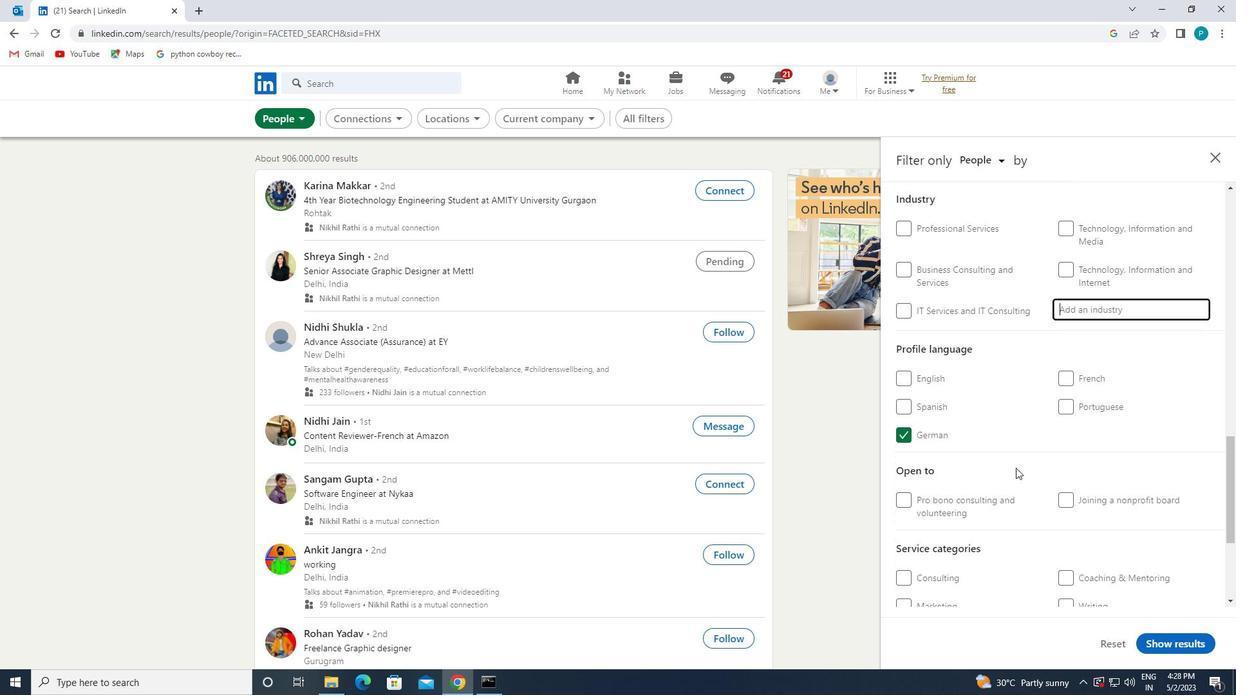 
Action: Mouse scrolled (1016, 467) with delta (0, 0)
Screenshot: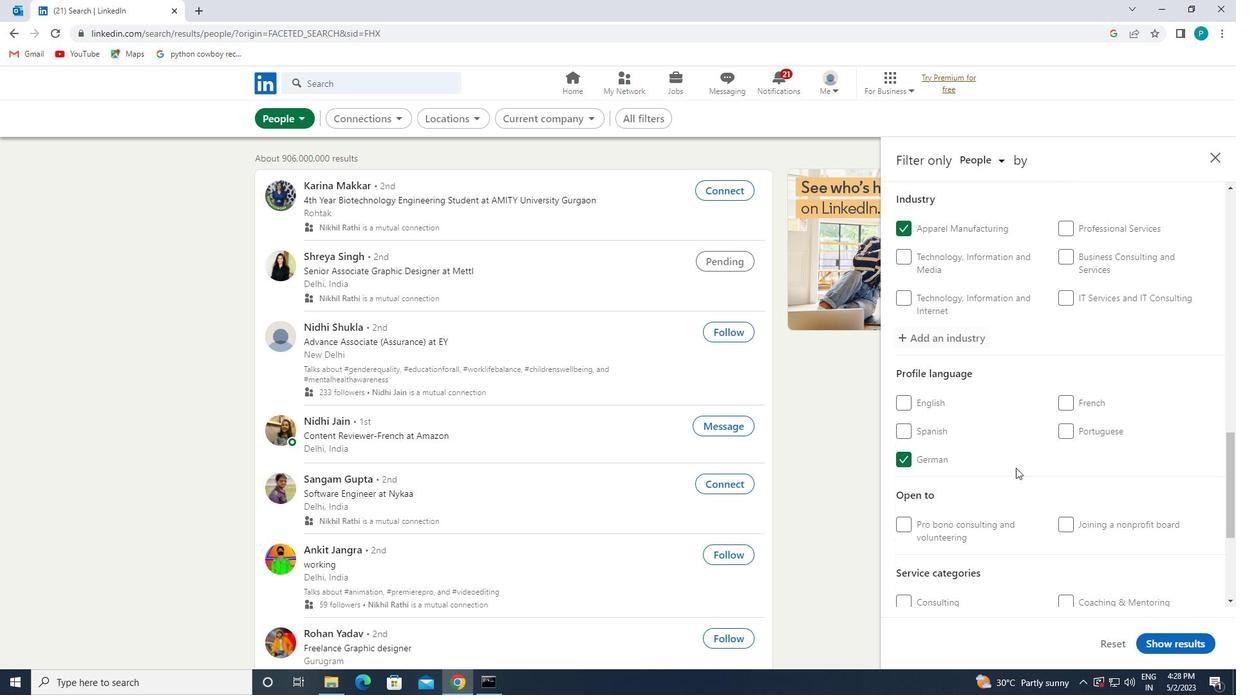 
Action: Mouse scrolled (1016, 467) with delta (0, 0)
Screenshot: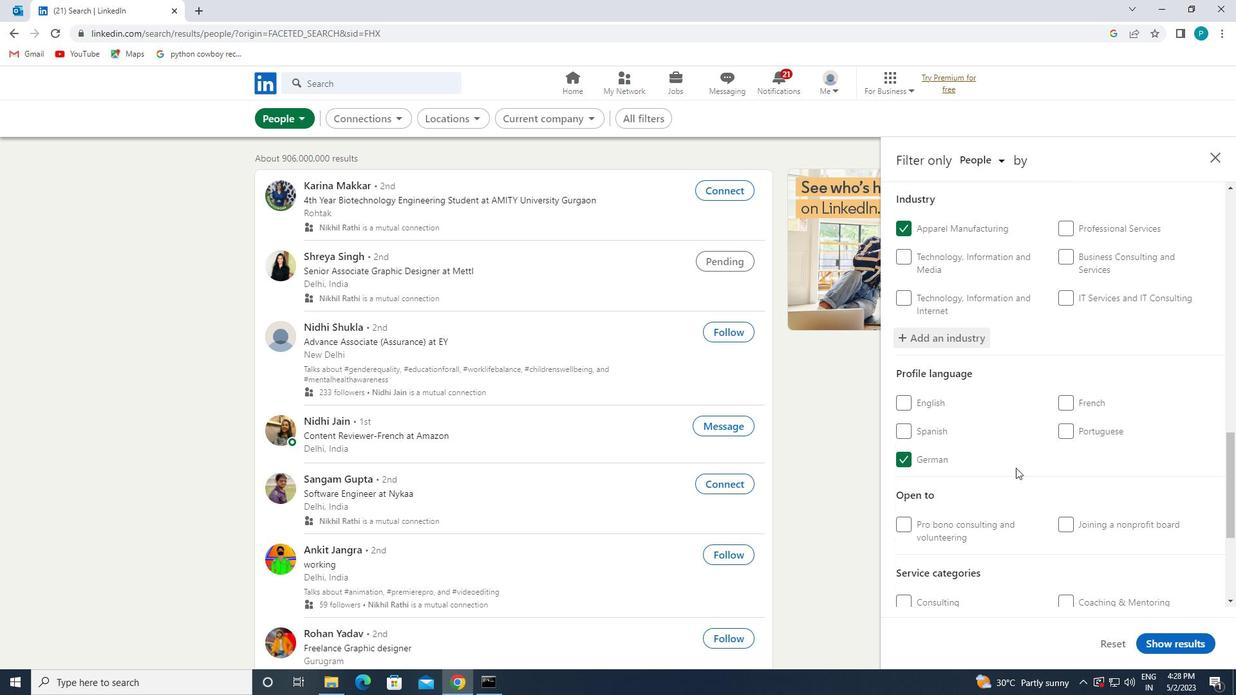 
Action: Mouse scrolled (1016, 467) with delta (0, 0)
Screenshot: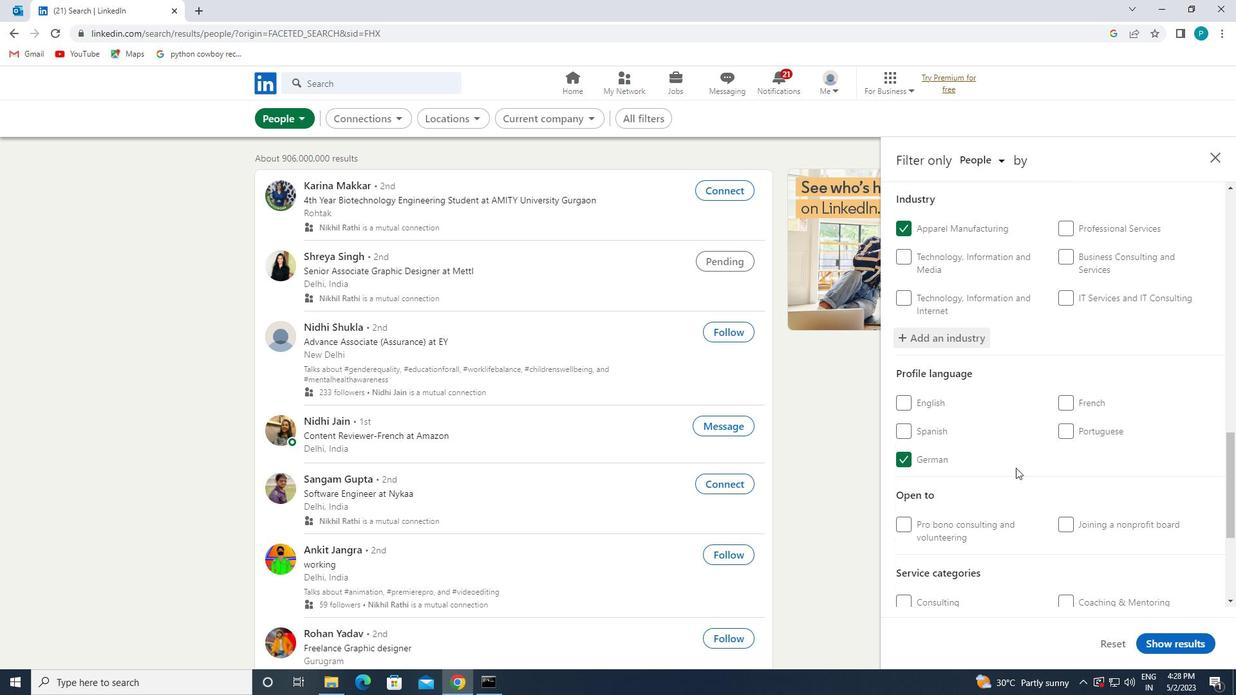 
Action: Mouse moved to (1096, 463)
Screenshot: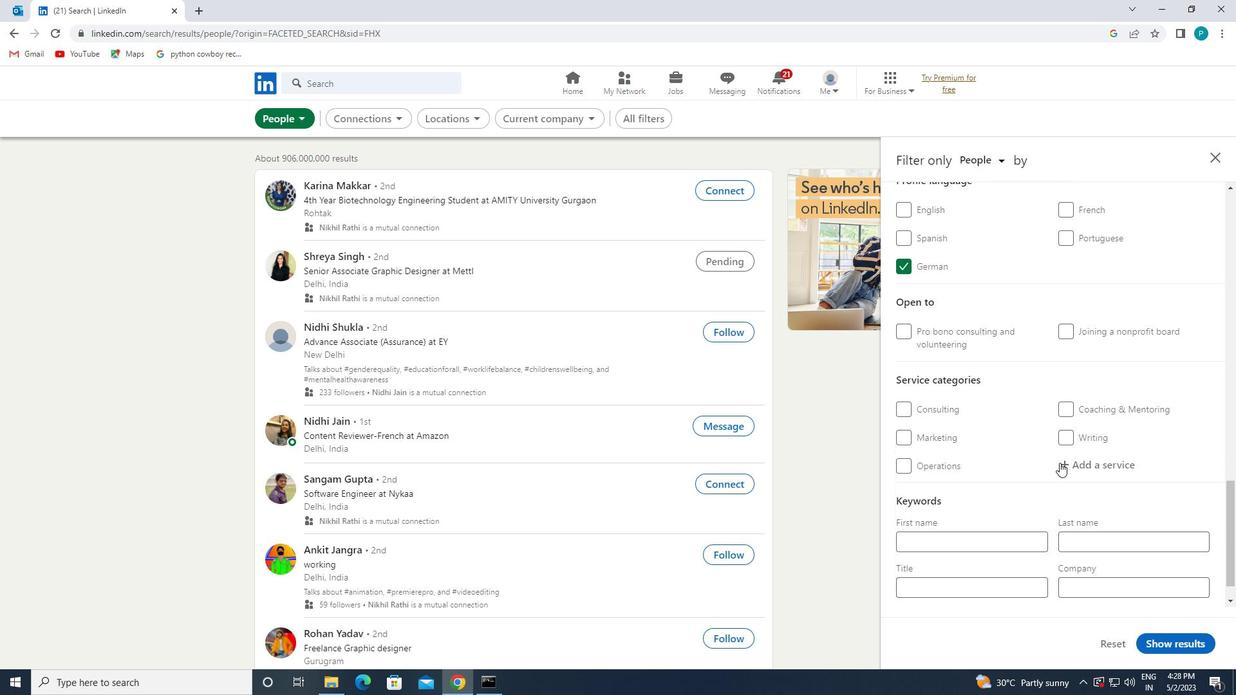
Action: Mouse pressed left at (1096, 463)
Screenshot: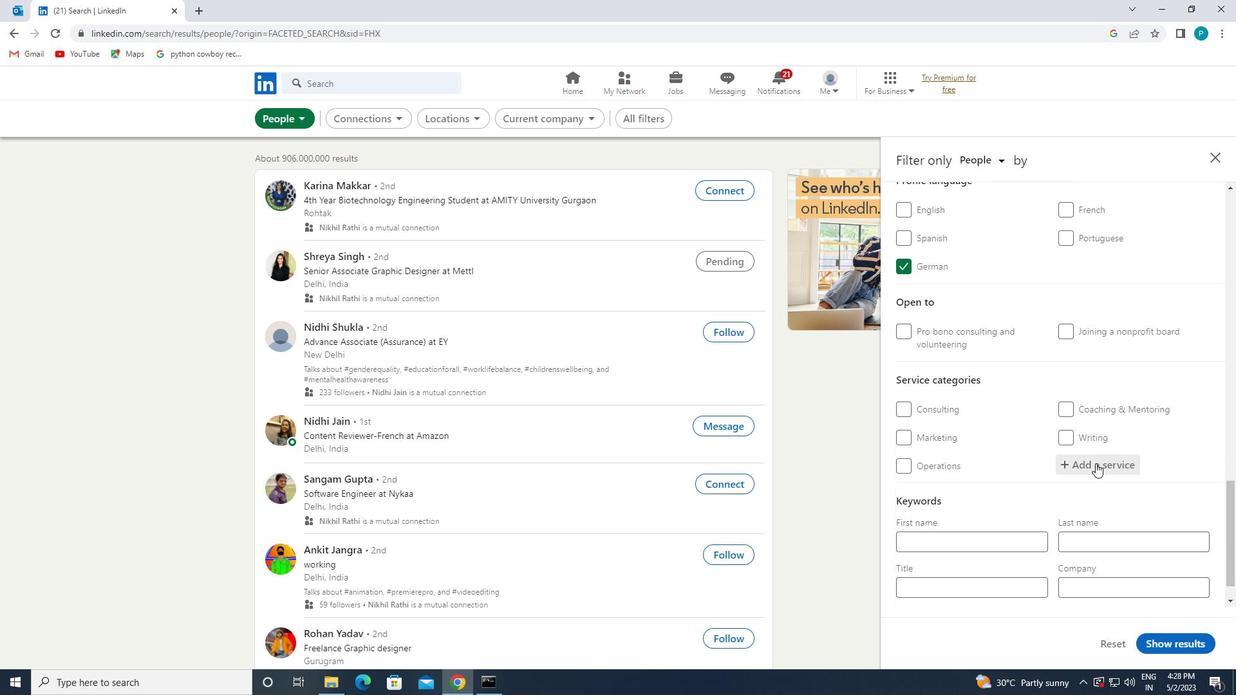 
Action: Key pressed <Key.caps_lock><Key.caps_lock>S<Key.caps_lock>UPPO
Screenshot: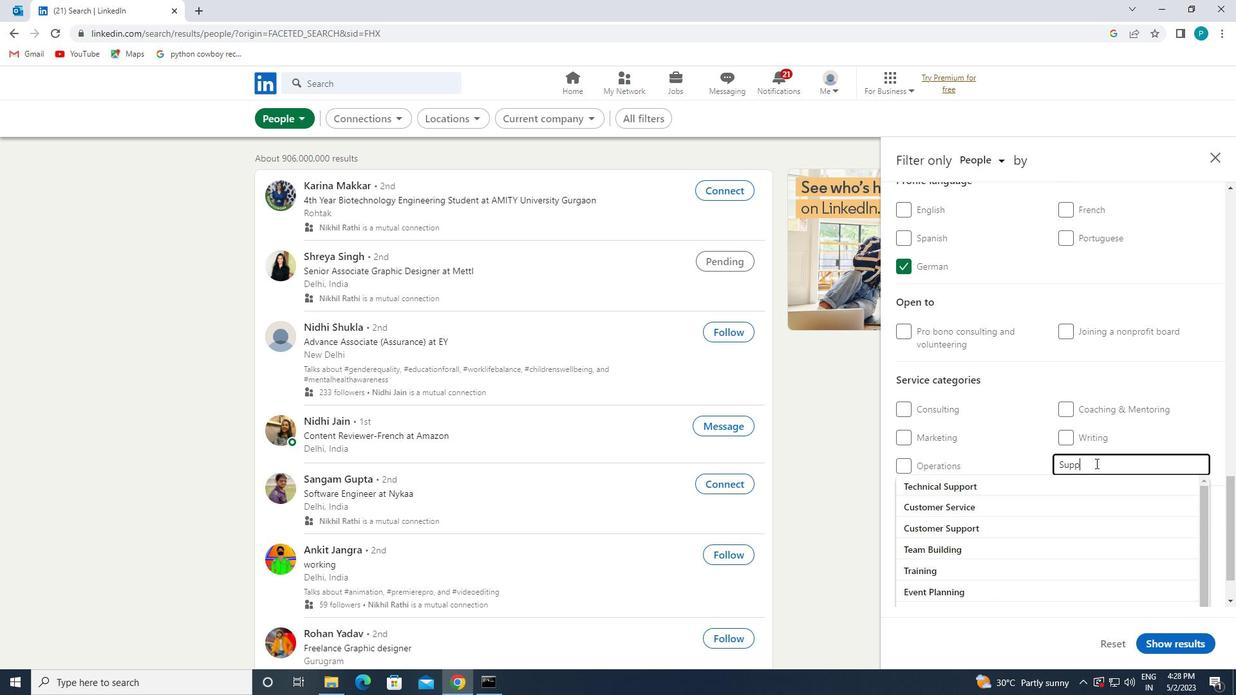 
Action: Mouse moved to (1075, 479)
Screenshot: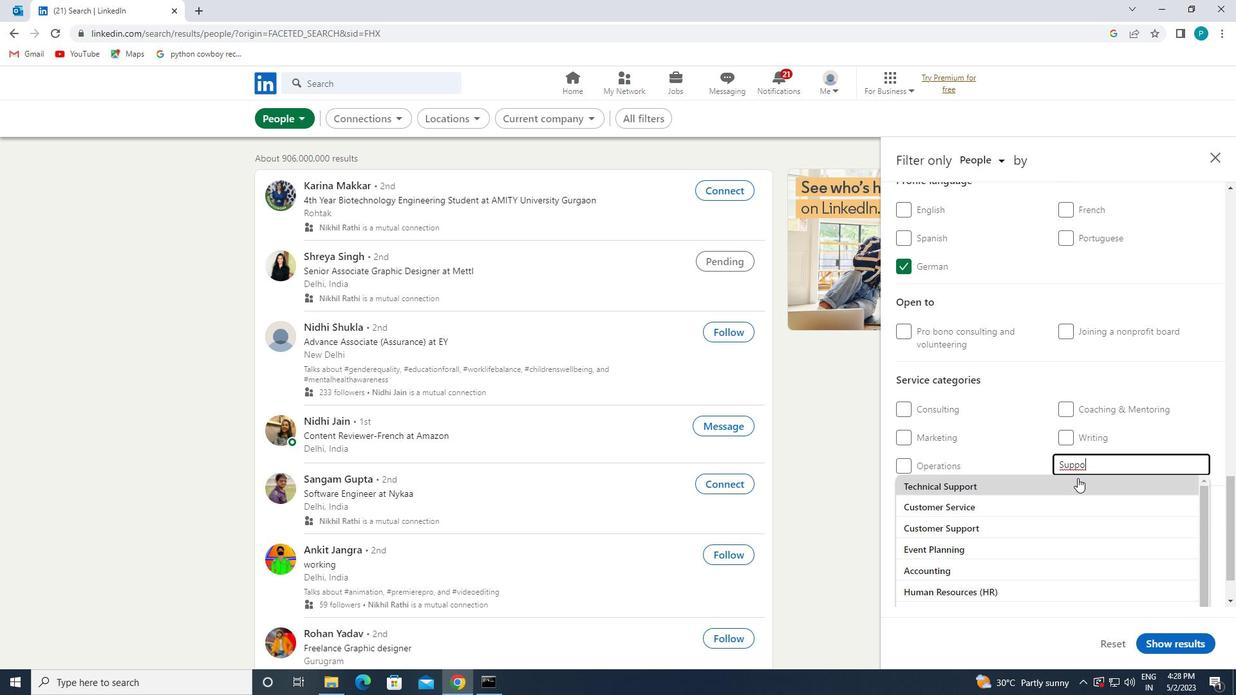 
Action: Mouse pressed left at (1075, 479)
Screenshot: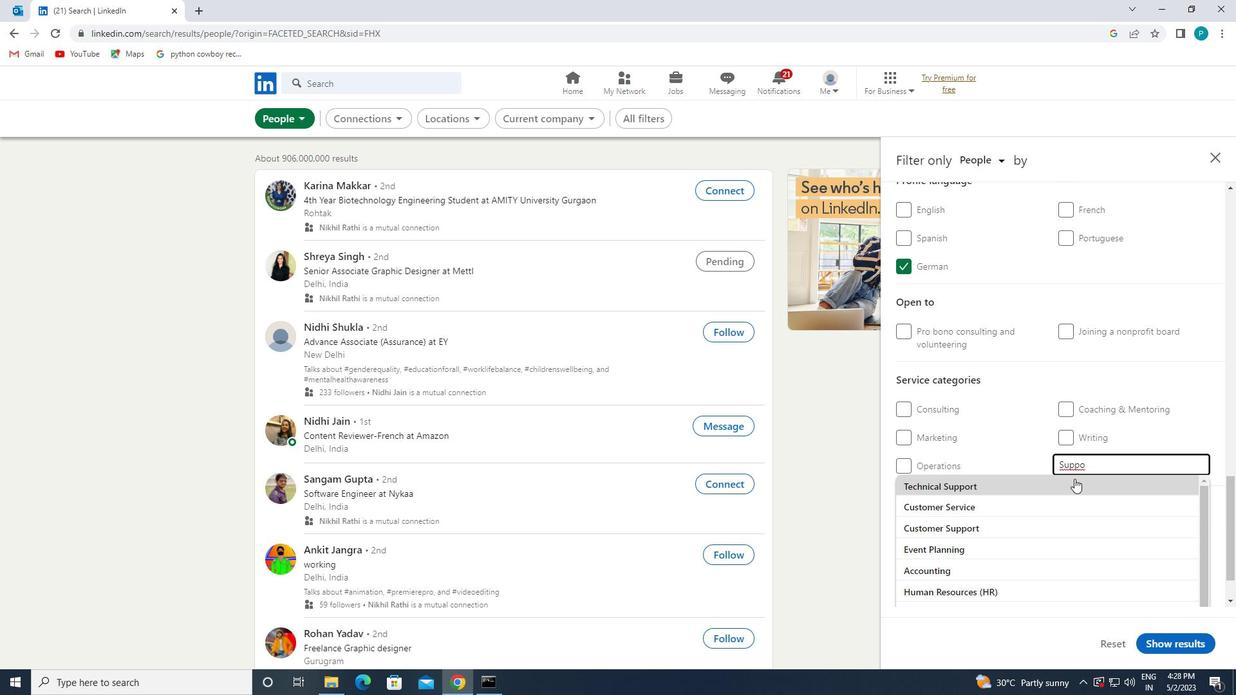 
Action: Mouse scrolled (1075, 478) with delta (0, 0)
Screenshot: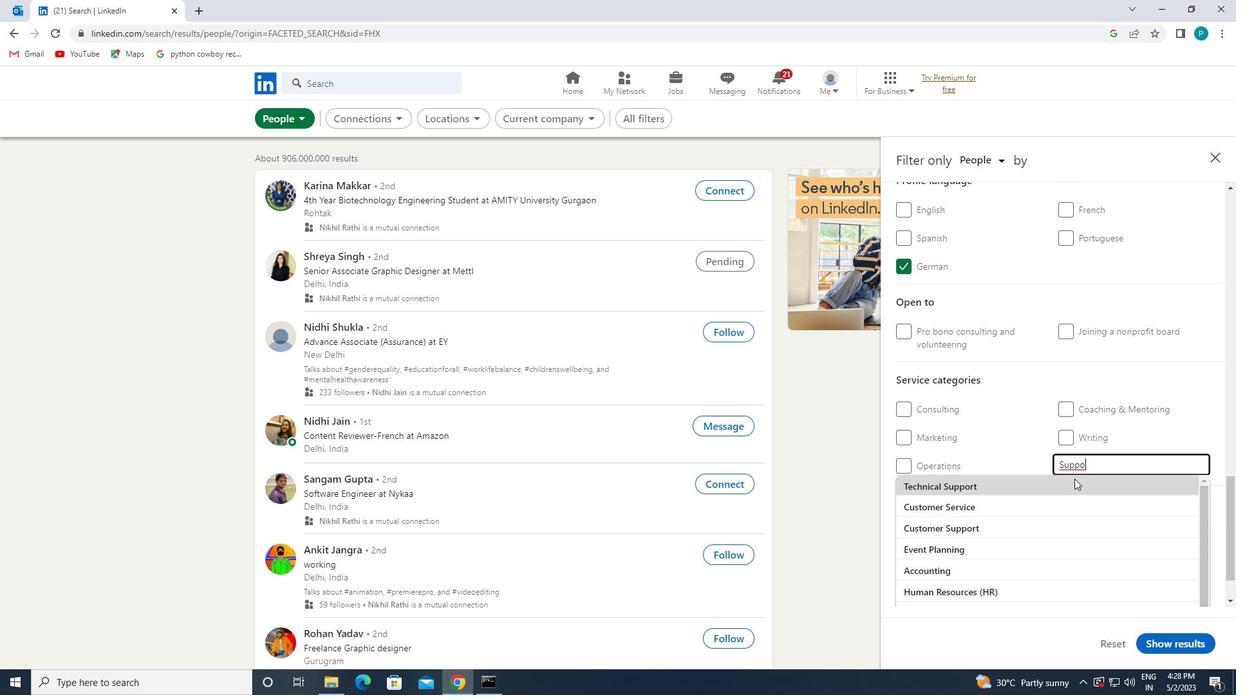 
Action: Mouse scrolled (1075, 478) with delta (0, 0)
Screenshot: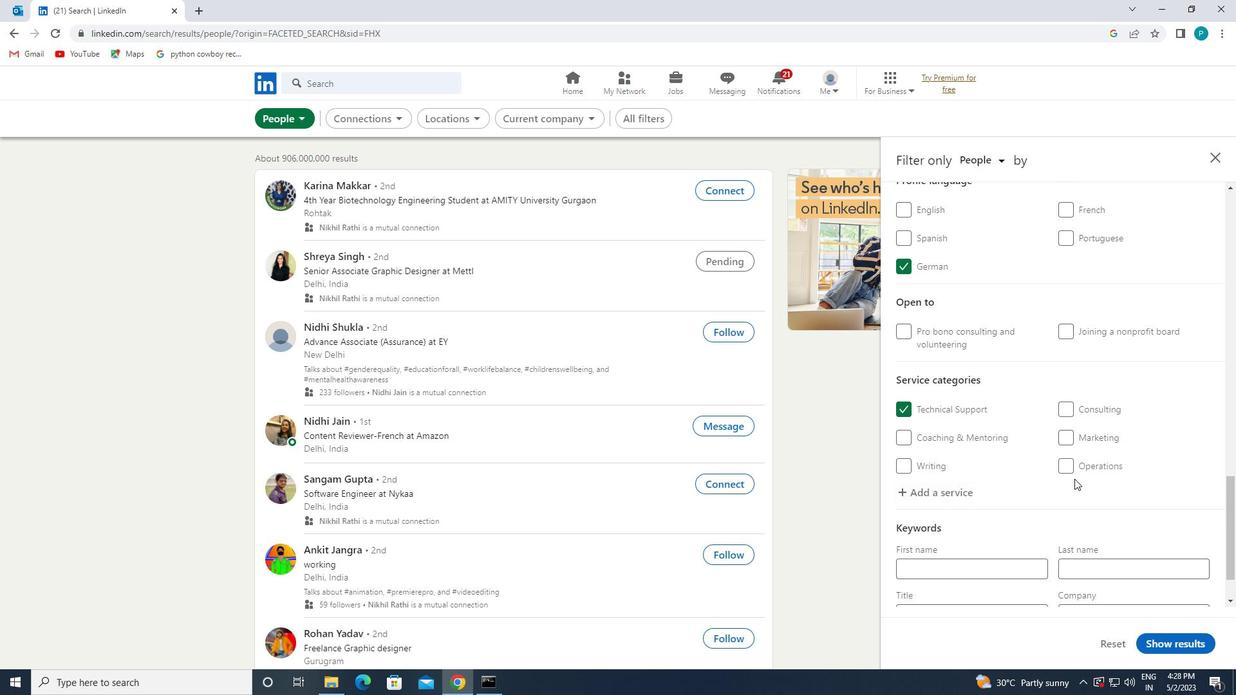
Action: Mouse scrolled (1075, 478) with delta (0, 0)
Screenshot: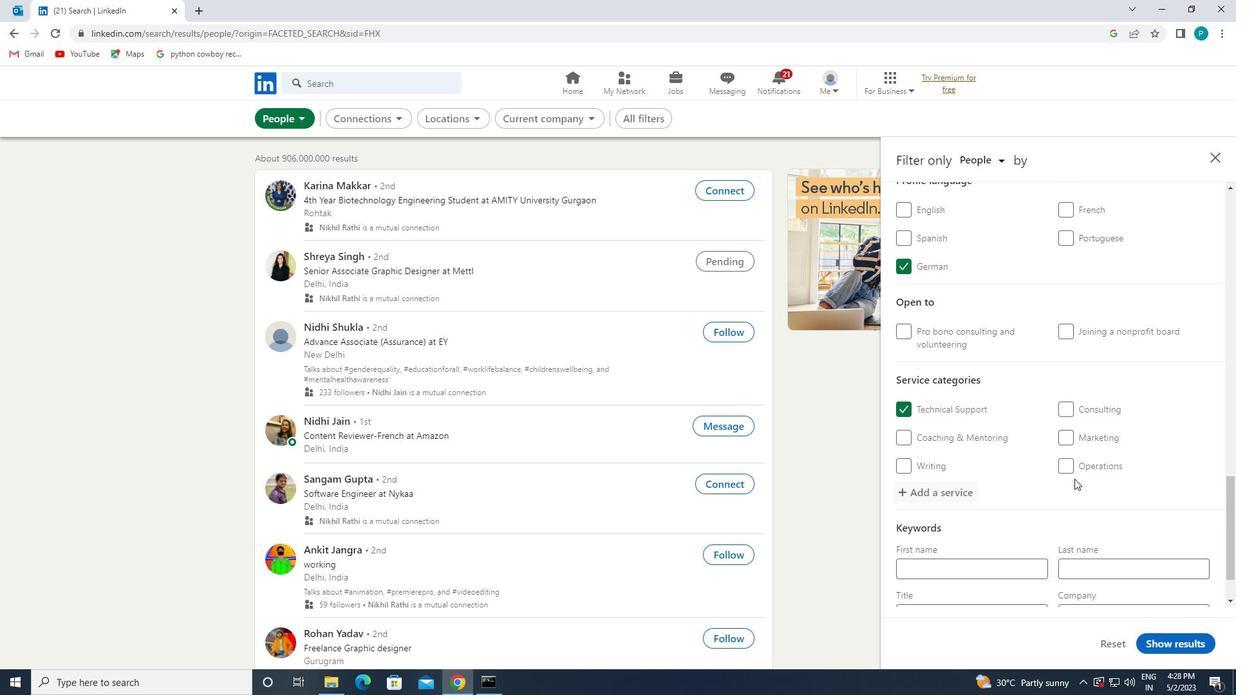 
Action: Mouse moved to (1010, 541)
Screenshot: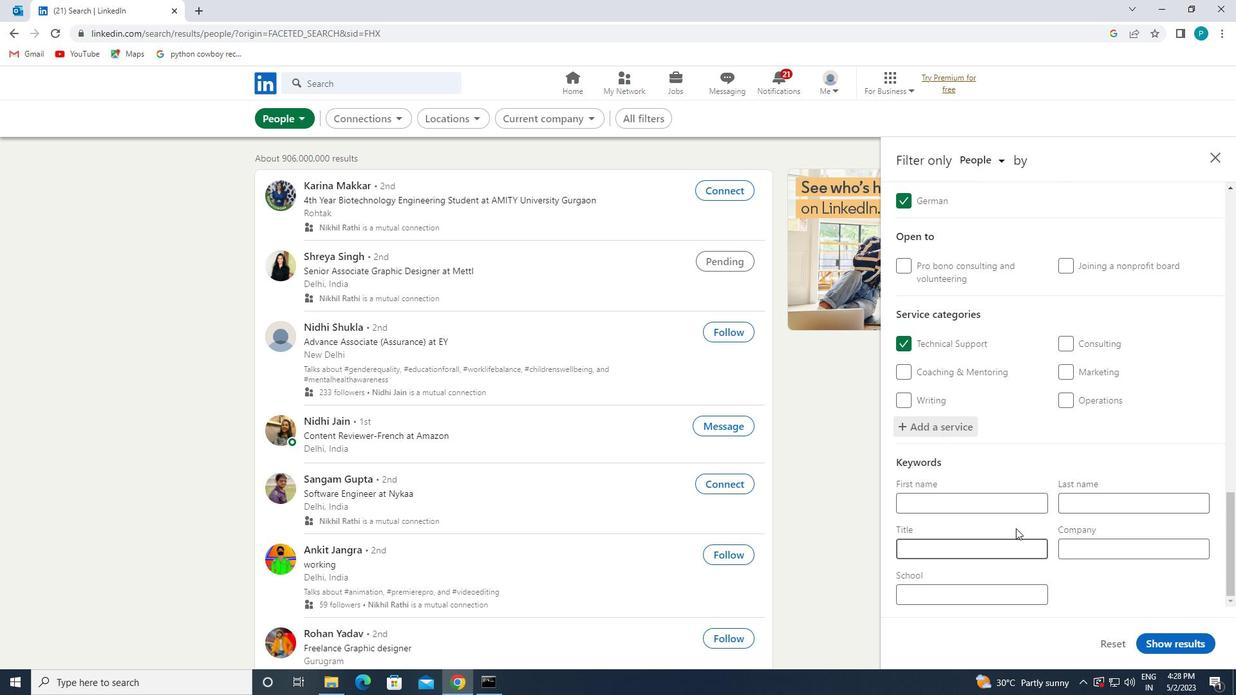 
Action: Mouse pressed left at (1010, 541)
Screenshot: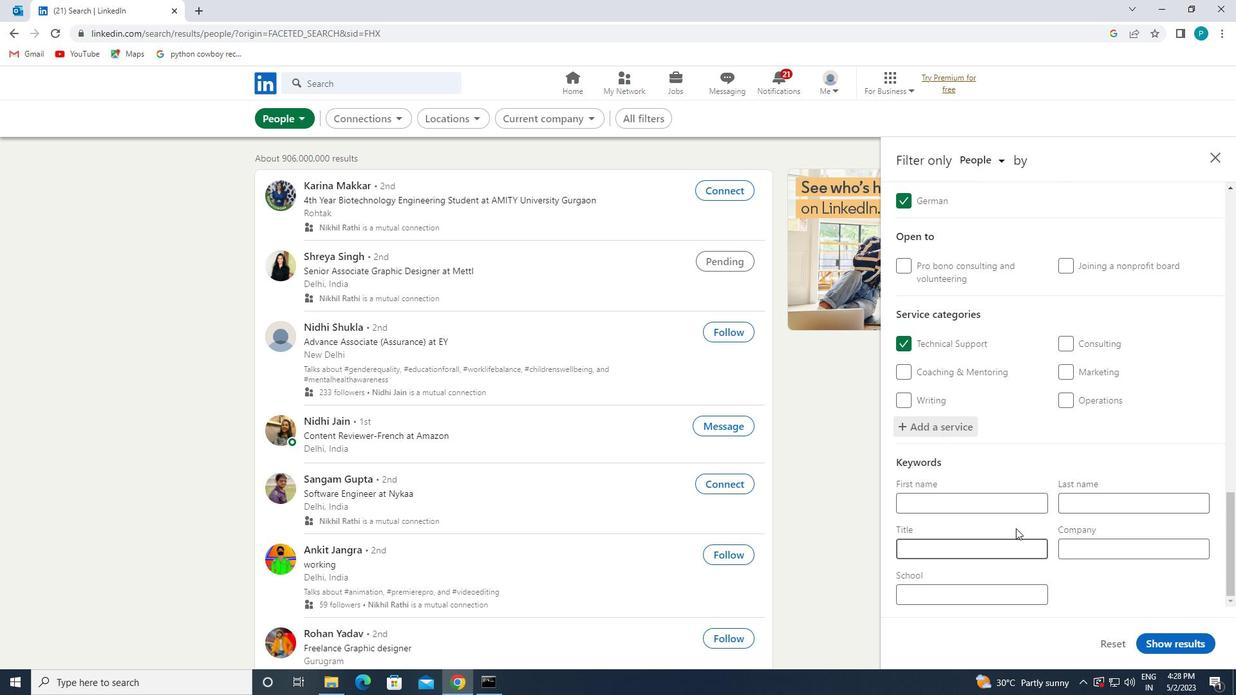 
Action: Mouse moved to (929, 349)
Screenshot: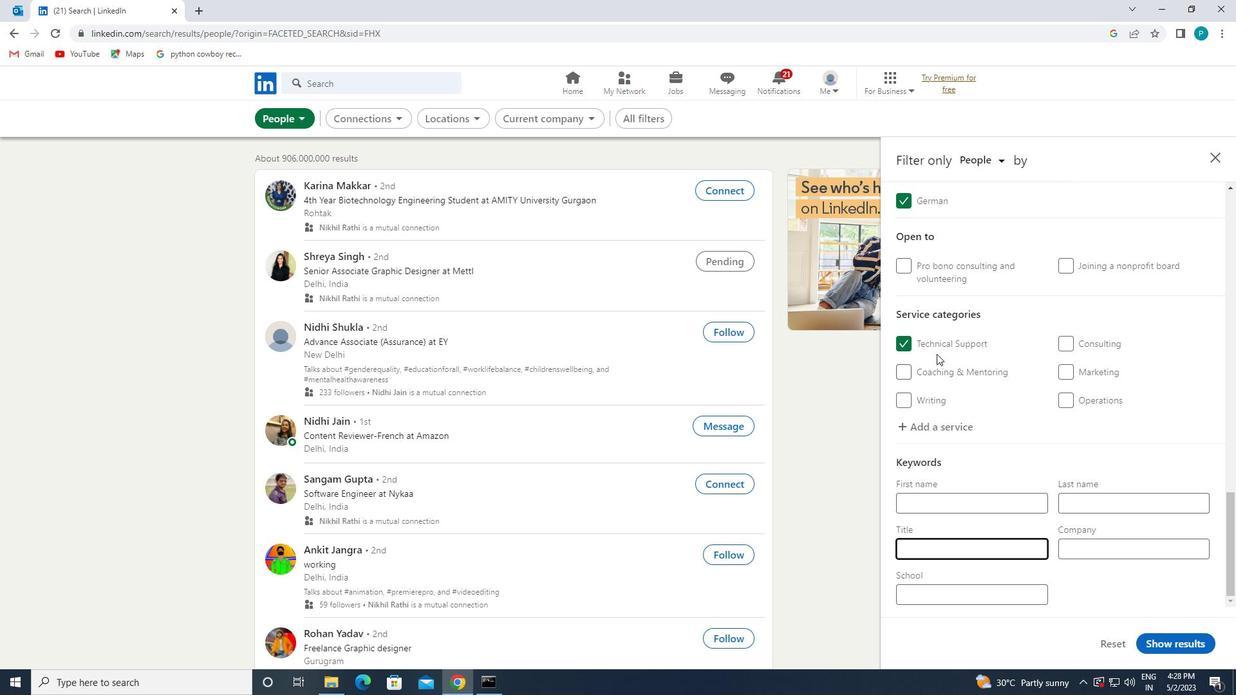 
Action: Mouse pressed left at (929, 349)
Screenshot: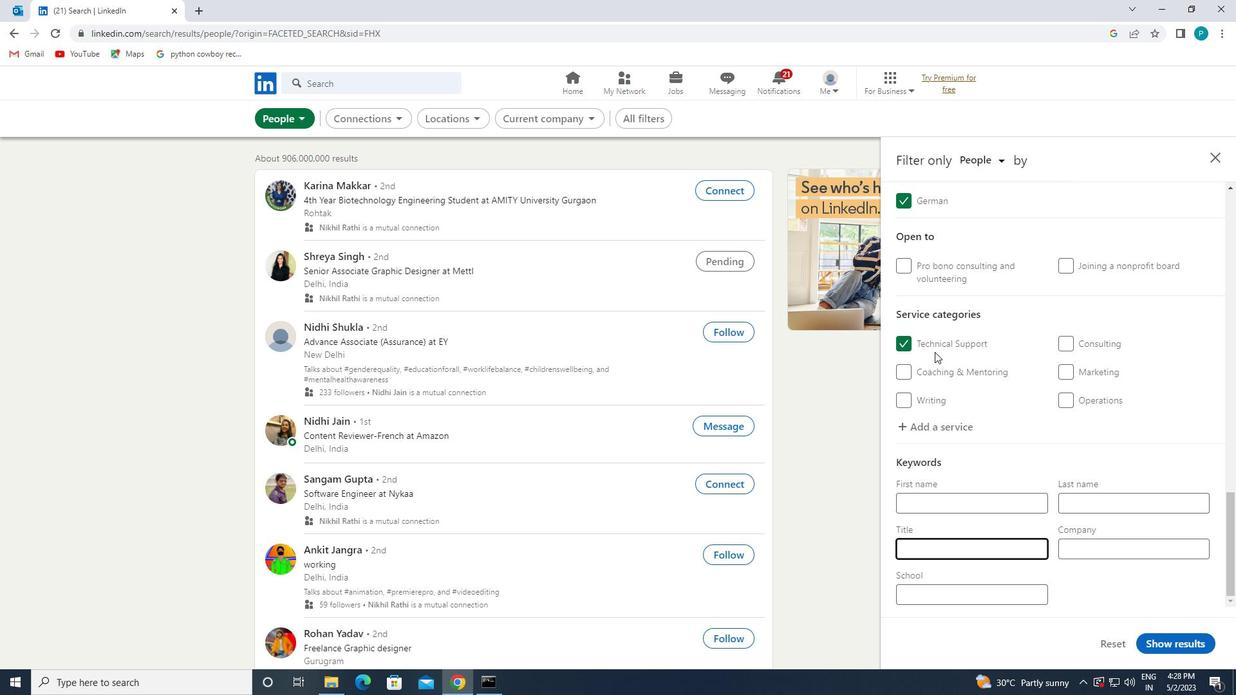 
Action: Mouse moved to (930, 429)
Screenshot: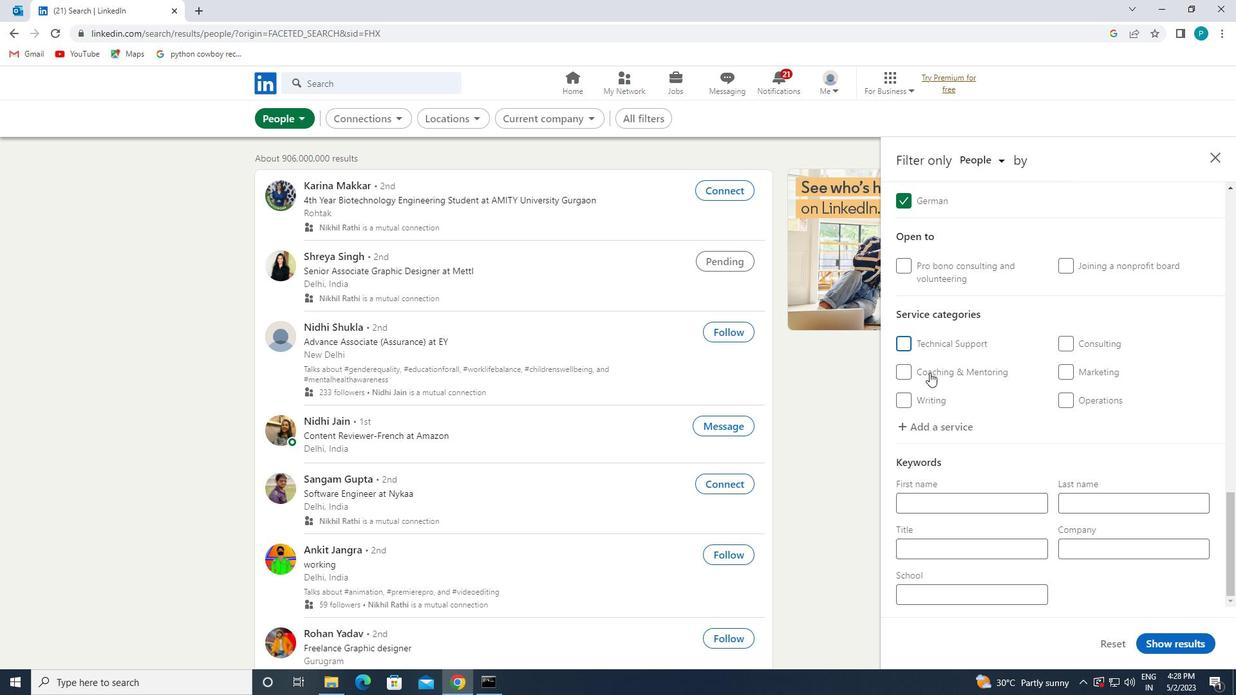 
Action: Mouse pressed left at (930, 429)
Screenshot: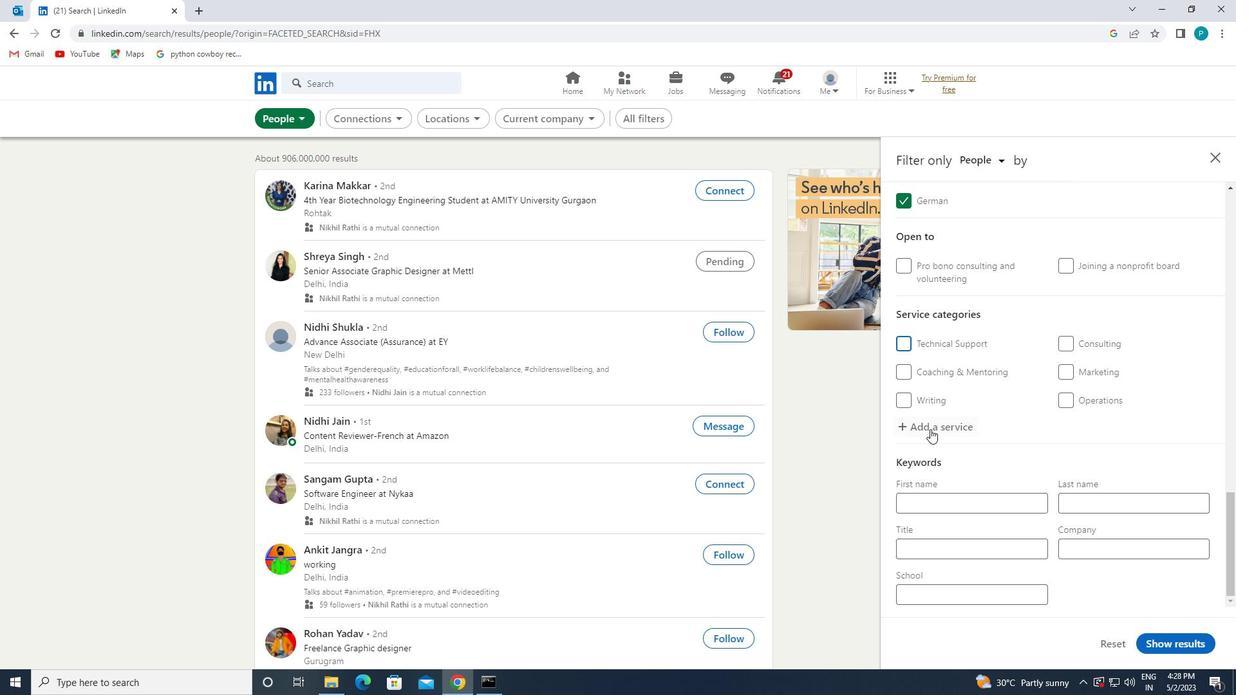 
Action: Key pressed <Key.caps_lock>S<Key.caps_lock>UPPORT<Key.space><Key.caps_lock>T<Key.caps_lock>ECHIN<Key.backspace><Key.backspace>NICAL
Screenshot: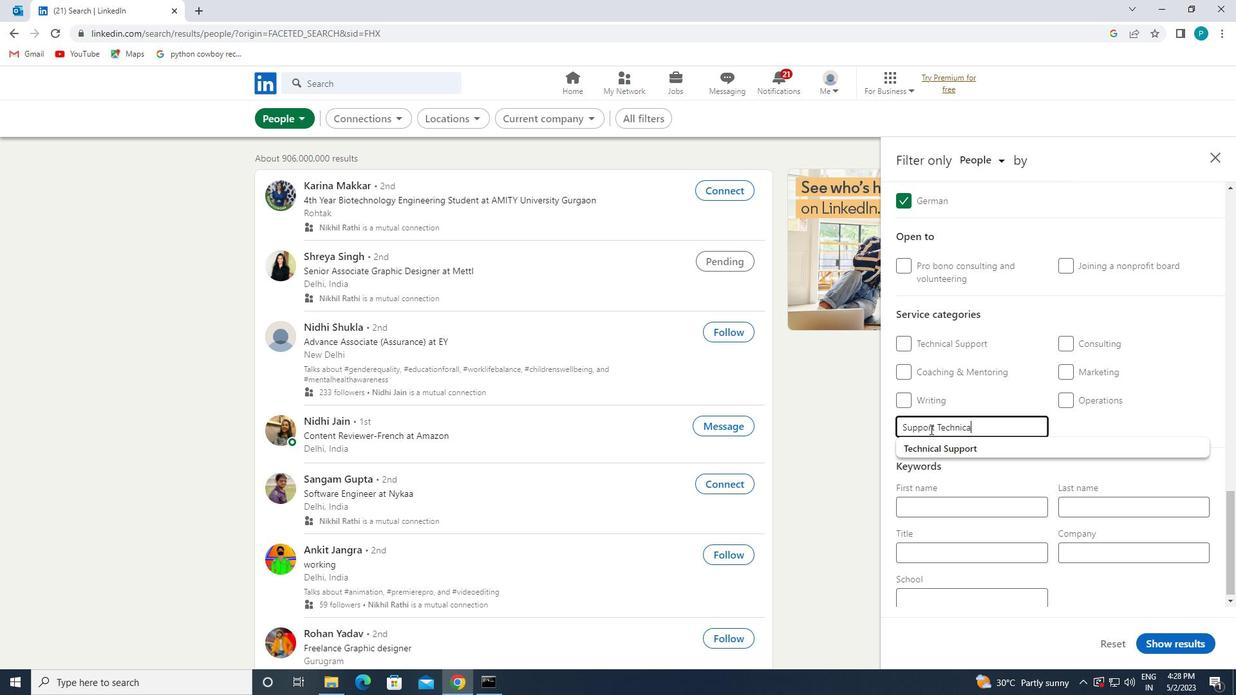 
Action: Mouse moved to (1003, 440)
Screenshot: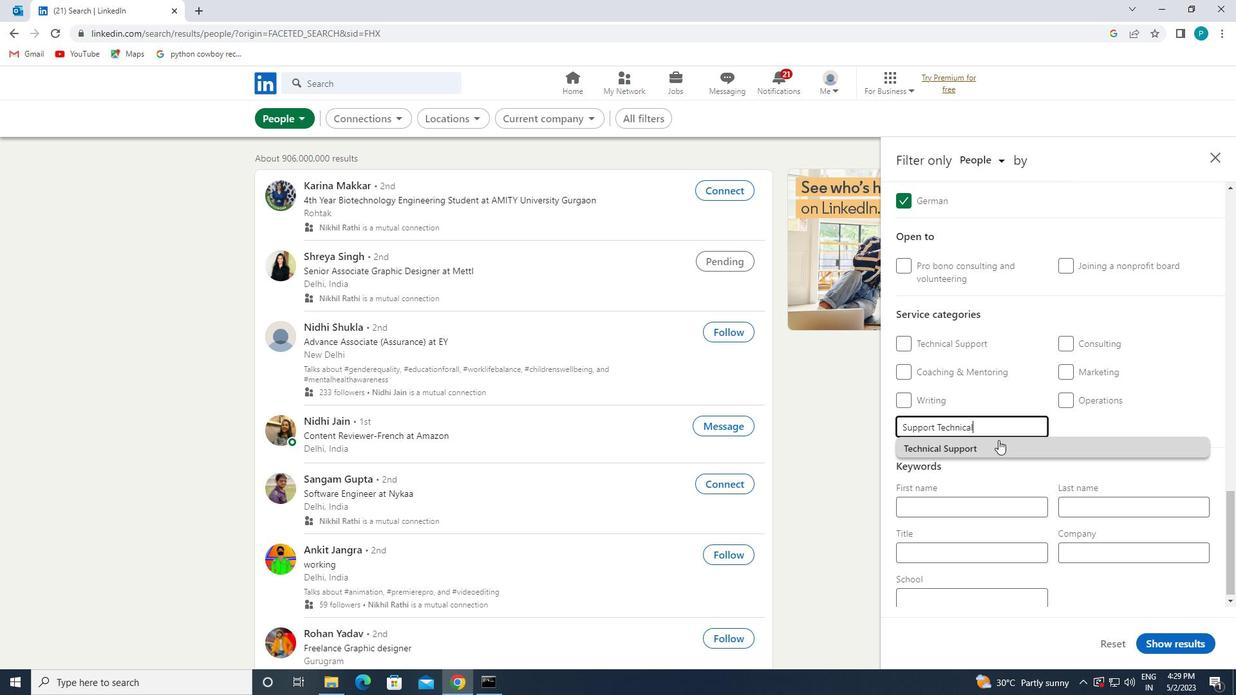 
Action: Key pressed <Key.space><Key.caps_lock>W<Key.caps_lock>RITING
Screenshot: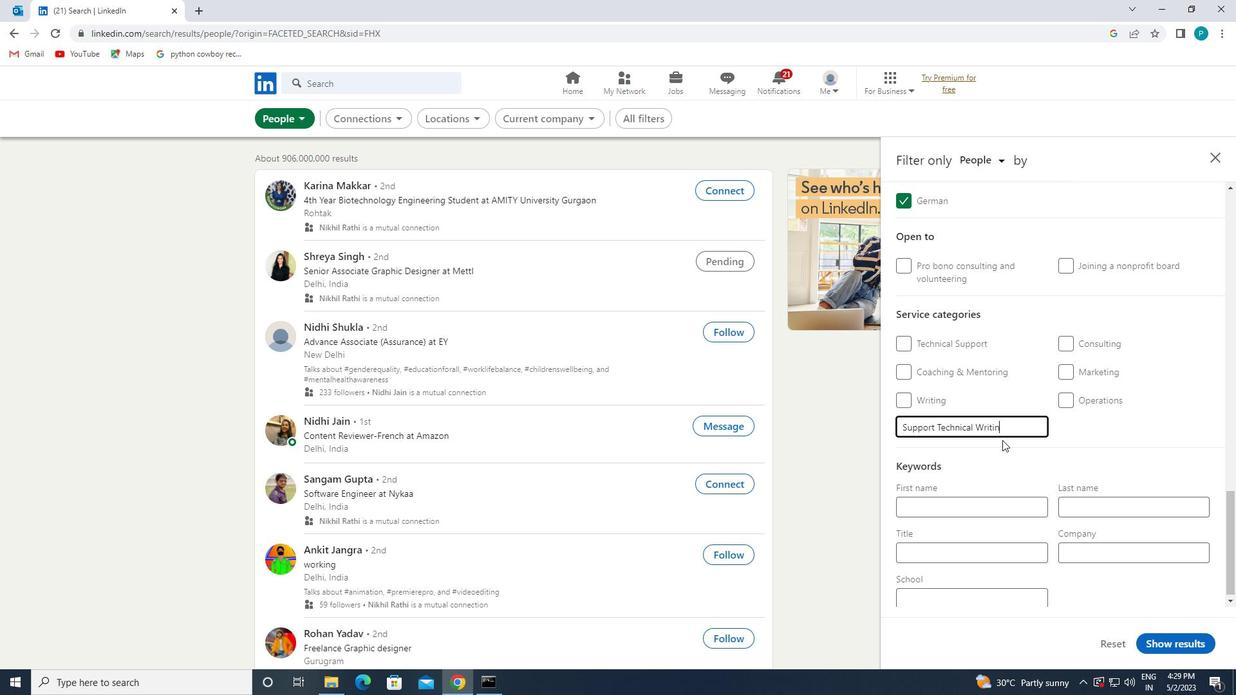 
Action: Mouse moved to (962, 504)
Screenshot: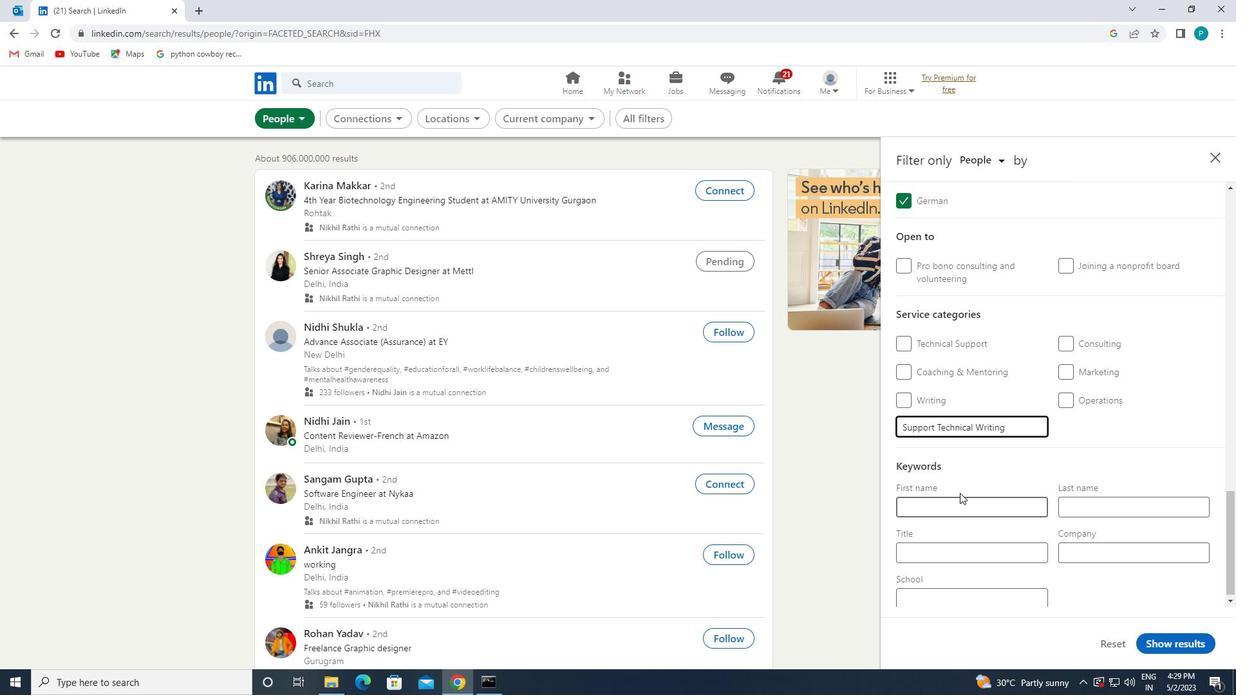 
Action: Mouse scrolled (962, 503) with delta (0, 0)
Screenshot: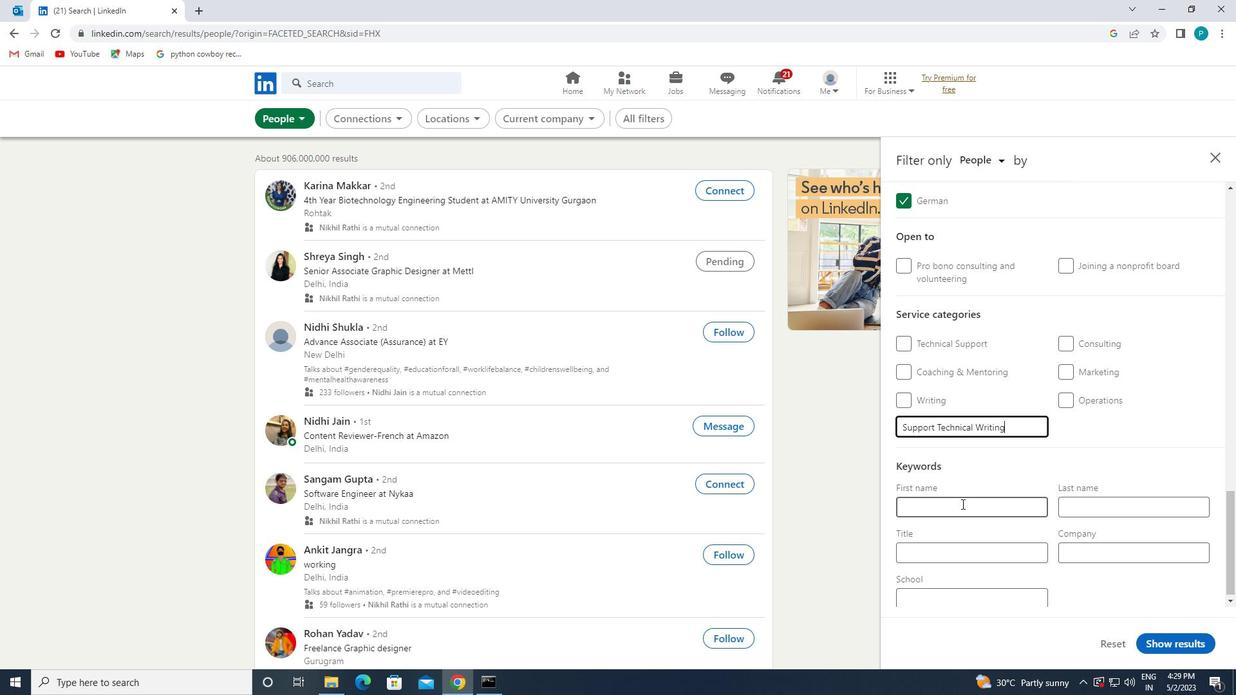 
Action: Mouse moved to (970, 545)
Screenshot: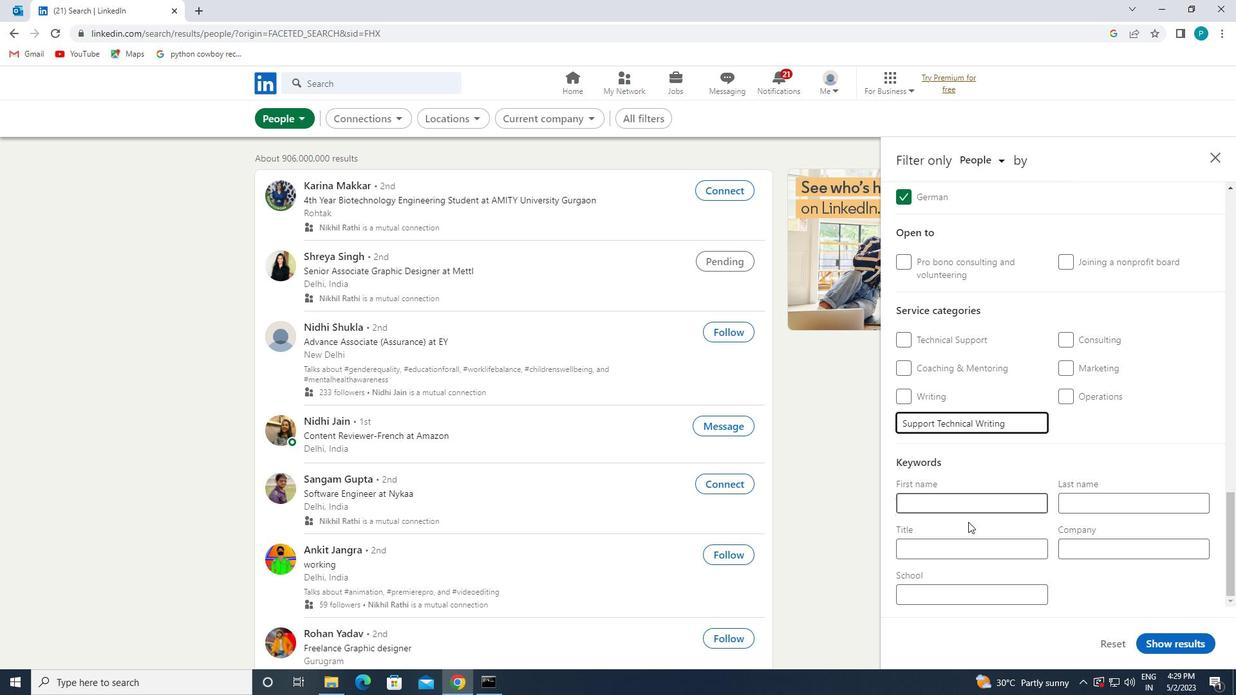 
Action: Mouse pressed left at (970, 545)
Screenshot: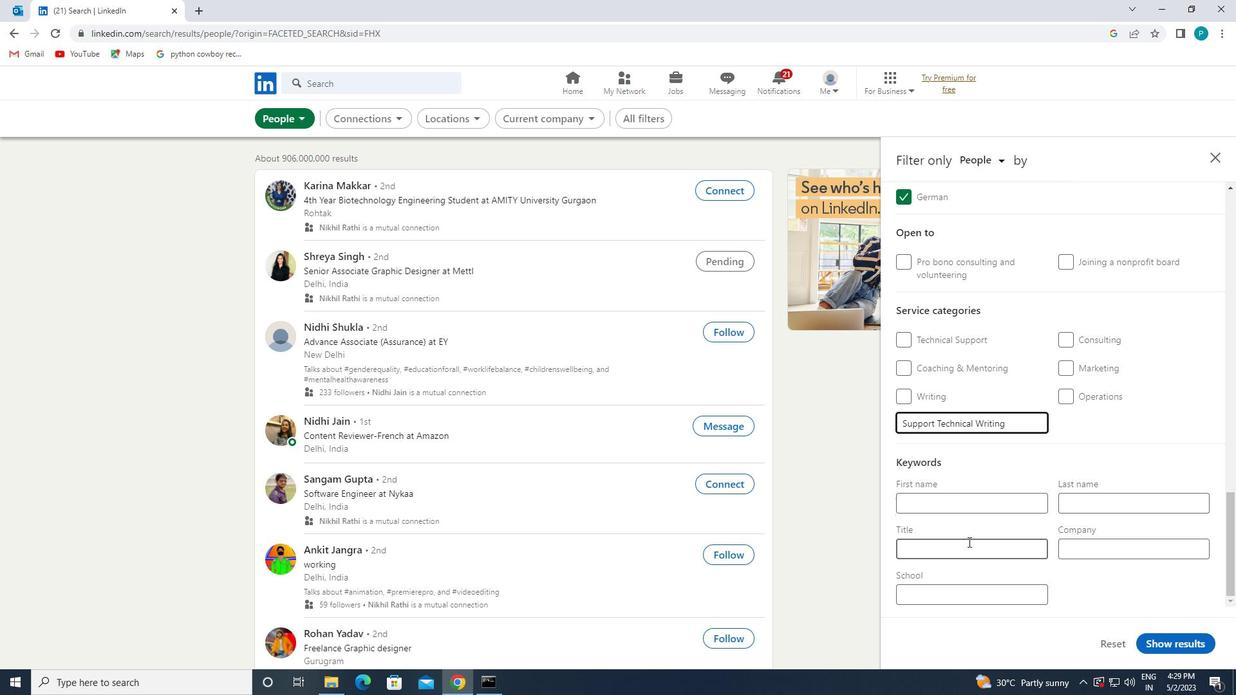 
Action: Mouse moved to (1006, 572)
Screenshot: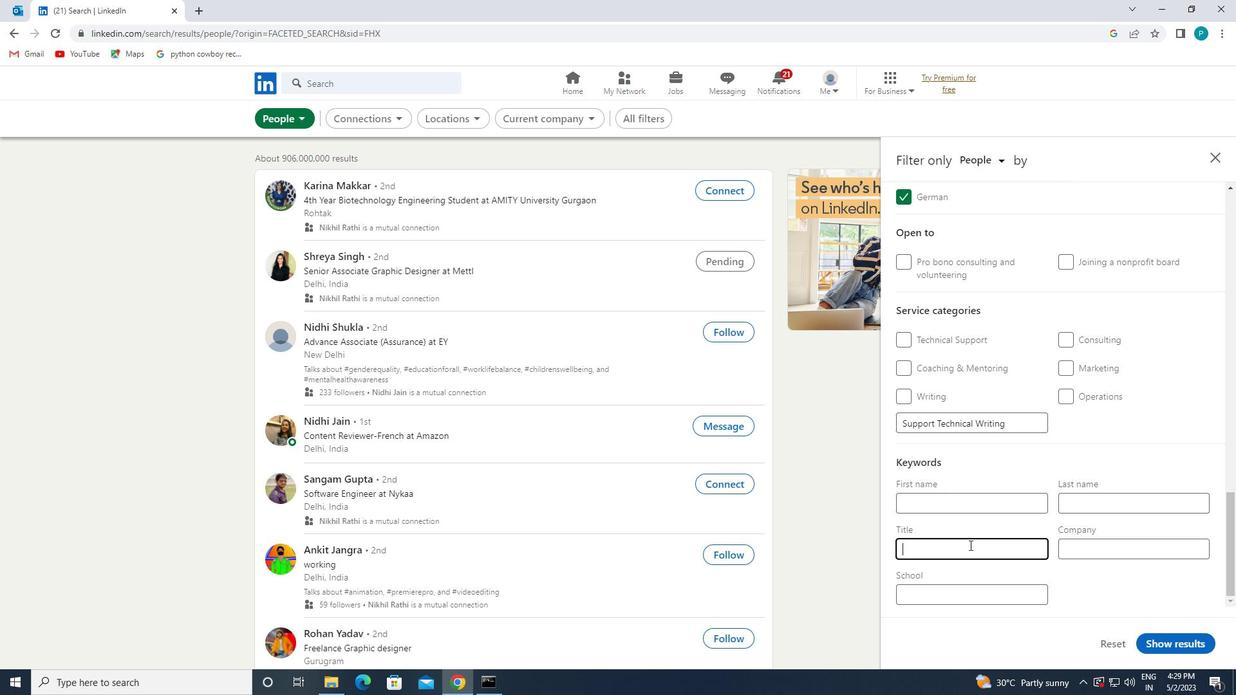 
Action: Key pressed <Key.caps_lock>D<Key.caps_lock>OG<Key.space><Key.caps_lock>W<Key.caps_lock>ALKER/<Key.space><Key.caps_lock>P<Key.caps_lock>ET<Key.space><Key.caps_lock>S<Key.caps_lock>ITTER
Screenshot: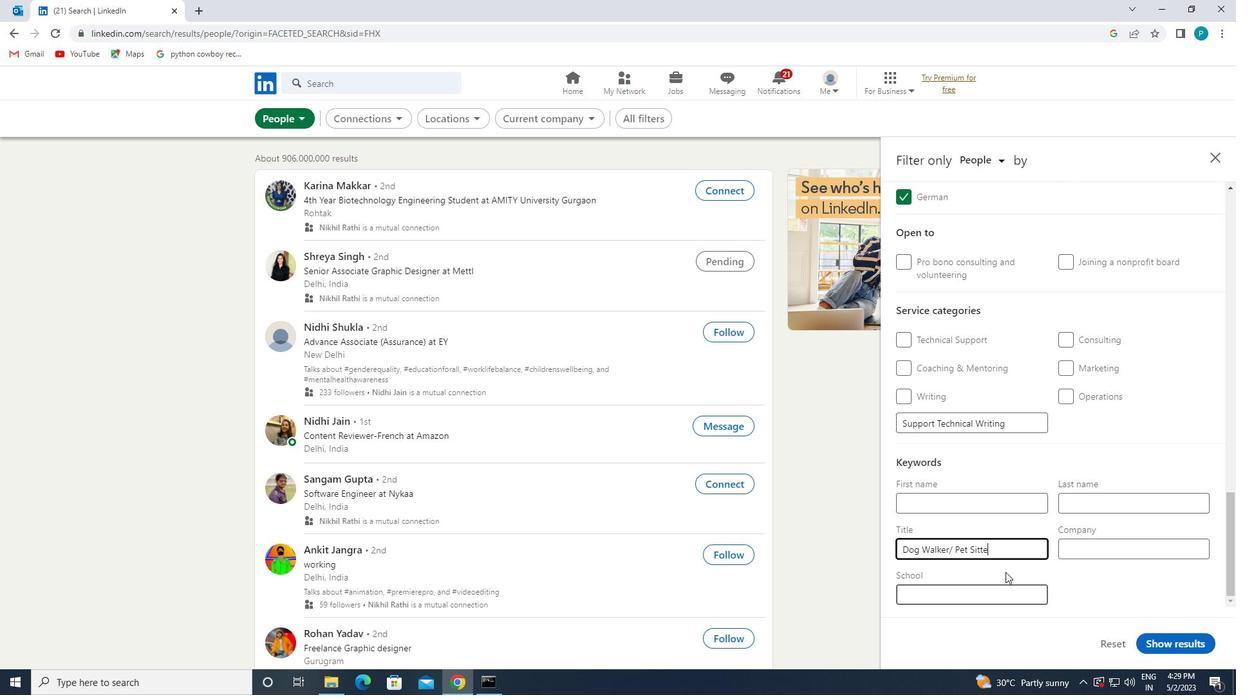 
Action: Mouse moved to (1157, 651)
Screenshot: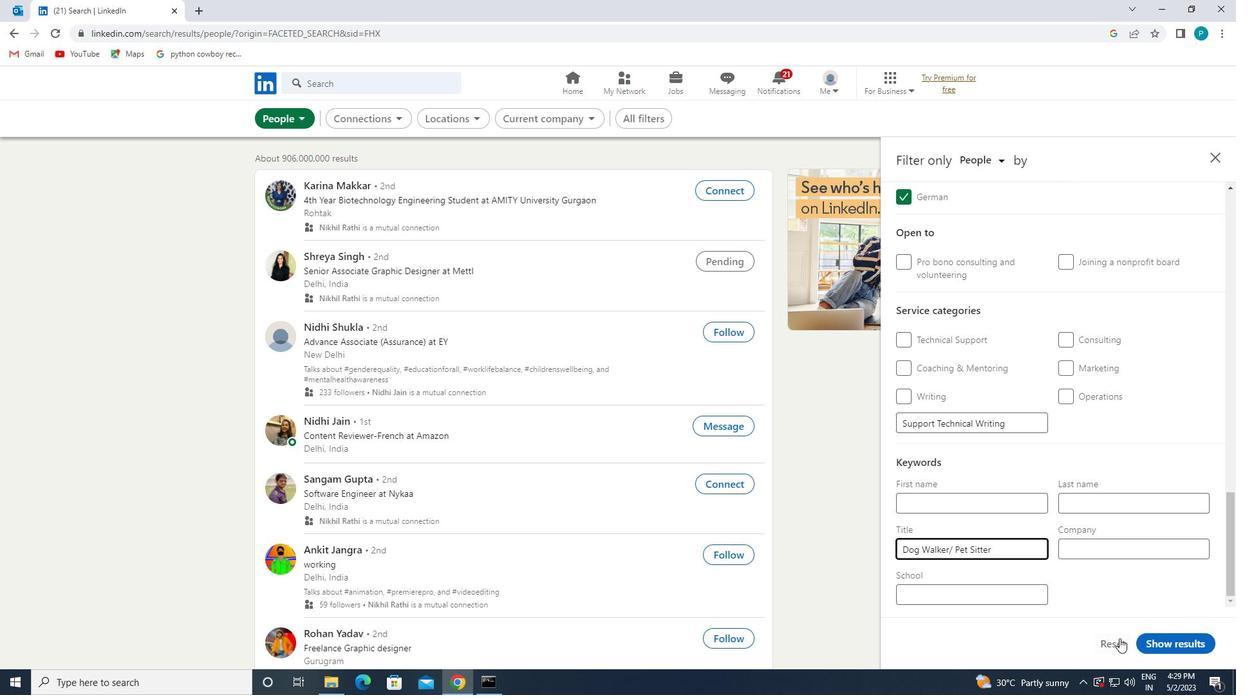 
Action: Mouse pressed left at (1157, 651)
Screenshot: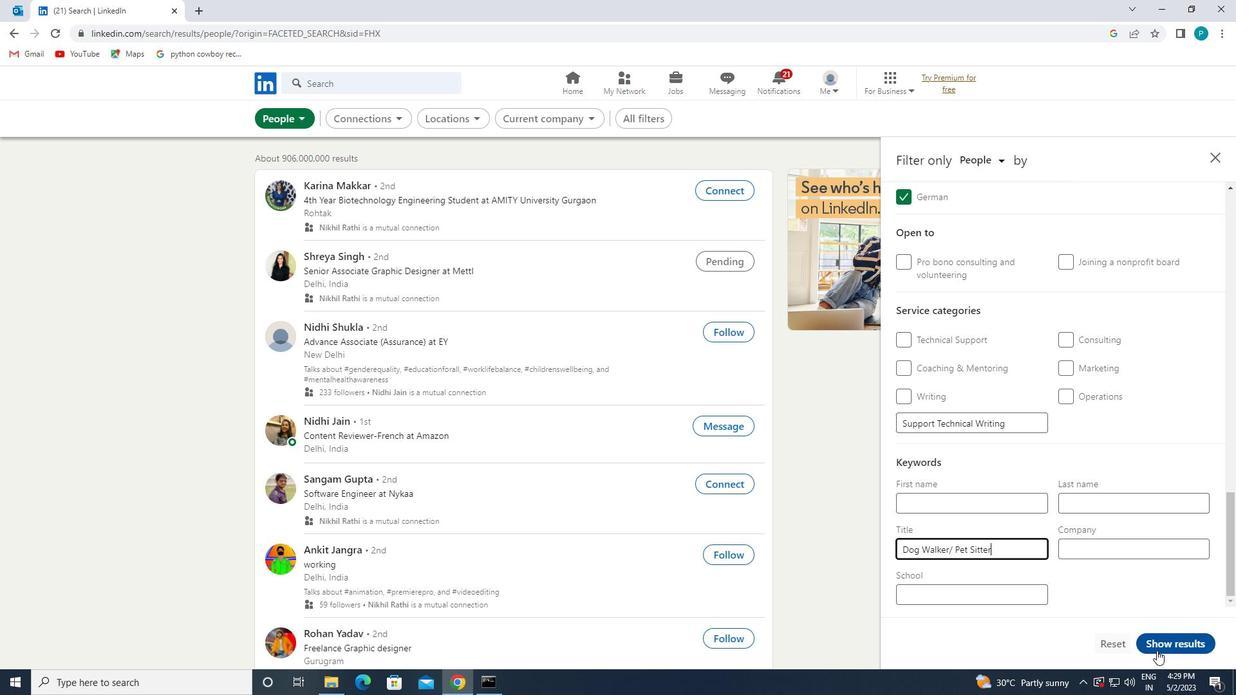 
